 Task: Add an event with the title Second Interview with AnchalD, date '2023/10/14', time 9:15 AM to 11:15 AMand add a description: During the meeting, you will have the chance to present an overview of your business, highlighting key aspects such as your product or service, target market, competitive advantage, and growth potential. This presentation should provide a clear understanding of your business model and value proposition, captivating the interest of the potential investor.Select event color  Blueberry . Add location for the event as: 987 Topkapi Palace, Istanbul, Turkey, logged in from the account softage.10@softage.netand send the event invitation to softage.9@softage.net and softage.8@softage.net. Set a reminder for the event Doesn't repeat
Action: Mouse moved to (64, 109)
Screenshot: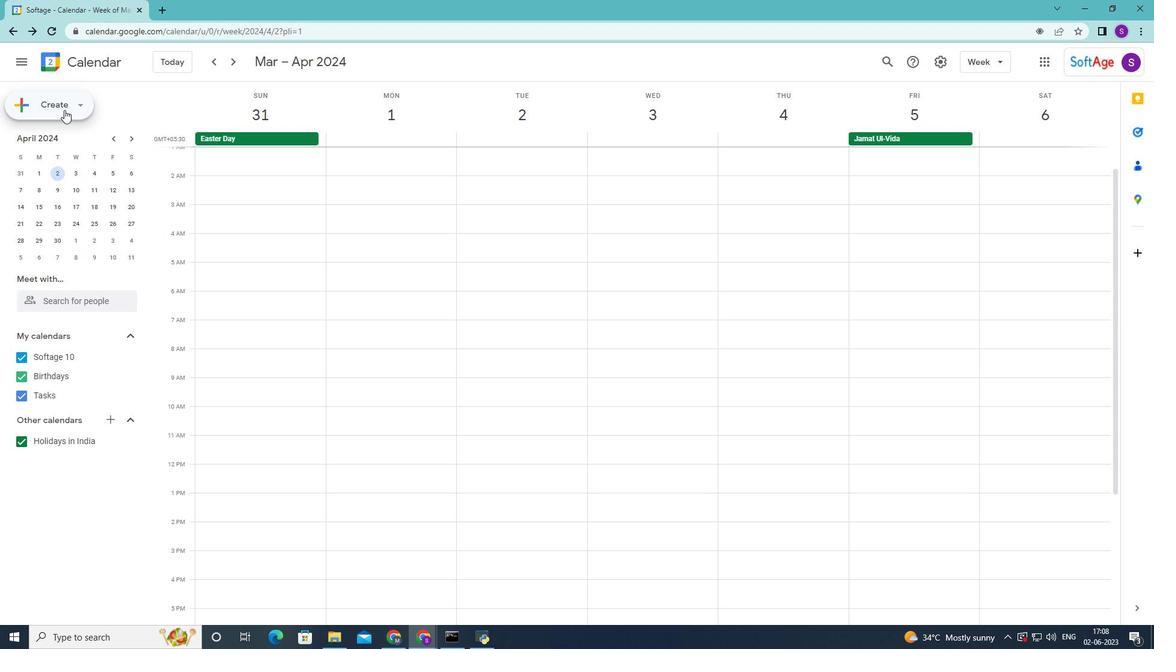 
Action: Mouse pressed left at (64, 109)
Screenshot: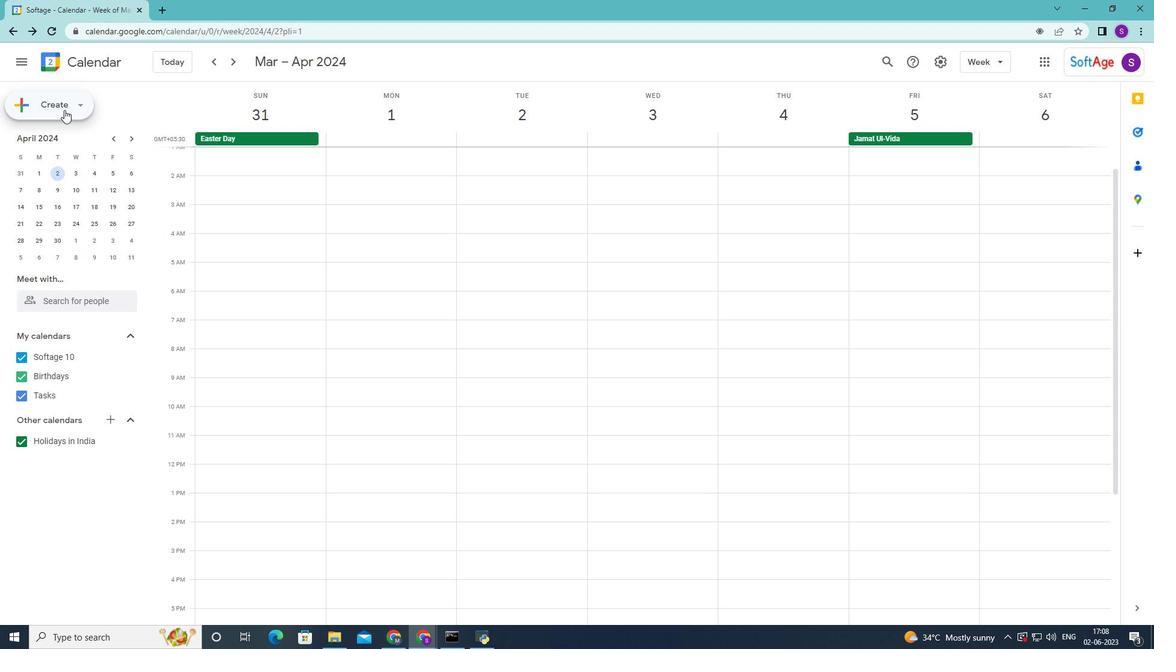 
Action: Mouse moved to (72, 132)
Screenshot: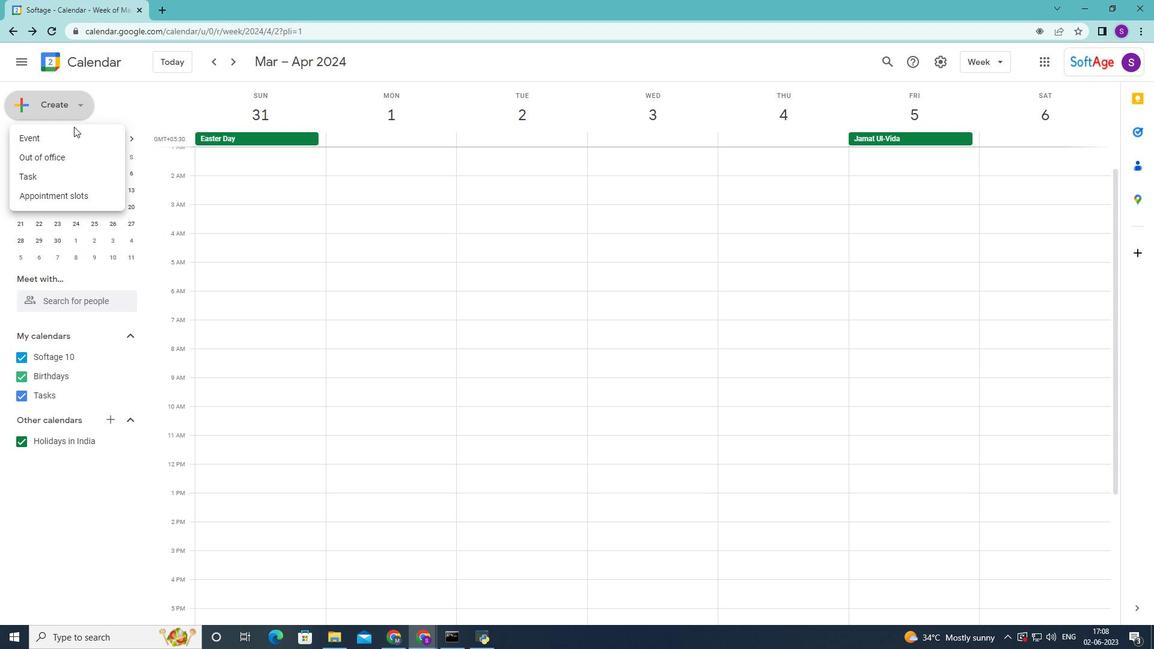 
Action: Mouse pressed left at (72, 132)
Screenshot: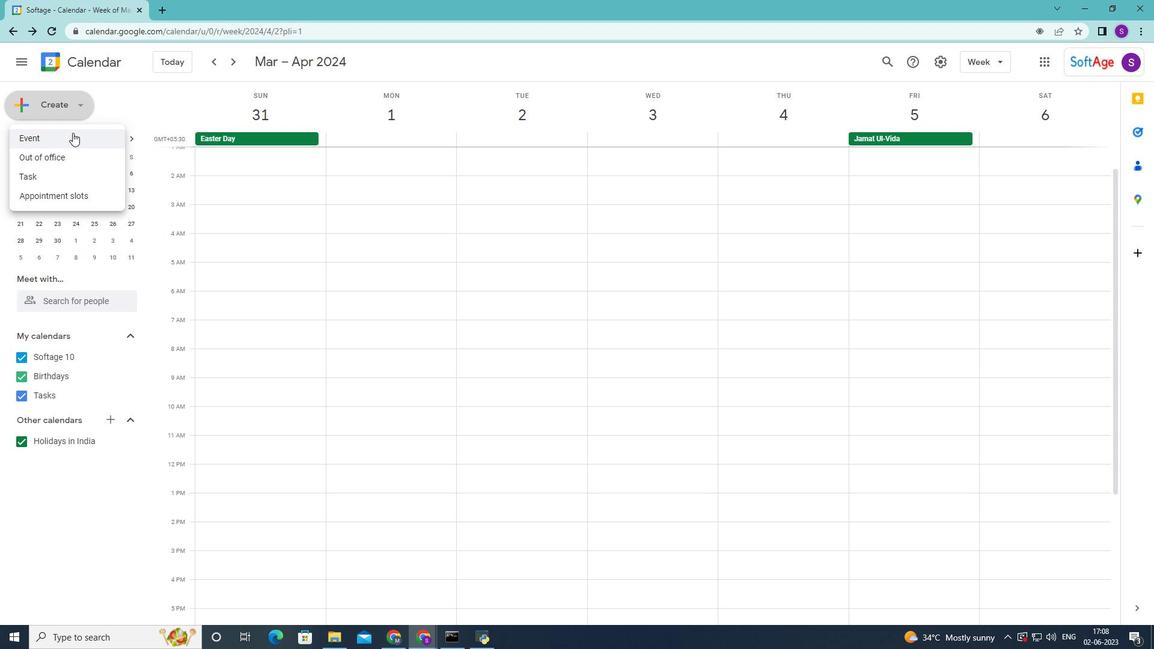 
Action: Mouse moved to (272, 323)
Screenshot: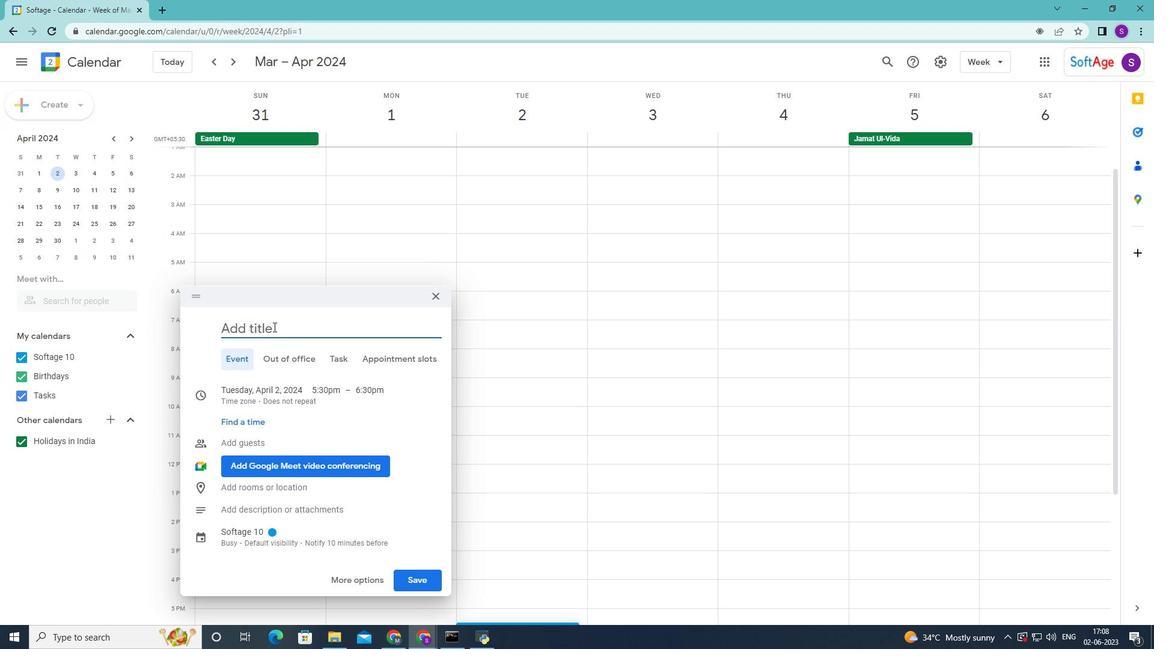
Action: Mouse pressed left at (272, 323)
Screenshot: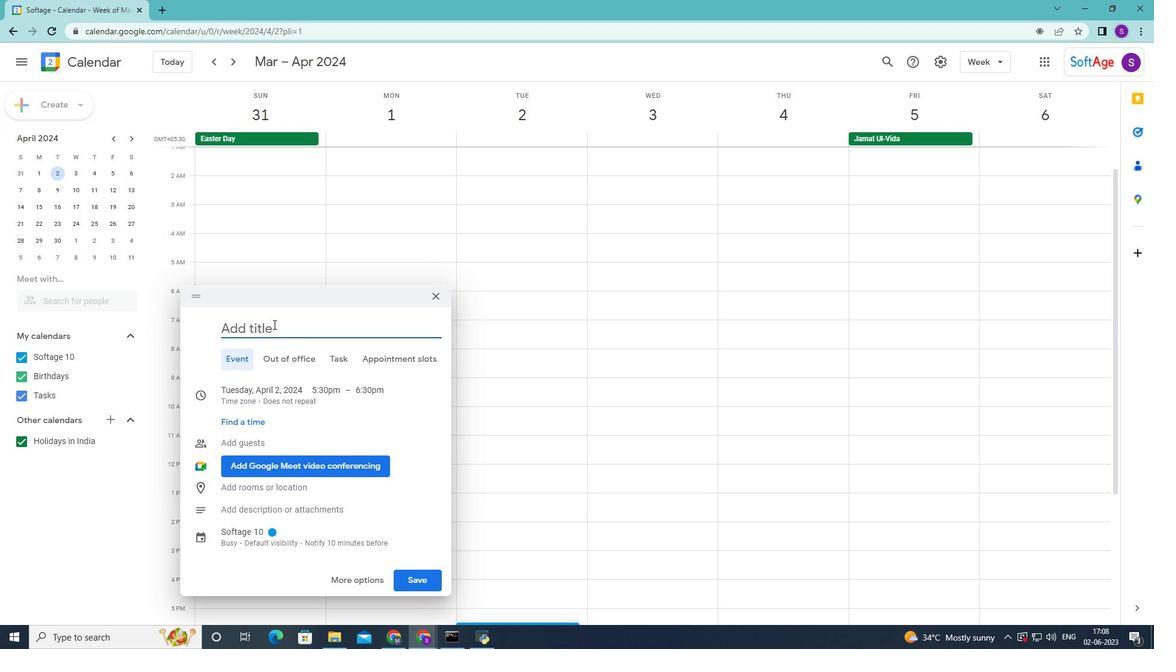
Action: Key pressed <Key.shift>Second<Key.space><Key.shift>Interview<Key.space>with<Key.space><Key.shift>an<Key.backspace><Key.backspace><Key.shift>an<Key.backspace><Key.backspace><Key.shift>Ancha<Key.space><Key.shift>I<Key.backspace><Key.backspace><Key.backspace>a<Key.space><Key.backspace><Key.backspace>ai<Key.space><Key.backspace><Key.shift><Key.shift><Key.shift><Key.shift><Key.shift><Key.shift><Key.shift>D<Key.space>
Screenshot: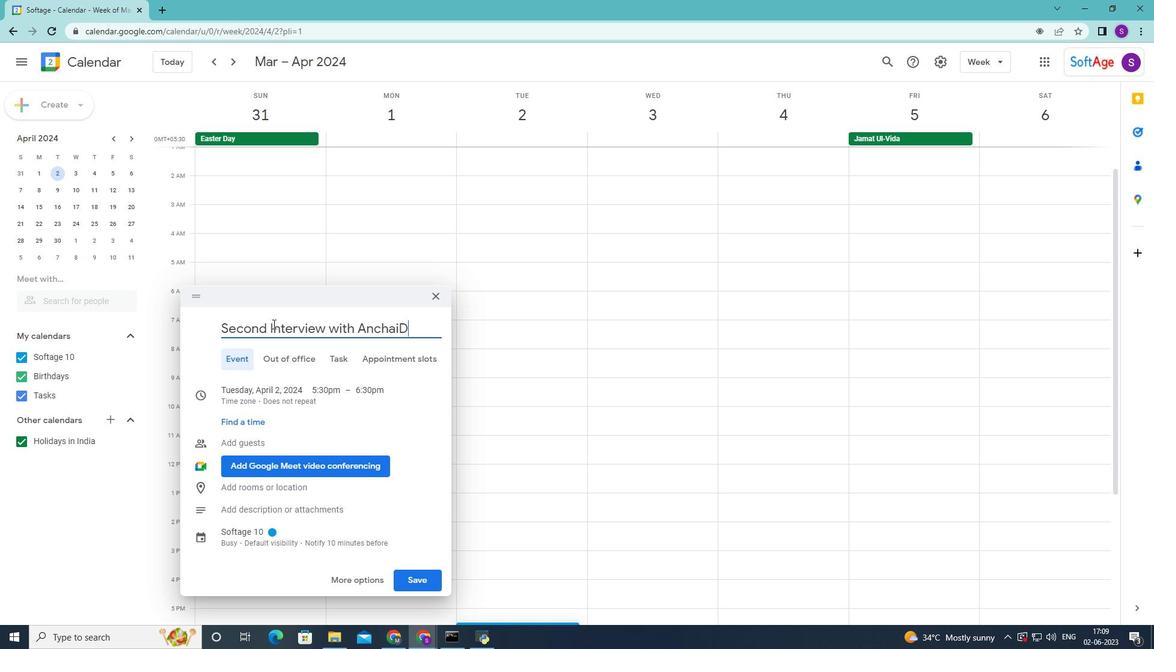 
Action: Mouse moved to (397, 334)
Screenshot: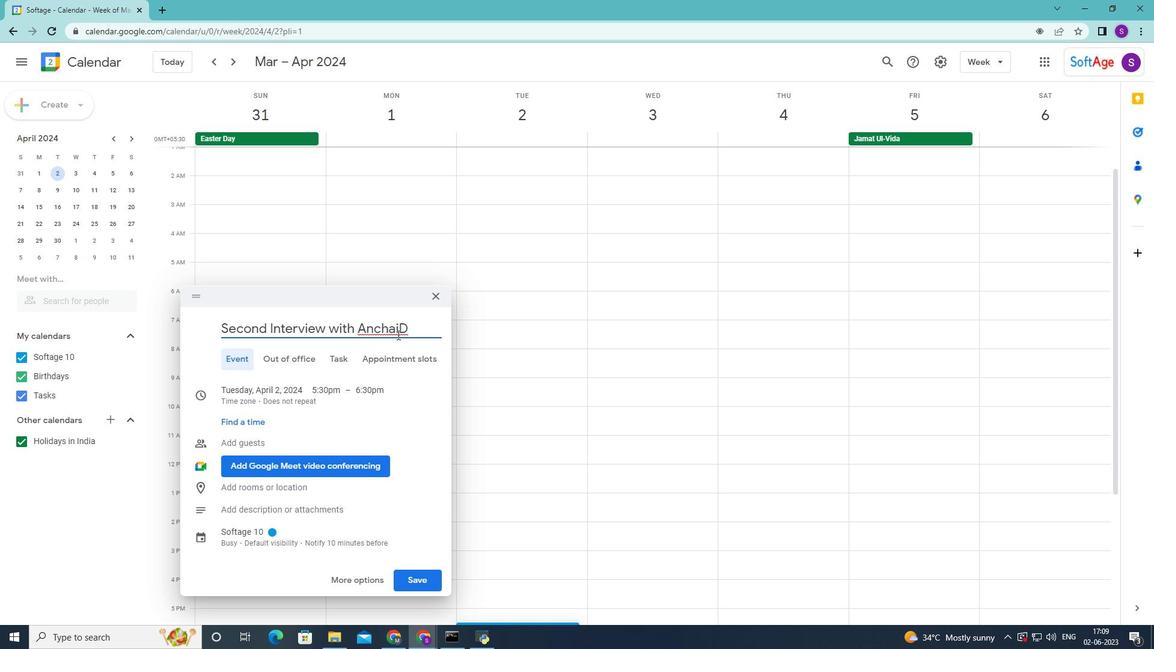 
Action: Mouse pressed left at (397, 334)
Screenshot: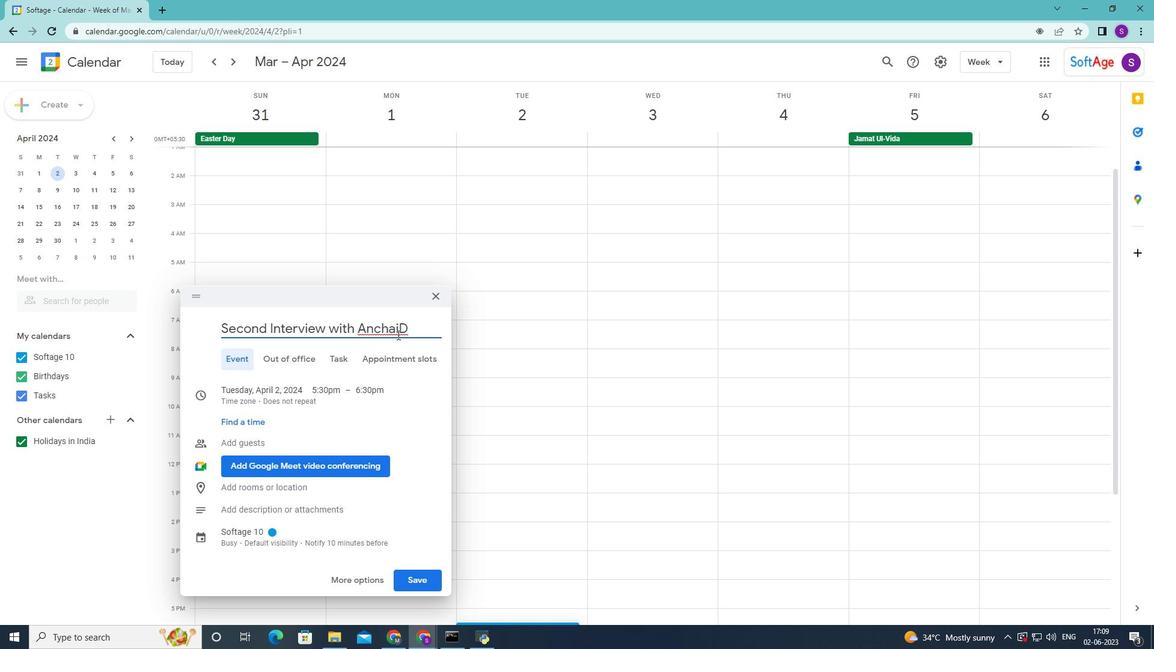 
Action: Mouse moved to (376, 342)
Screenshot: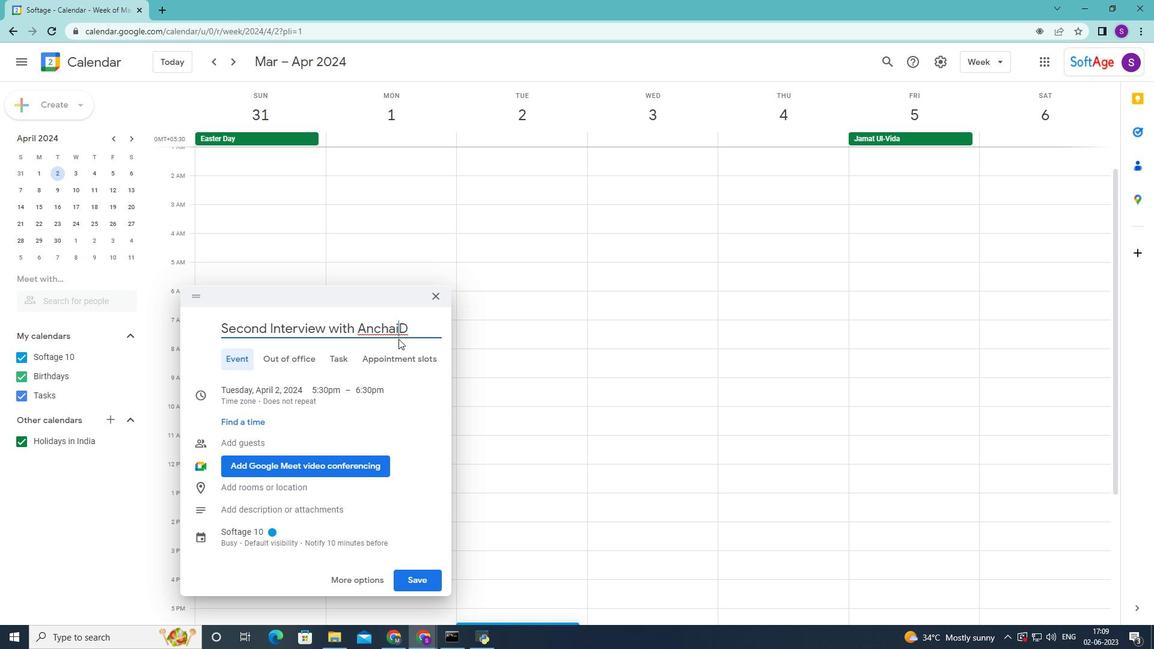 
Action: Key pressed <Key.backspace><Key.shift>I
Screenshot: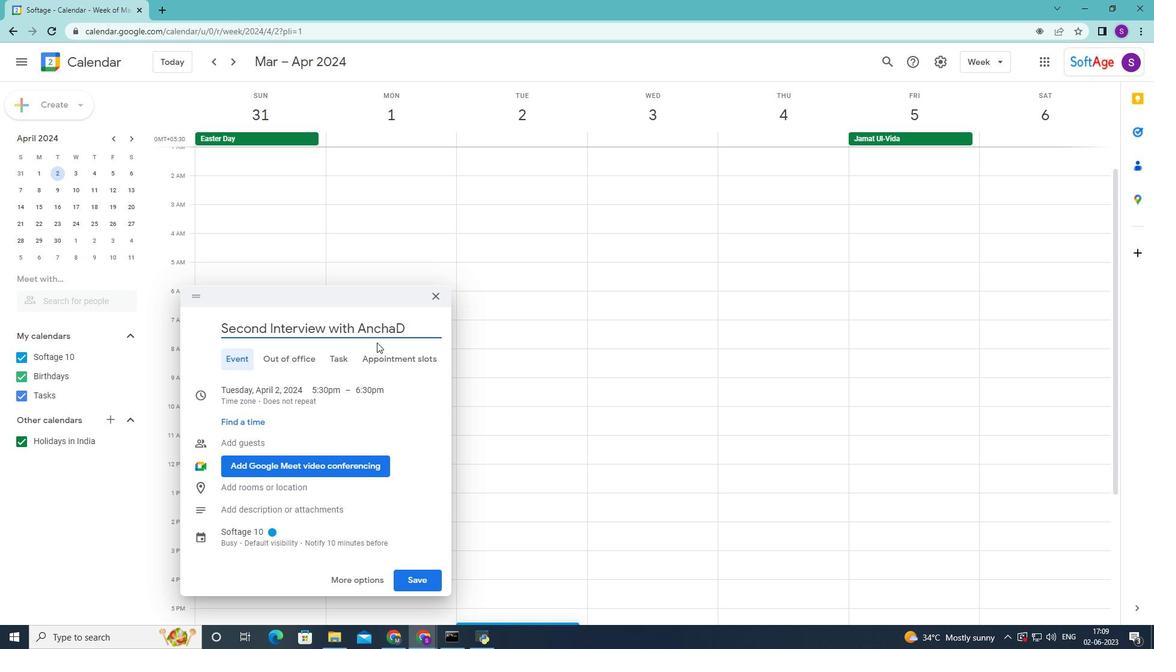
Action: Mouse moved to (429, 329)
Screenshot: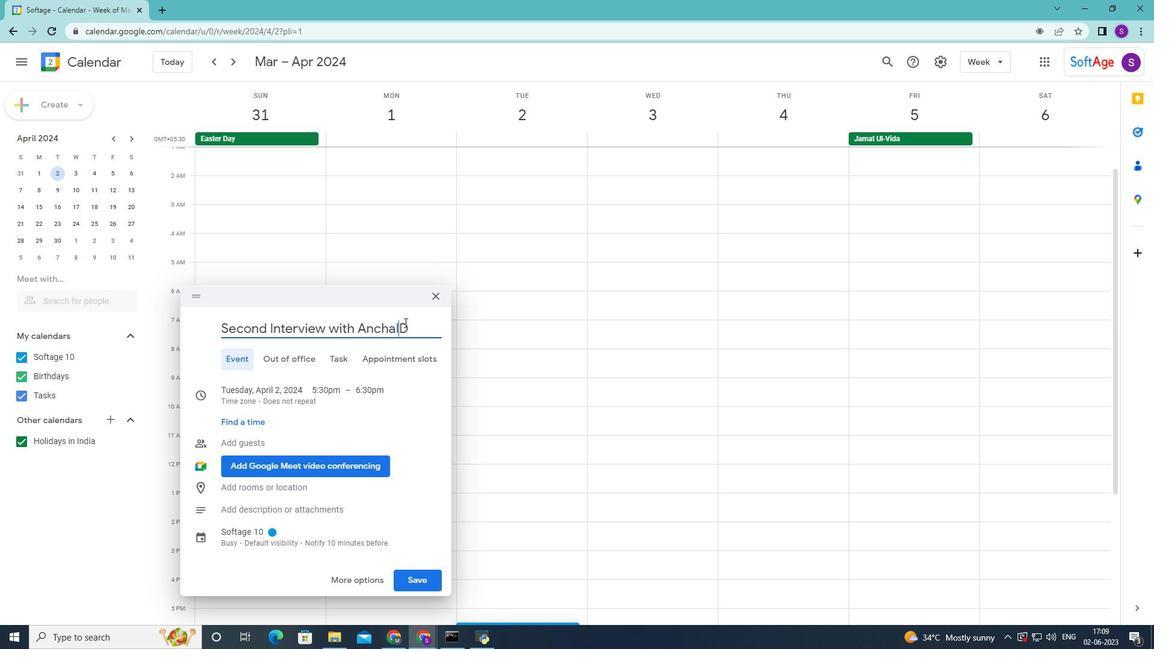 
Action: Mouse pressed left at (429, 329)
Screenshot: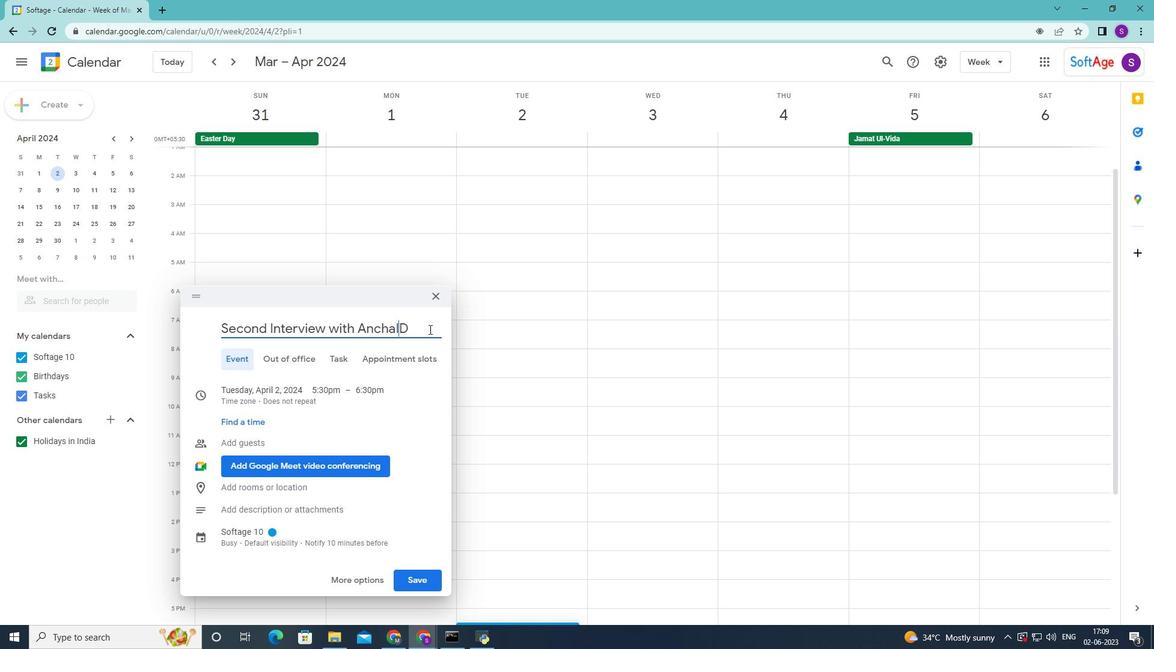 
Action: Mouse moved to (424, 329)
Screenshot: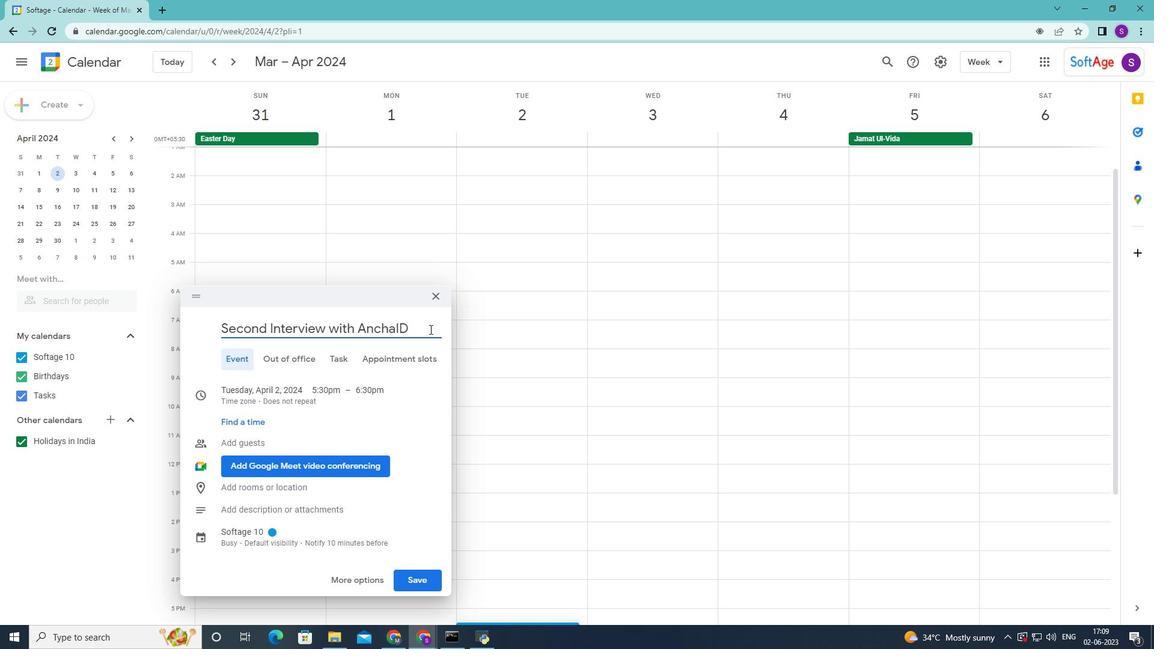 
Action: Mouse pressed left at (424, 329)
Screenshot: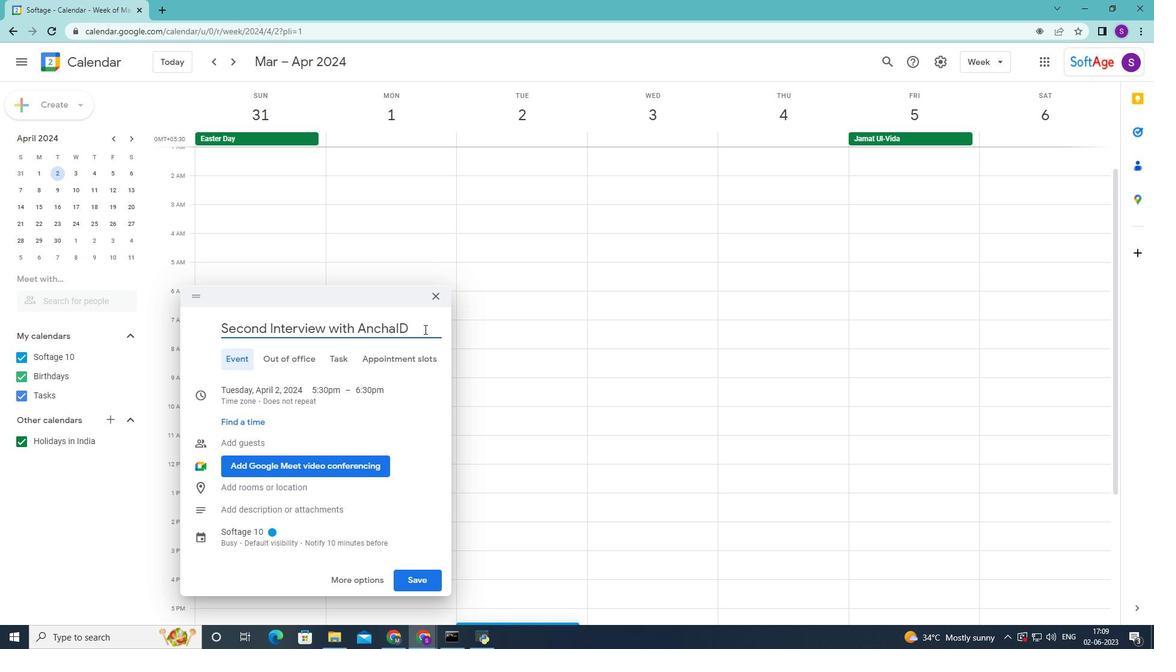 
Action: Mouse moved to (379, 326)
Screenshot: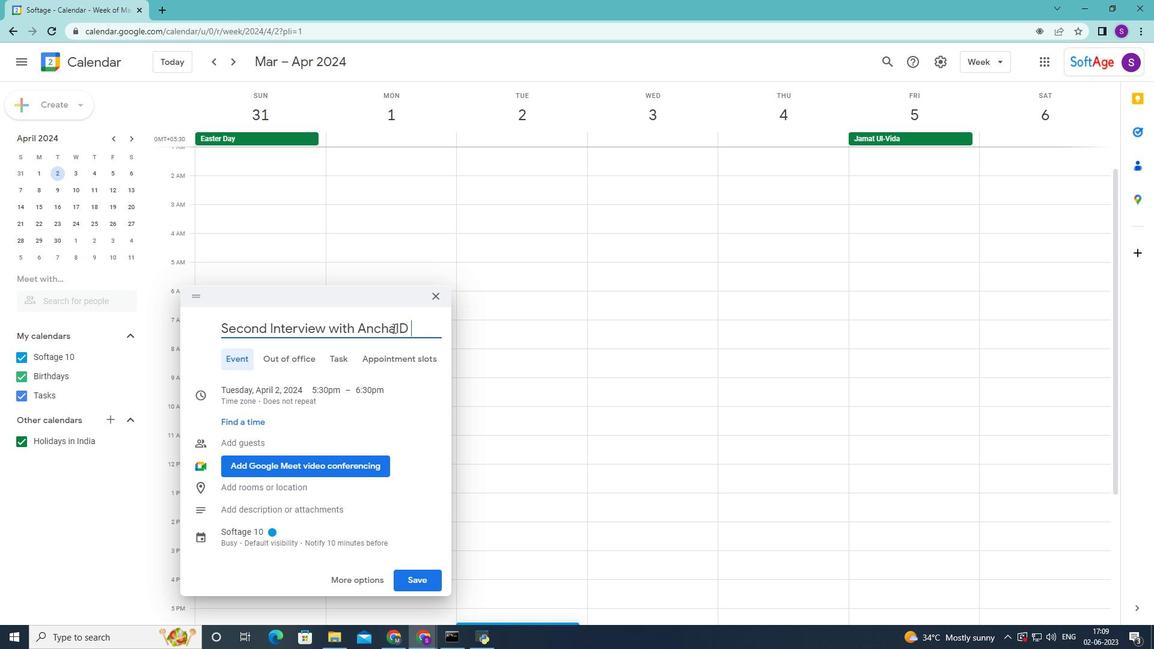 
Action: Mouse pressed left at (379, 326)
Screenshot: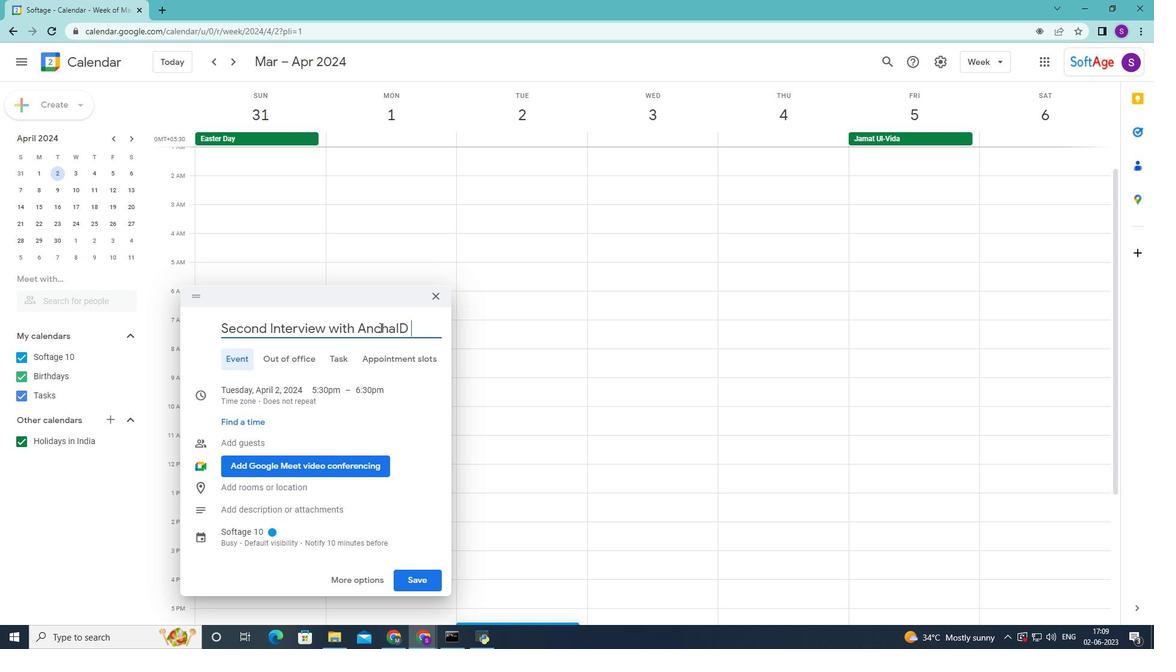 
Action: Mouse moved to (414, 330)
Screenshot: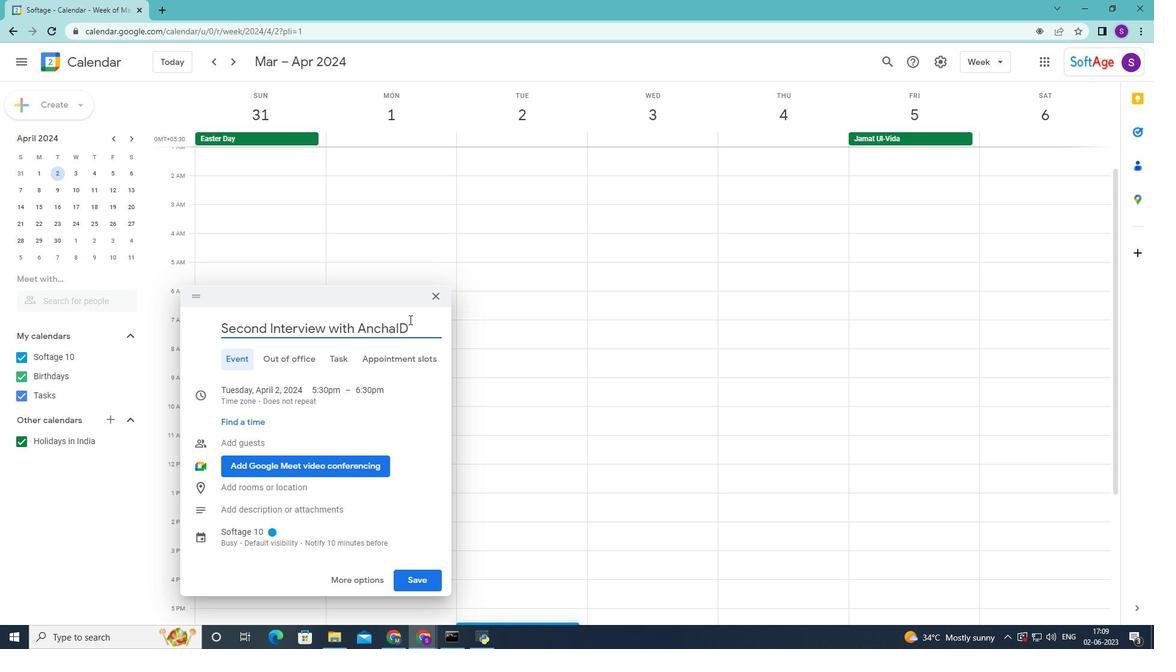 
Action: Mouse pressed left at (414, 330)
Screenshot: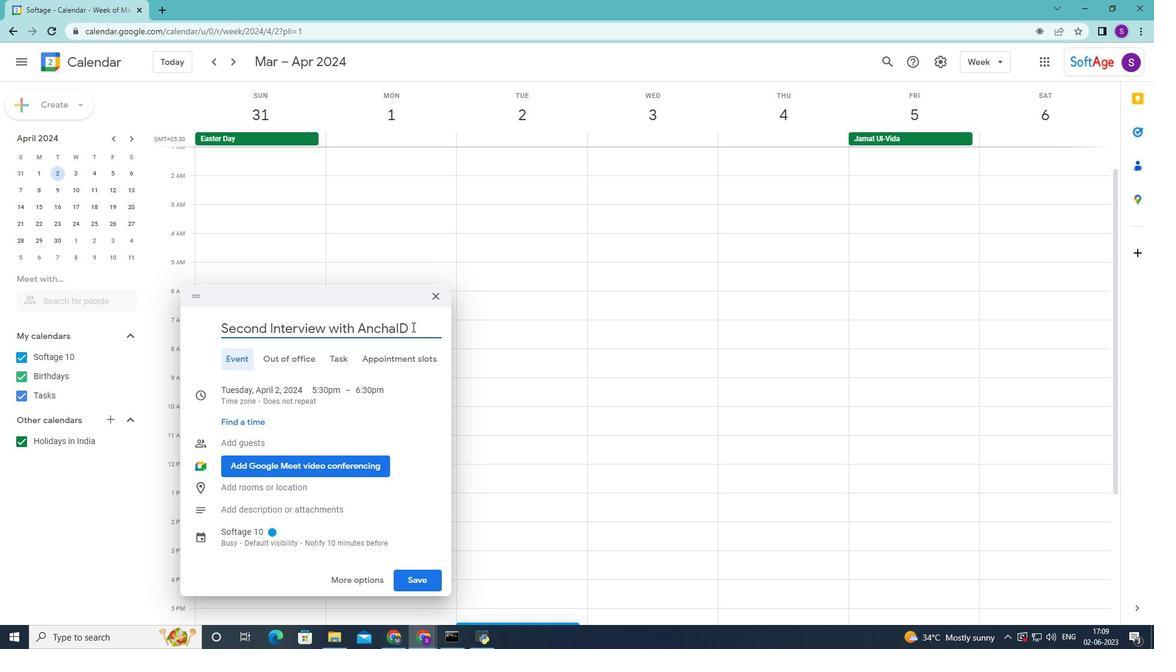 
Action: Mouse moved to (284, 393)
Screenshot: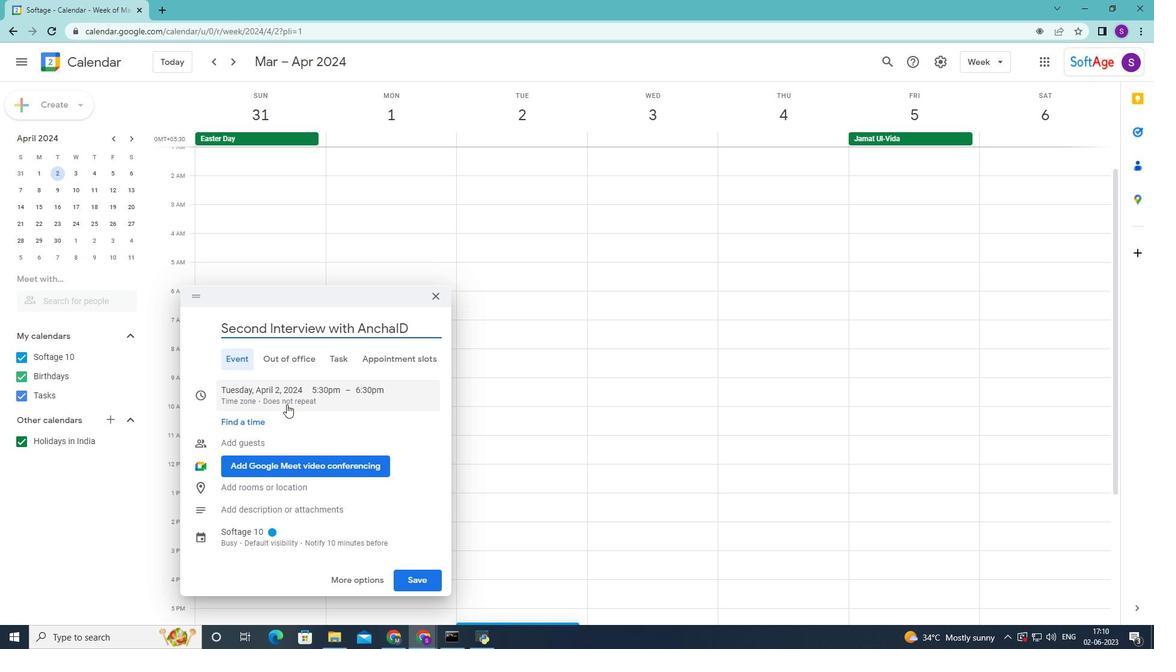 
Action: Mouse pressed left at (284, 393)
Screenshot: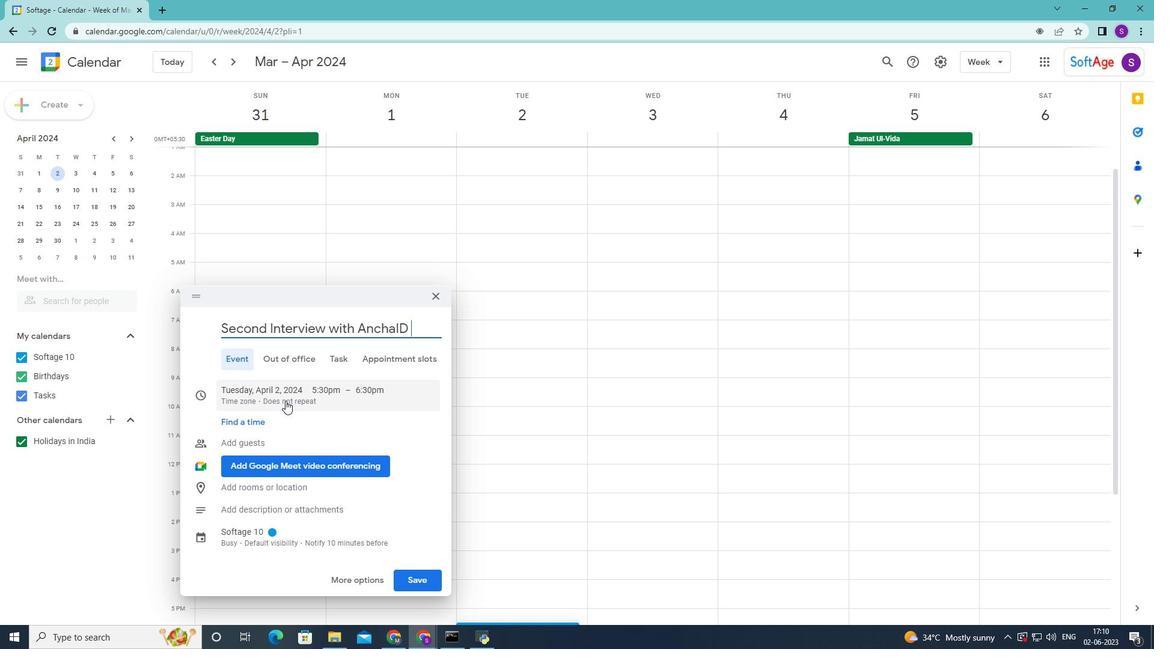 
Action: Mouse moved to (369, 381)
Screenshot: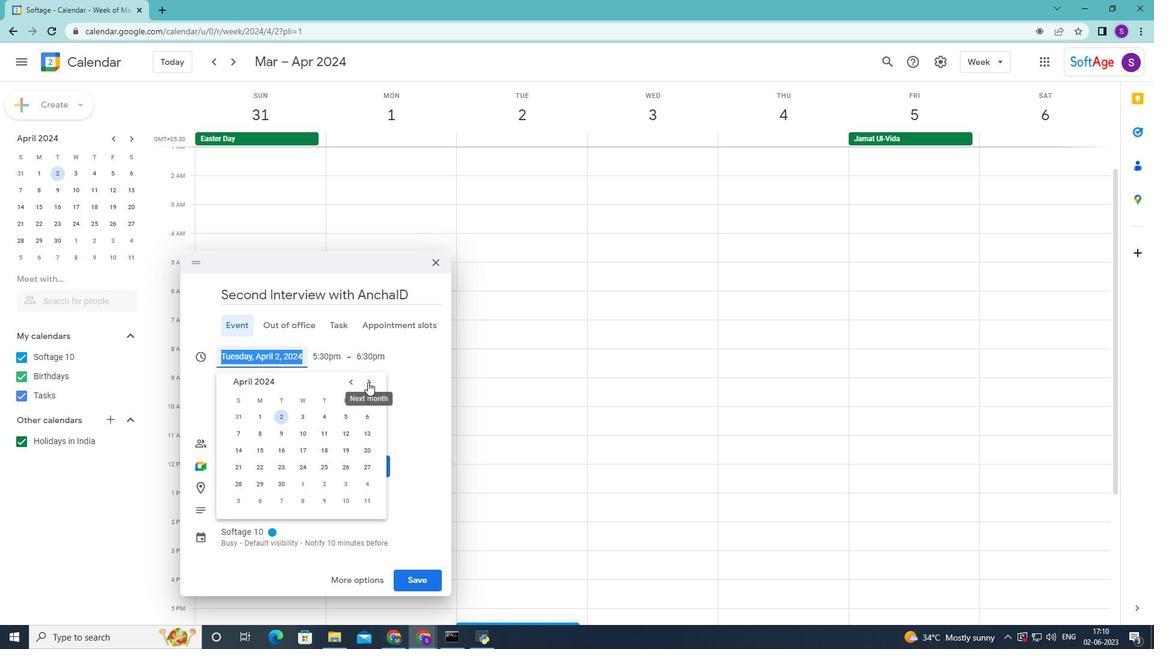 
Action: Mouse pressed left at (369, 381)
Screenshot: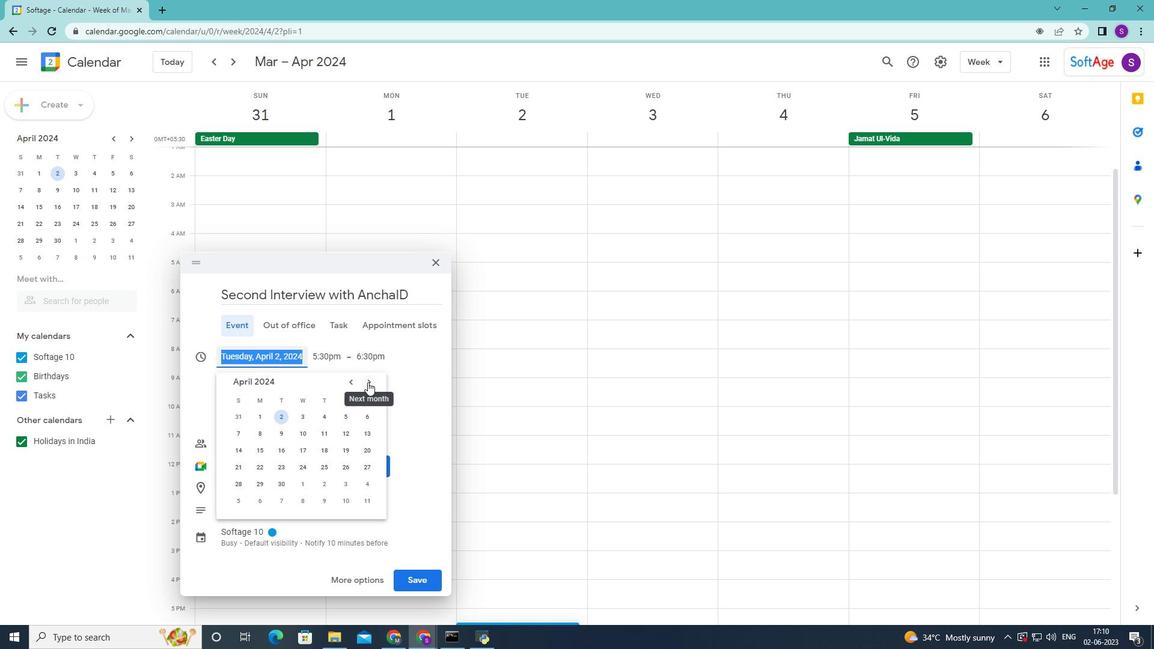 
Action: Mouse moved to (369, 381)
Screenshot: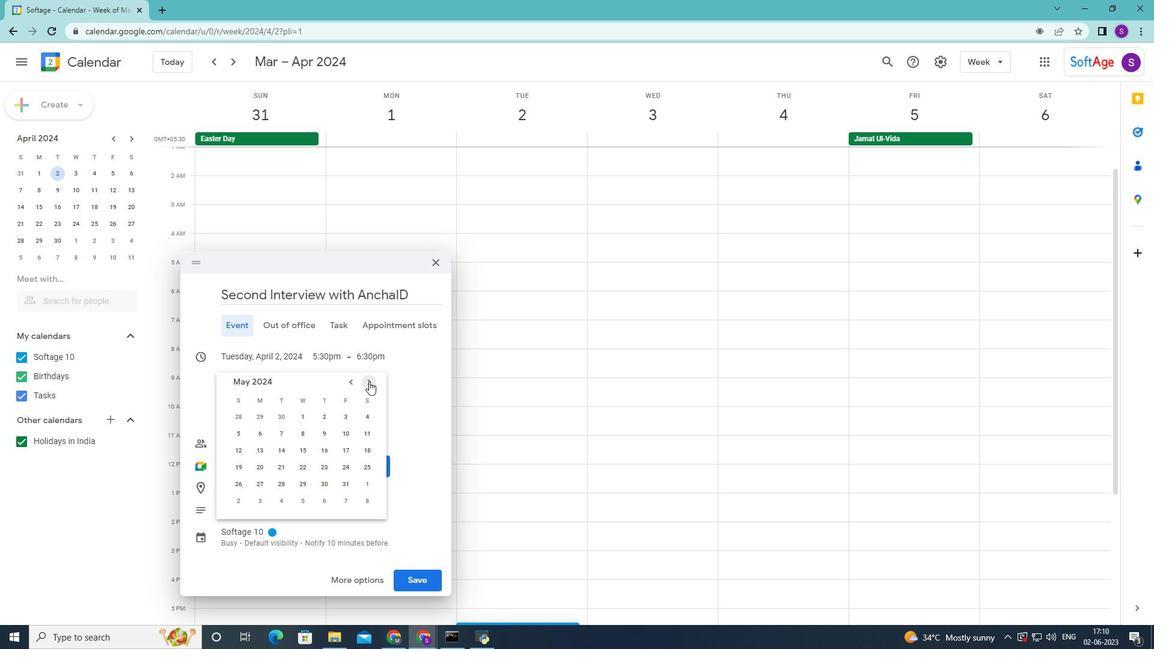 
Action: Mouse pressed left at (369, 381)
Screenshot: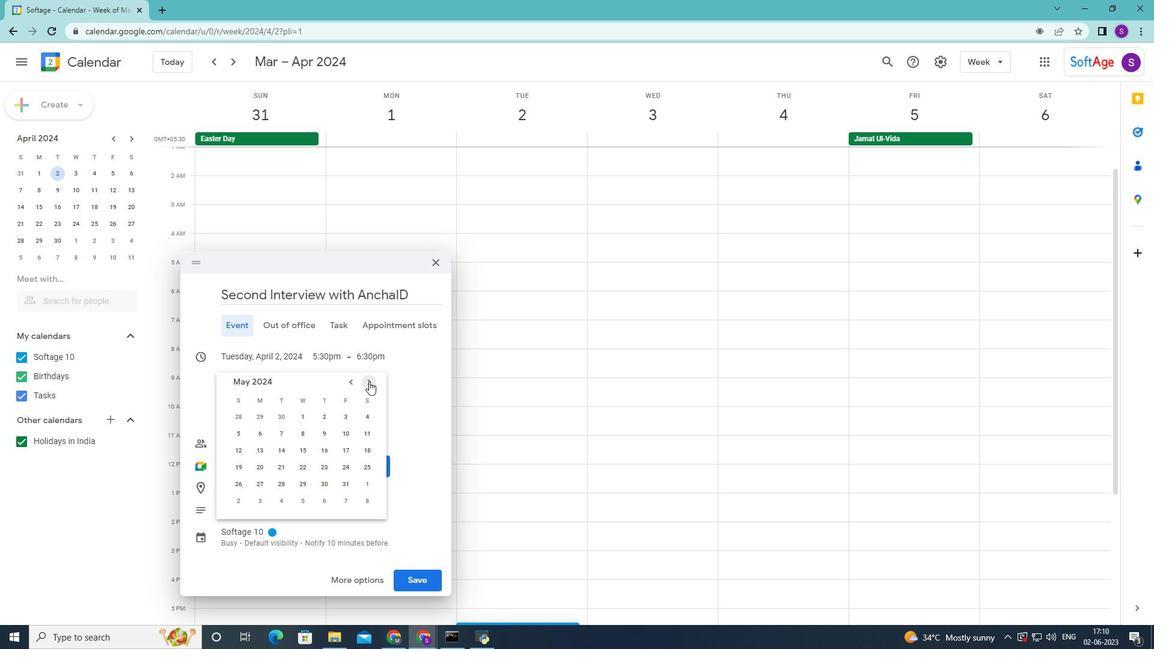 
Action: Mouse pressed left at (369, 381)
Screenshot: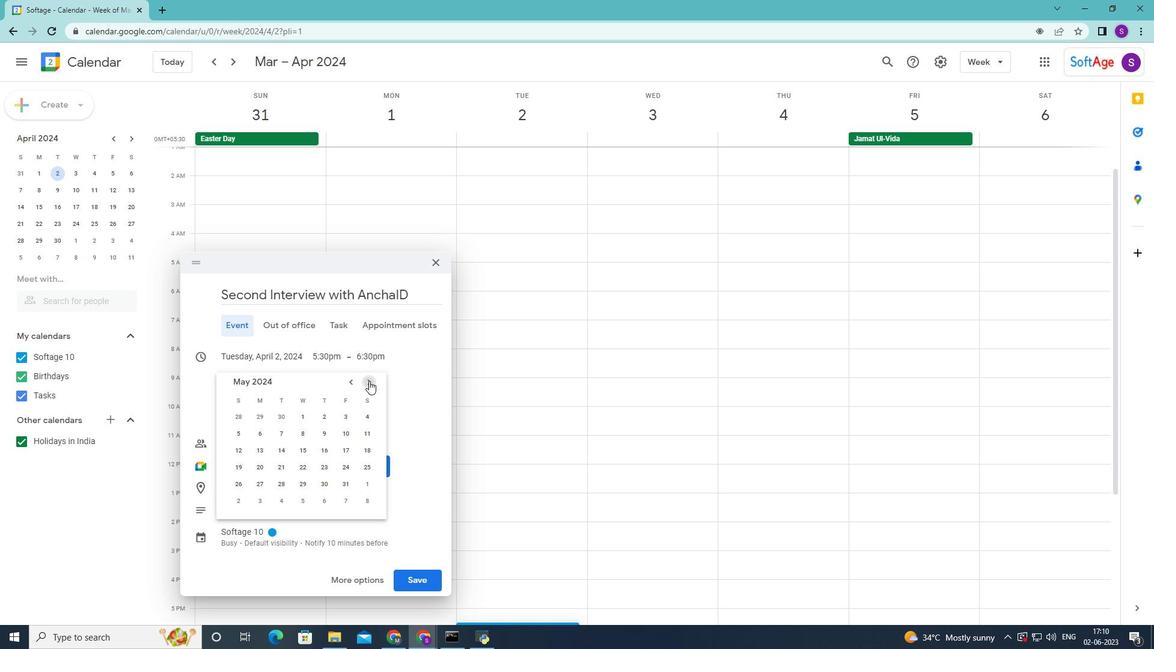 
Action: Mouse pressed left at (369, 381)
Screenshot: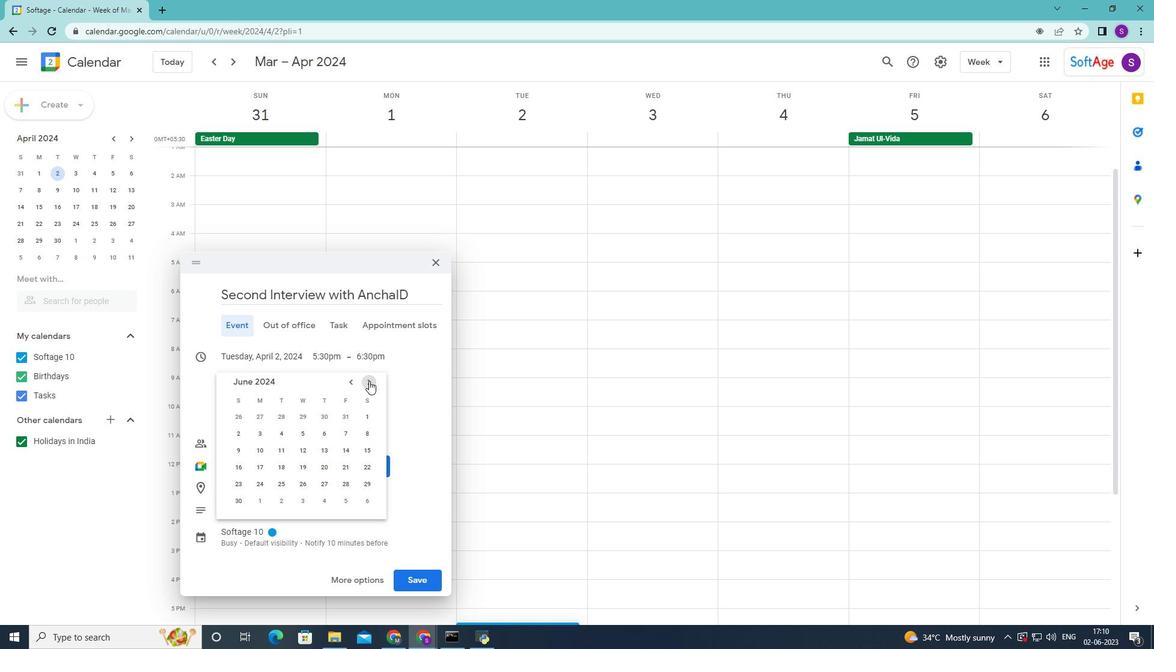 
Action: Mouse pressed left at (369, 381)
Screenshot: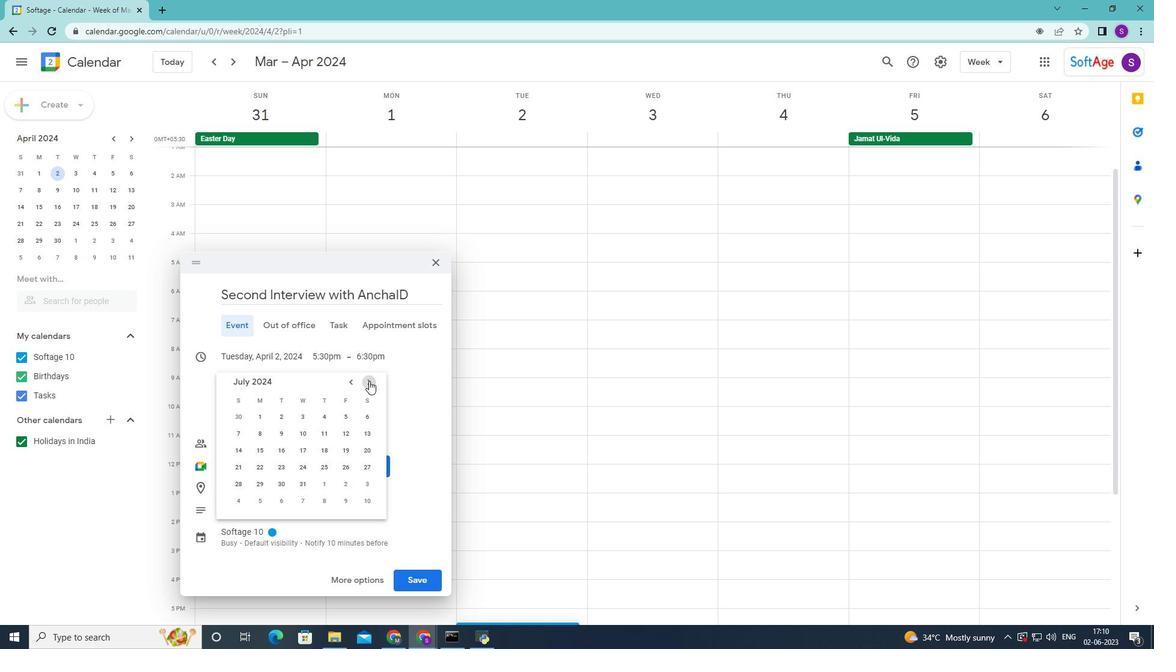 
Action: Mouse pressed left at (369, 381)
Screenshot: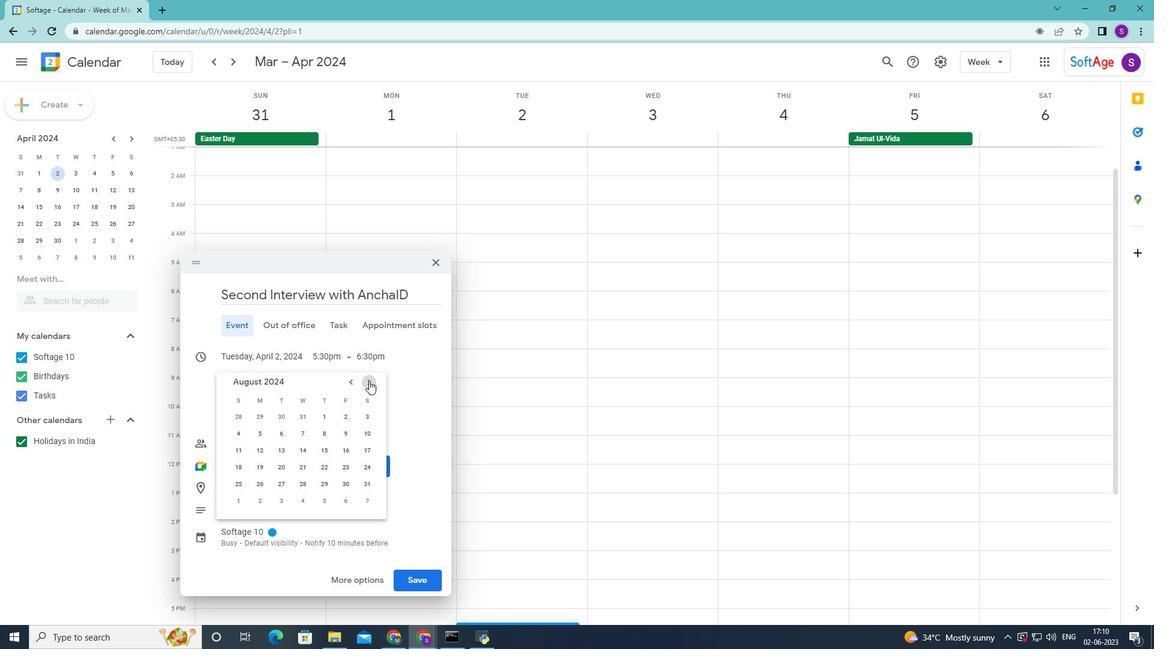 
Action: Mouse moved to (321, 435)
Screenshot: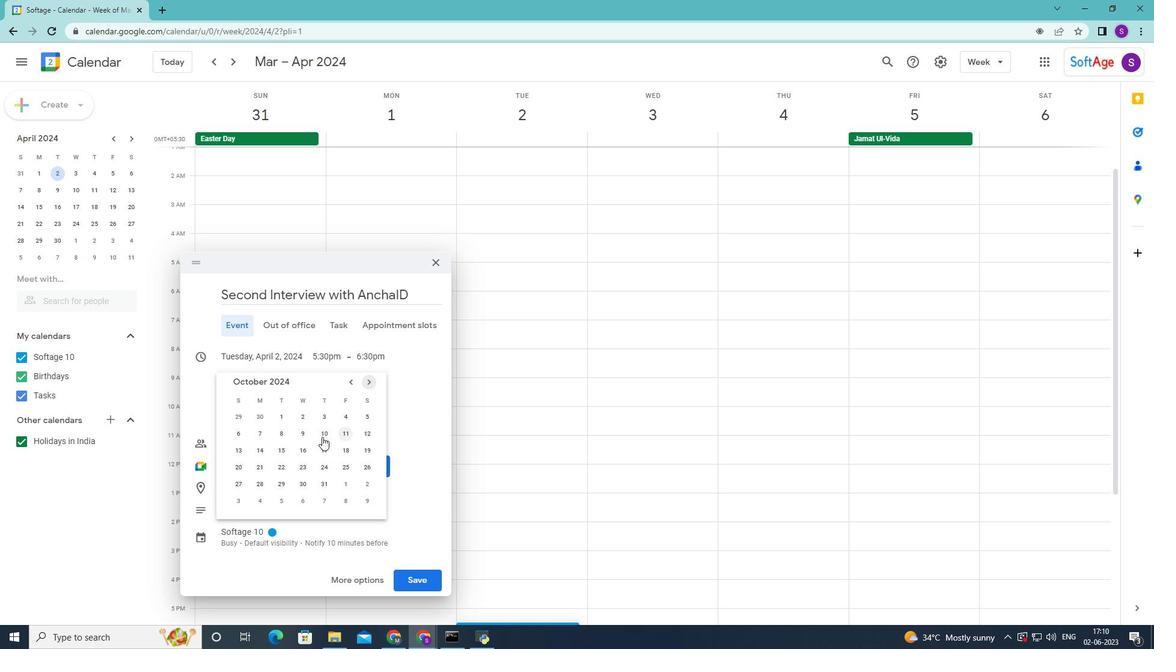 
Action: Mouse pressed left at (321, 435)
Screenshot: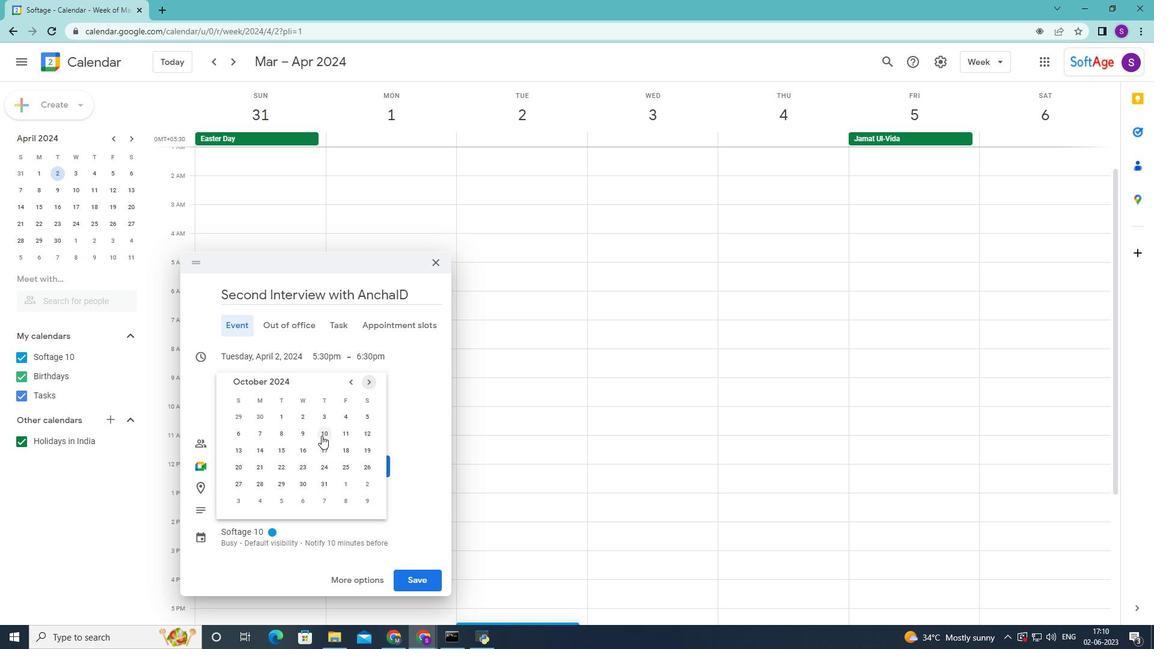 
Action: Mouse moved to (540, 361)
Screenshot: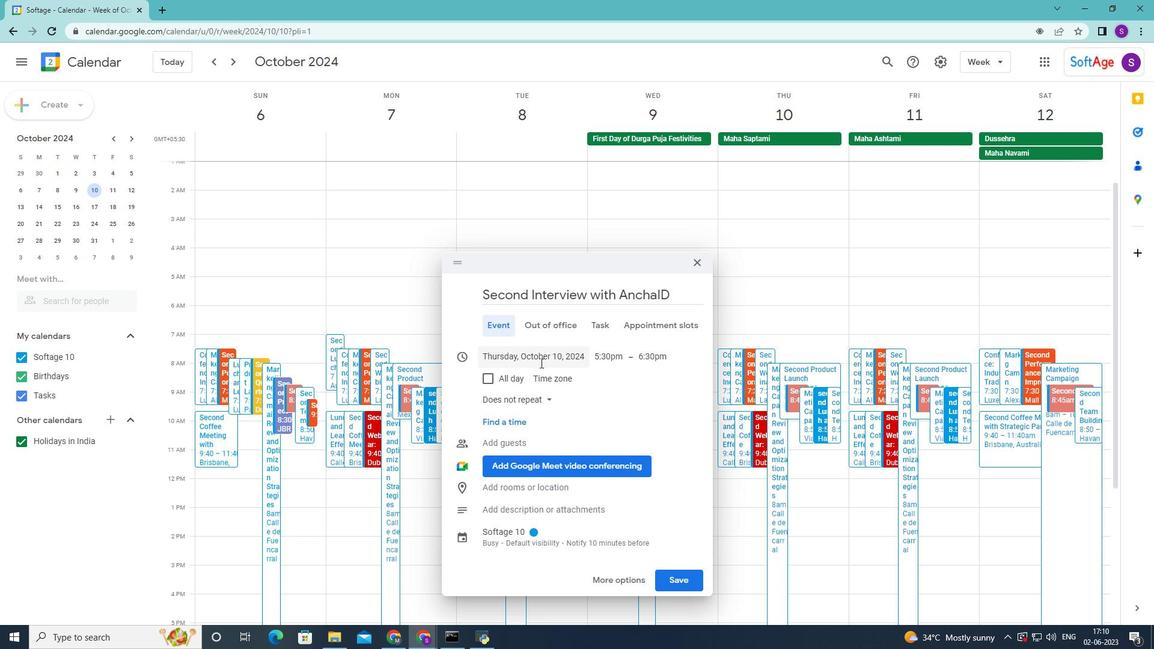 
Action: Mouse pressed left at (540, 361)
Screenshot: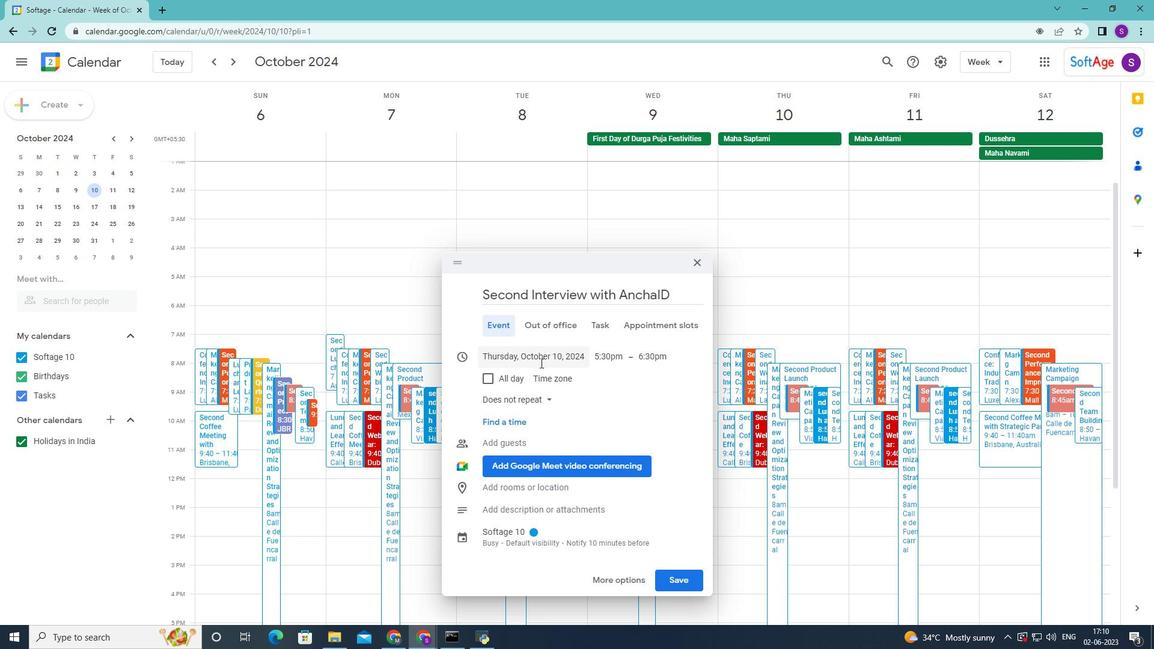 
Action: Mouse moved to (518, 450)
Screenshot: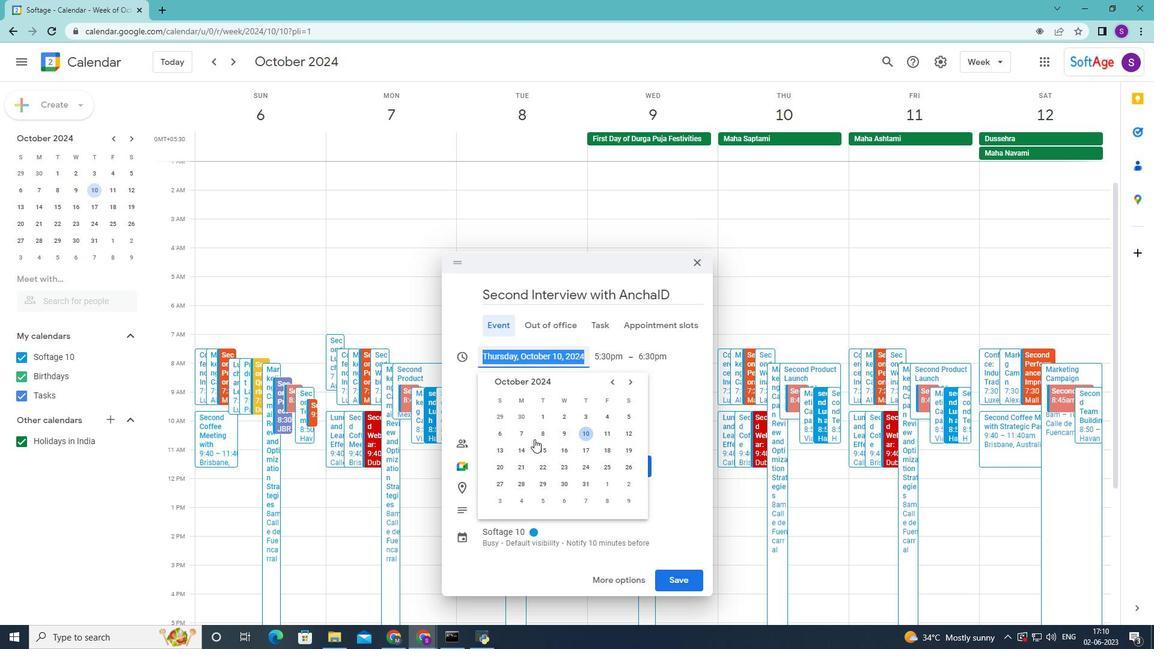 
Action: Mouse pressed left at (518, 450)
Screenshot: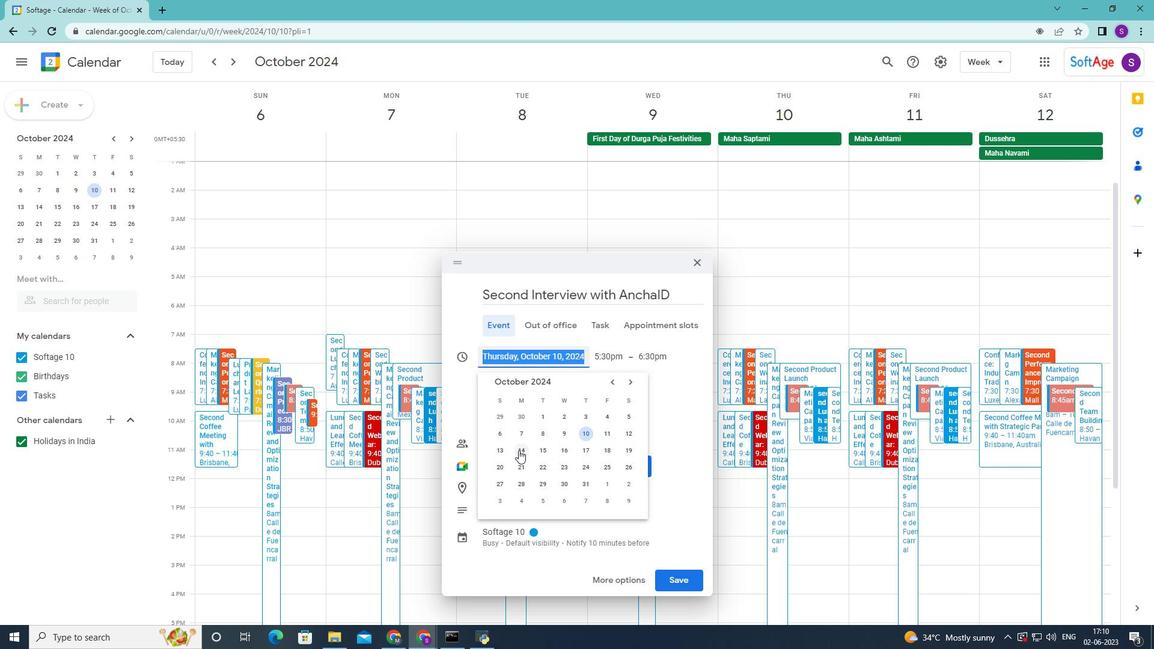 
Action: Mouse moved to (209, 284)
Screenshot: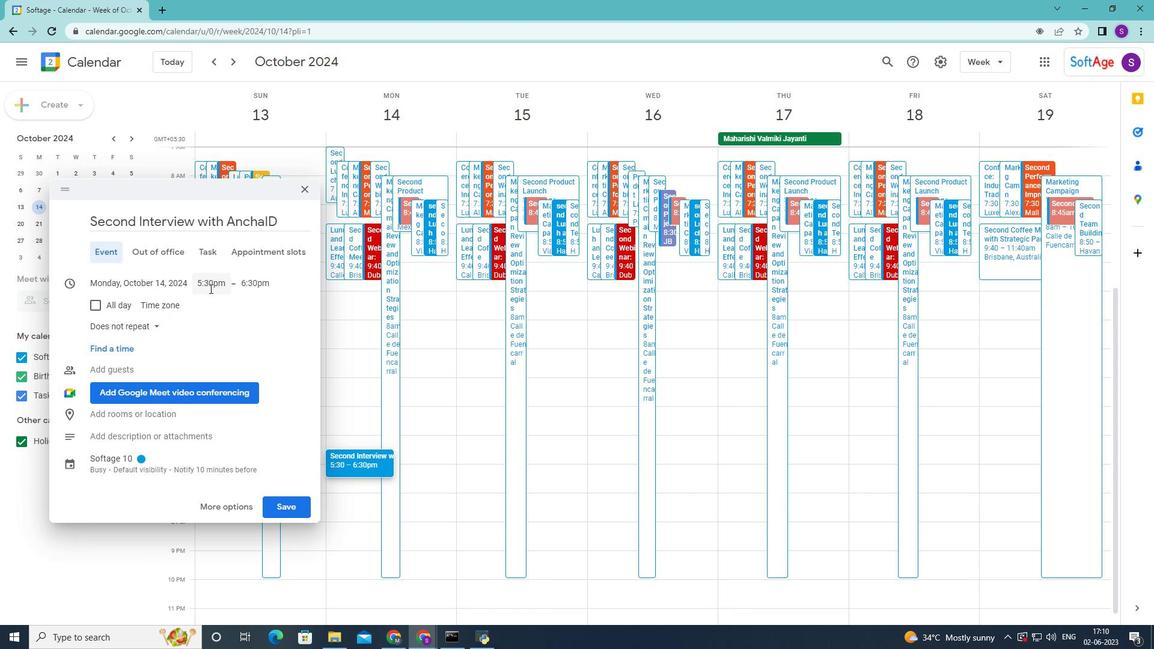 
Action: Mouse pressed left at (209, 284)
Screenshot: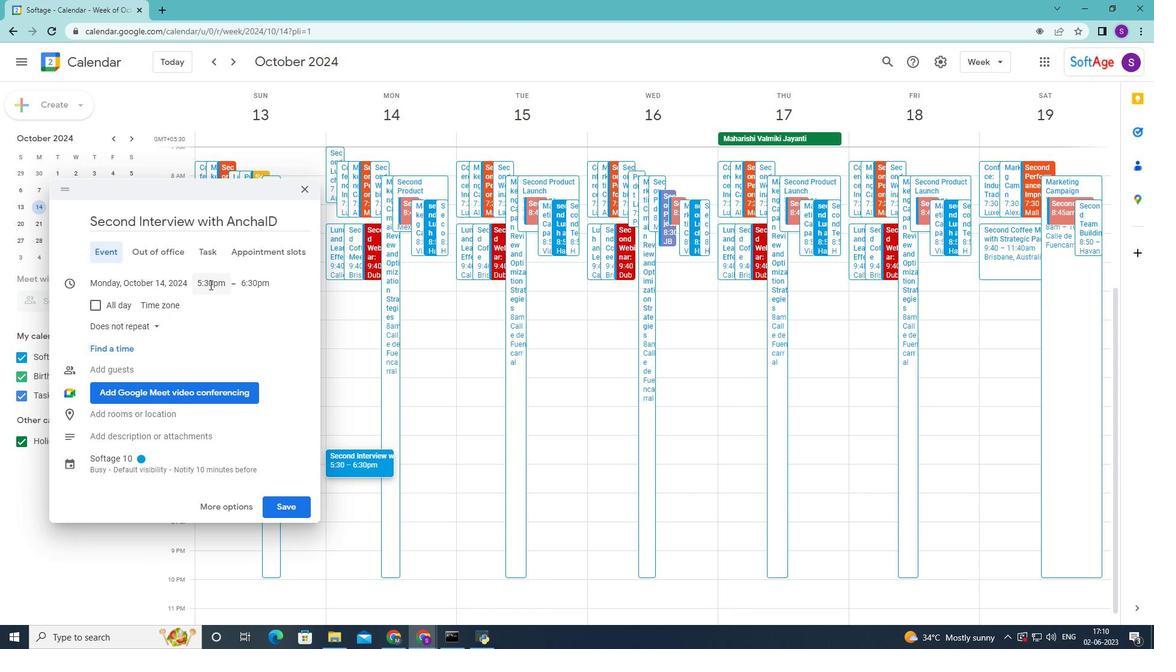 
Action: Mouse moved to (245, 356)
Screenshot: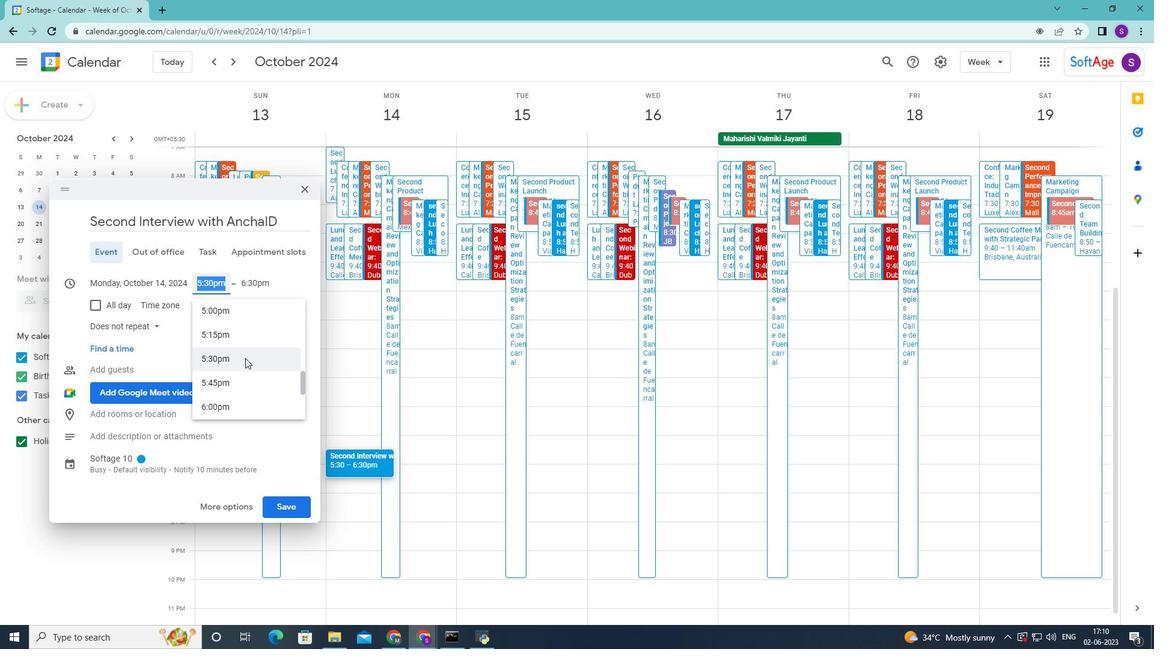 
Action: Mouse scrolled (245, 357) with delta (0, 0)
Screenshot: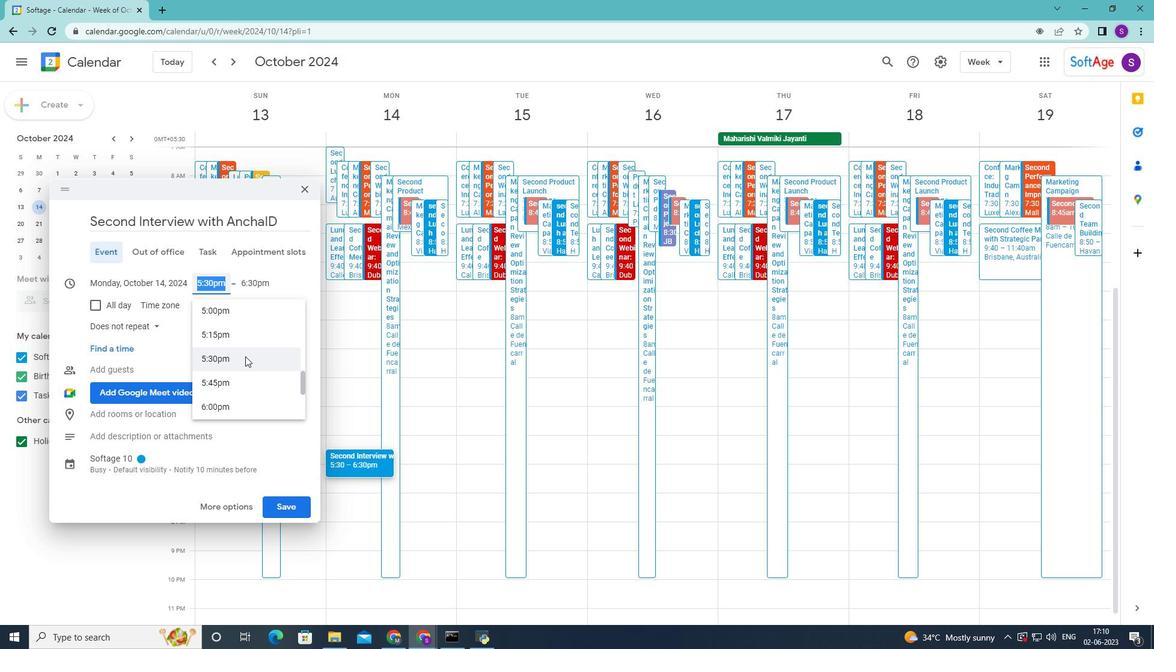 
Action: Mouse scrolled (245, 357) with delta (0, 0)
Screenshot: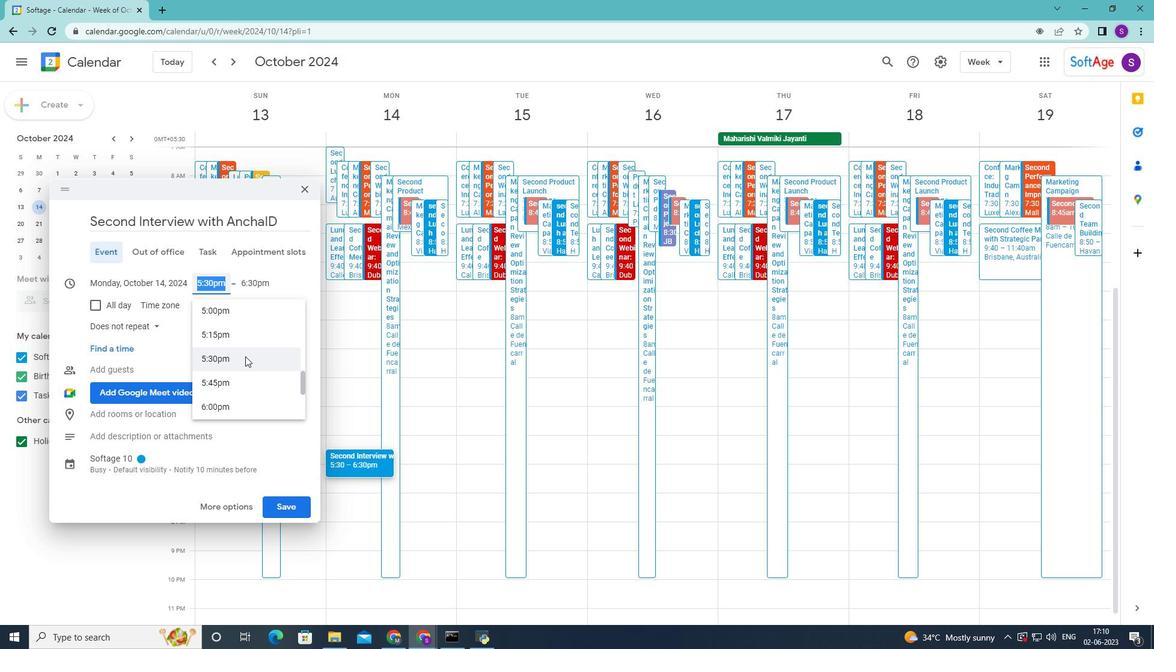 
Action: Mouse scrolled (245, 357) with delta (0, 0)
Screenshot: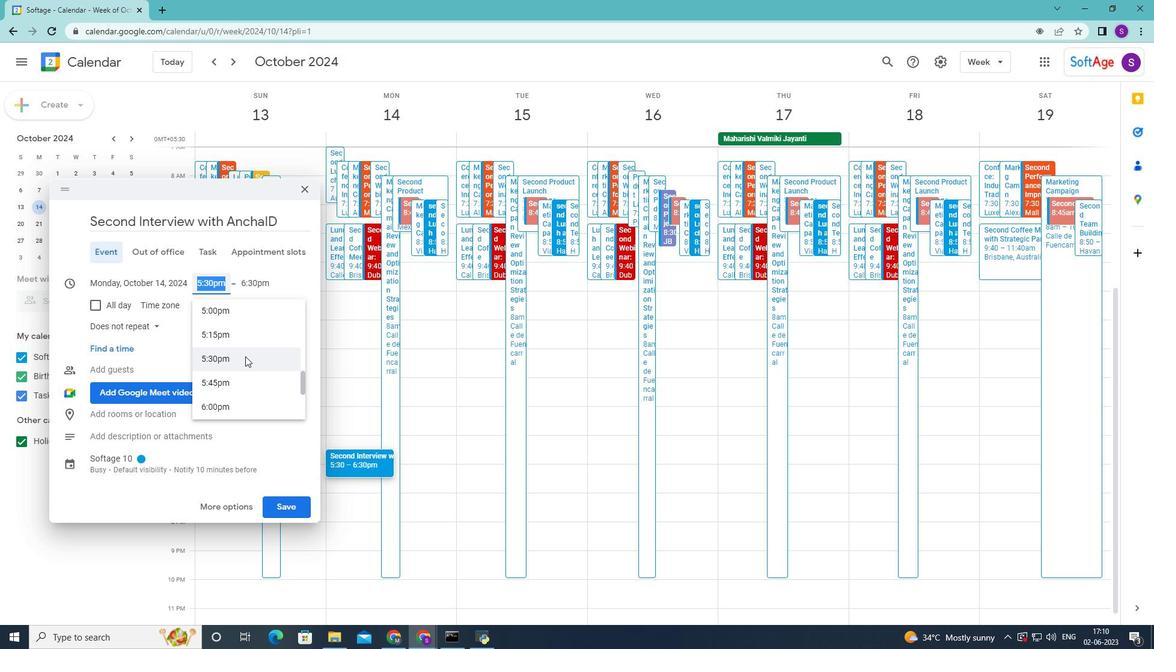 
Action: Mouse scrolled (245, 357) with delta (0, 0)
Screenshot: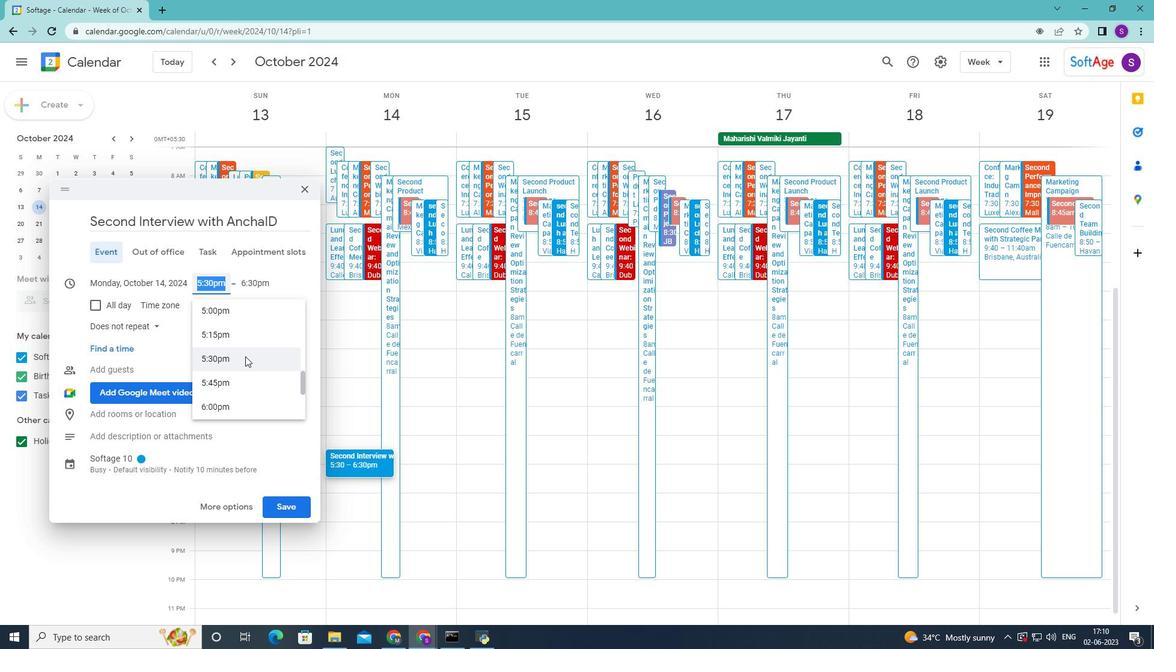 
Action: Mouse scrolled (245, 357) with delta (0, 0)
Screenshot: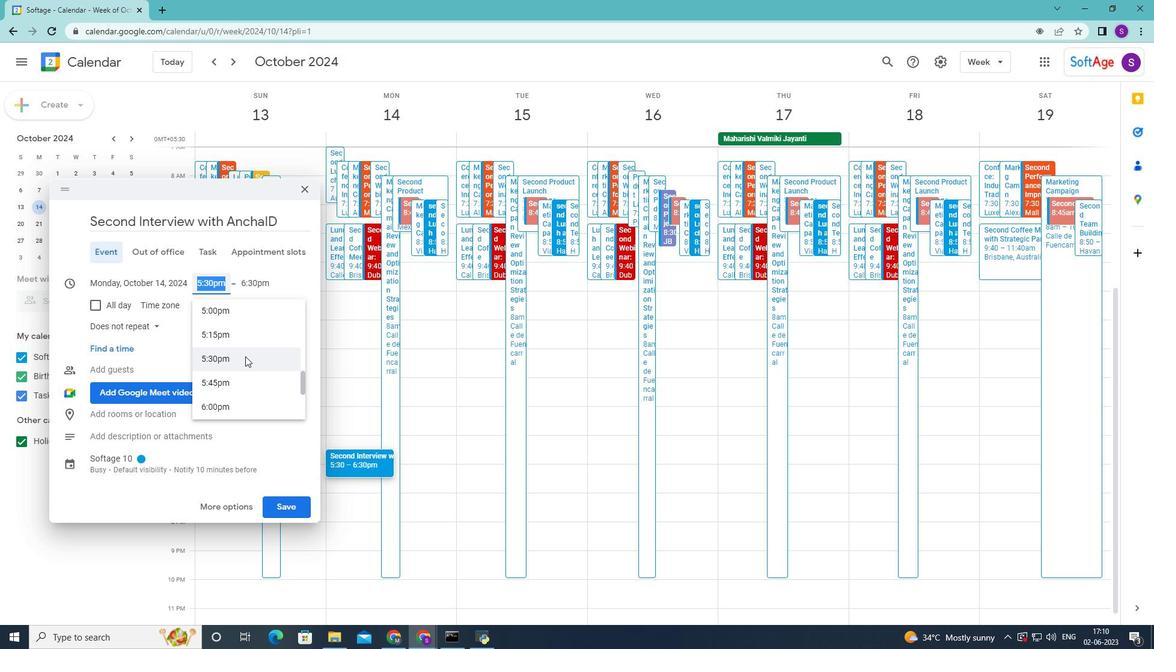 
Action: Mouse scrolled (245, 357) with delta (0, 0)
Screenshot: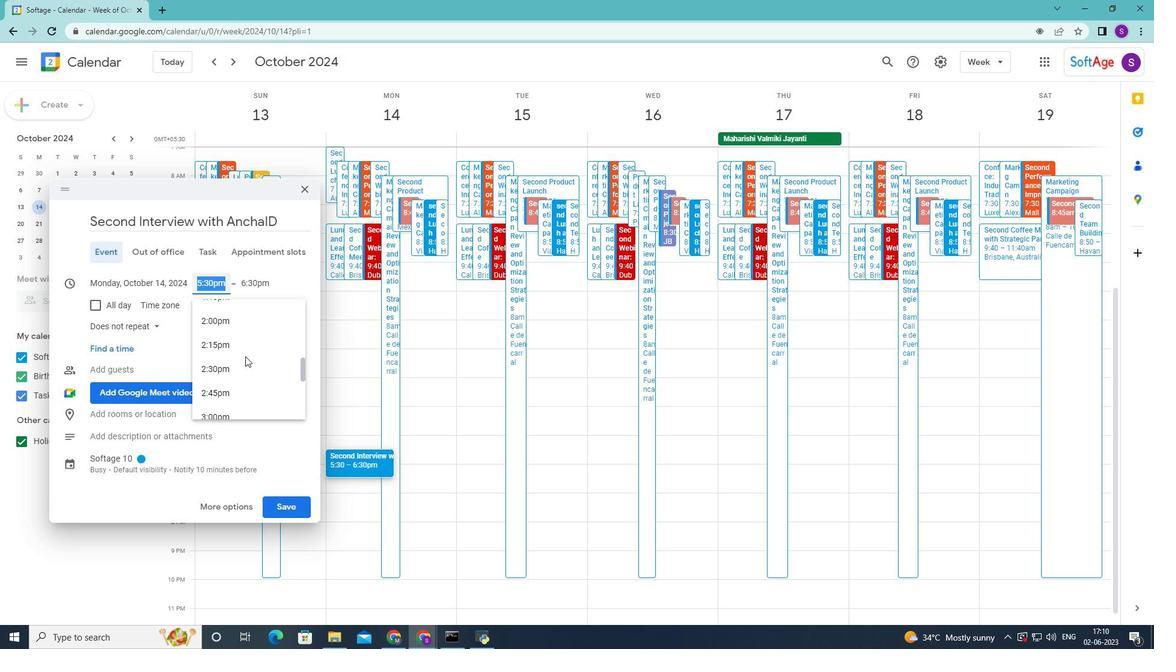 
Action: Mouse scrolled (245, 357) with delta (0, 0)
Screenshot: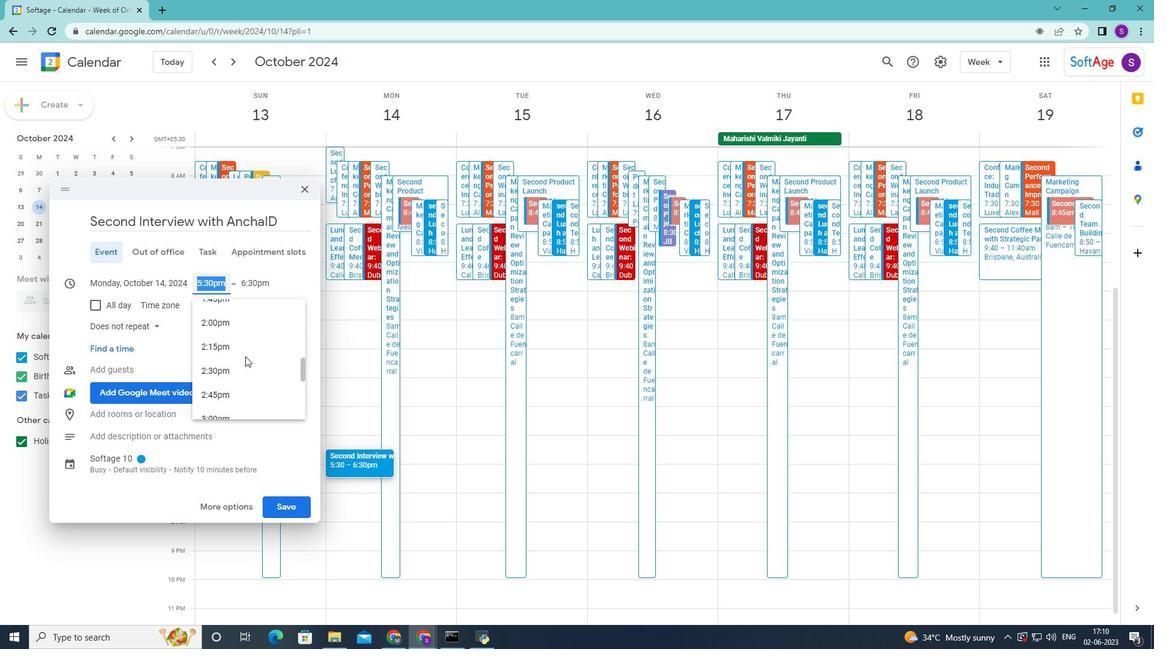 
Action: Mouse scrolled (245, 357) with delta (0, 0)
Screenshot: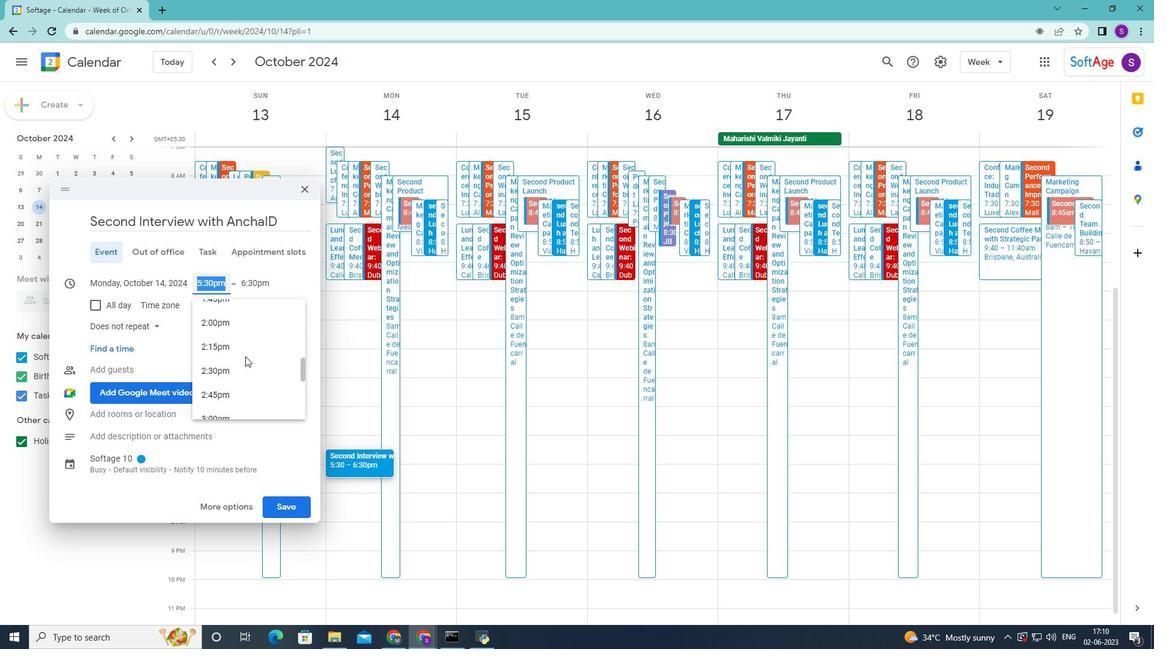 
Action: Mouse scrolled (245, 357) with delta (0, 0)
Screenshot: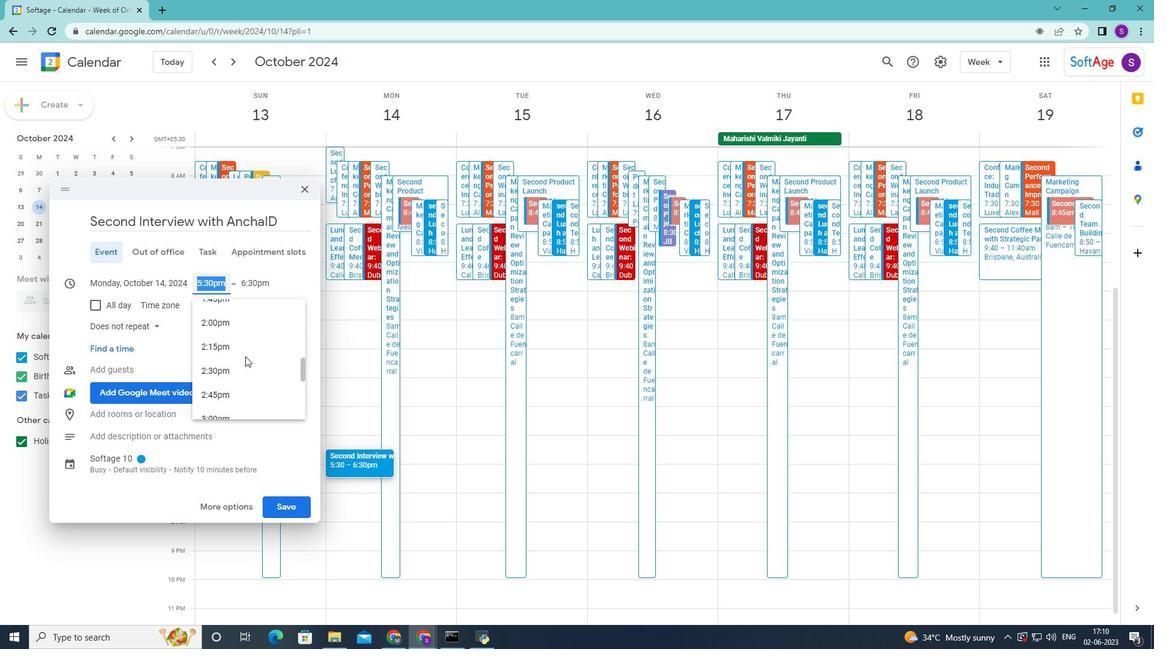 
Action: Mouse scrolled (245, 357) with delta (0, 0)
Screenshot: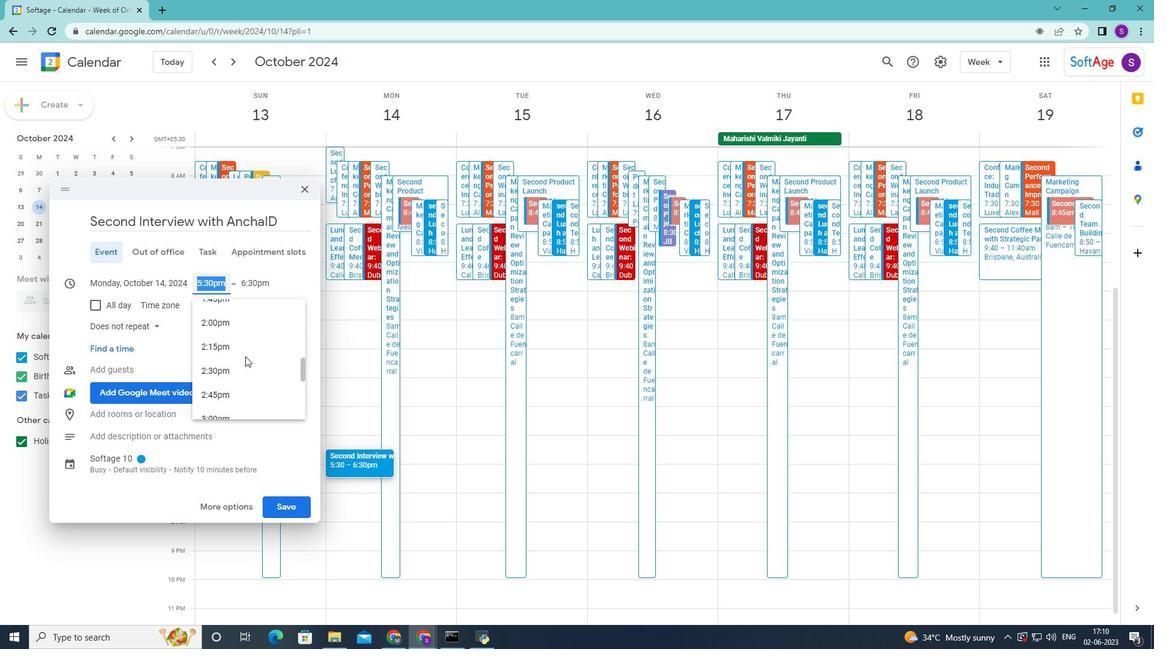 
Action: Mouse scrolled (245, 357) with delta (0, 0)
Screenshot: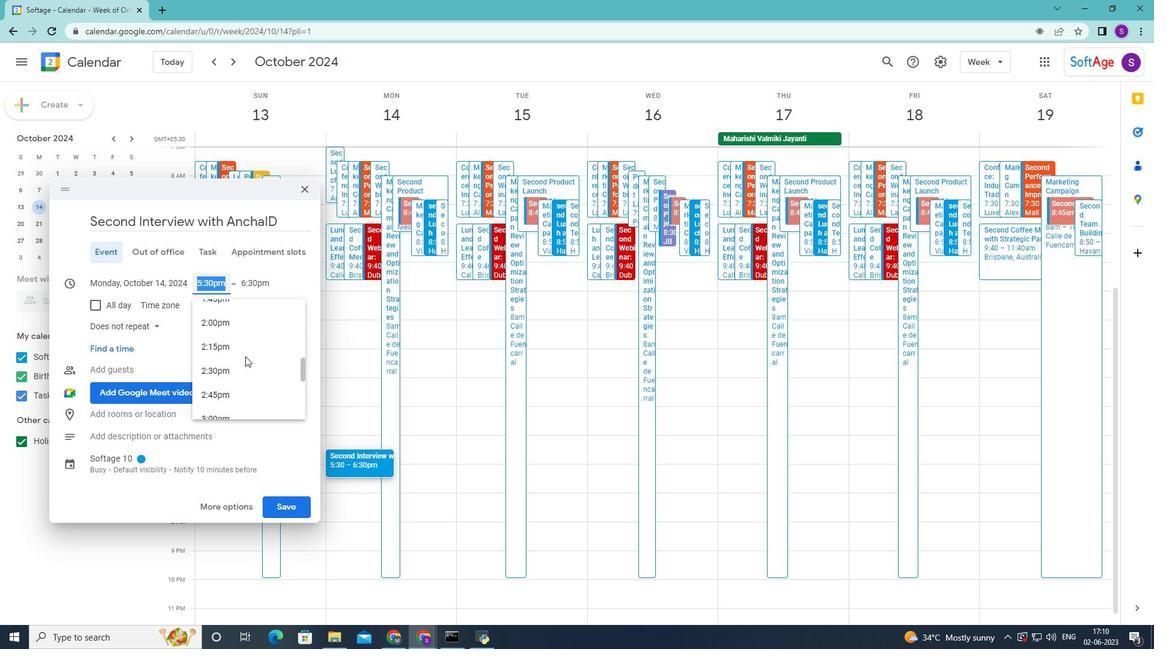 
Action: Mouse moved to (239, 362)
Screenshot: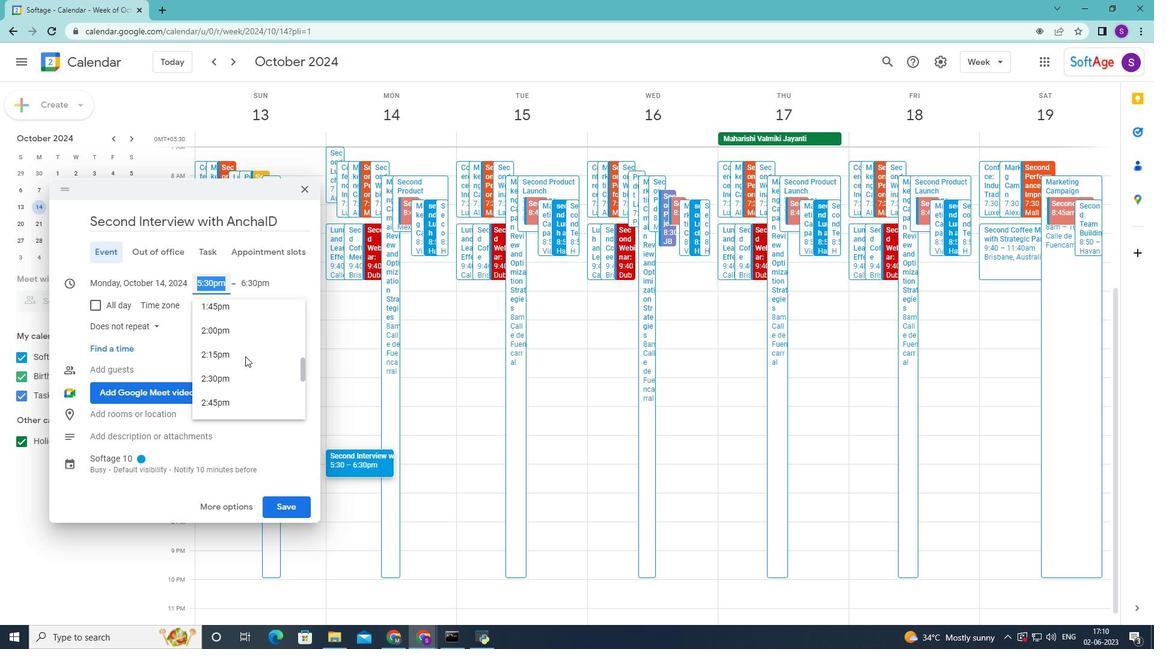 
Action: Mouse scrolled (239, 363) with delta (0, 0)
Screenshot: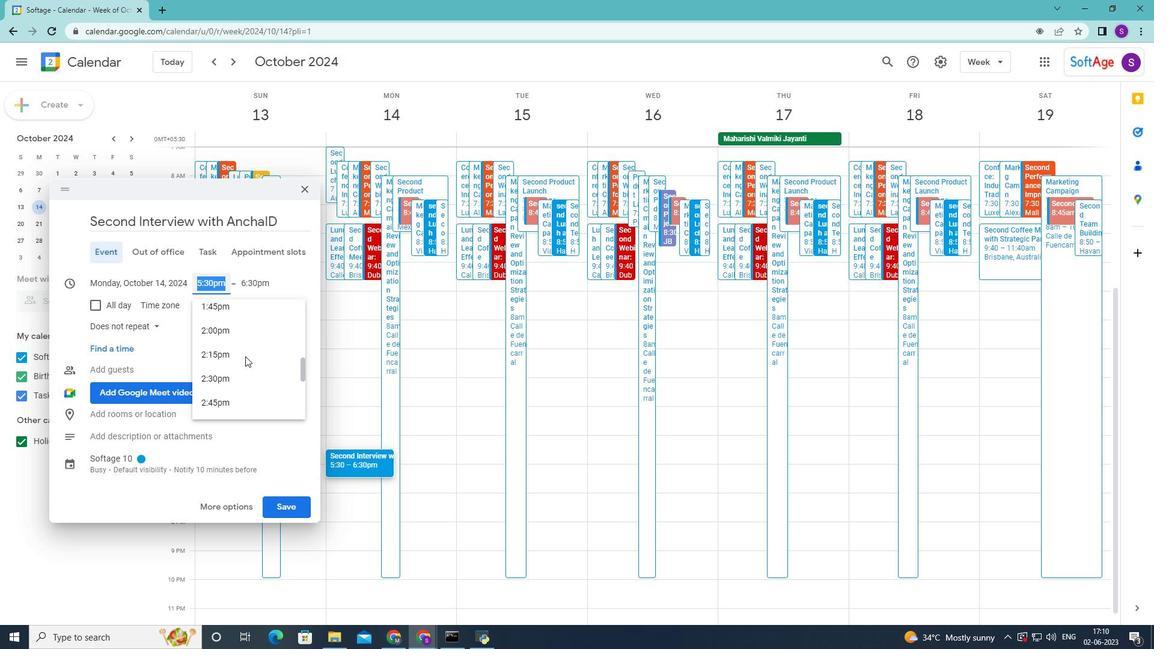 
Action: Mouse scrolled (239, 363) with delta (0, 0)
Screenshot: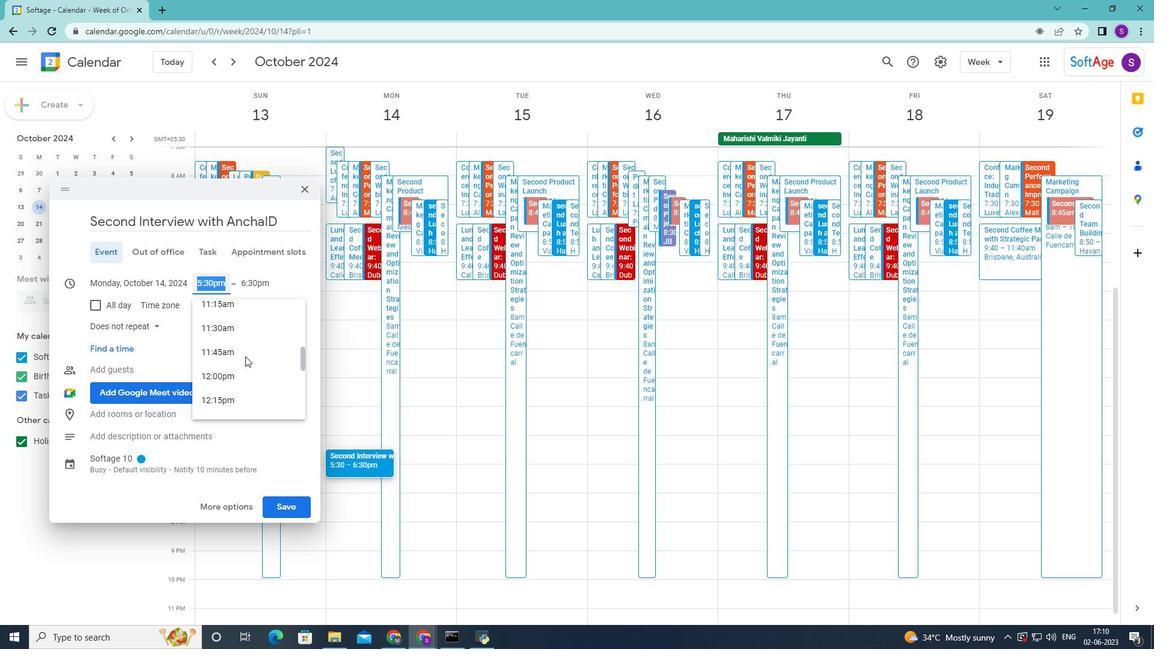
Action: Mouse scrolled (239, 363) with delta (0, 0)
Screenshot: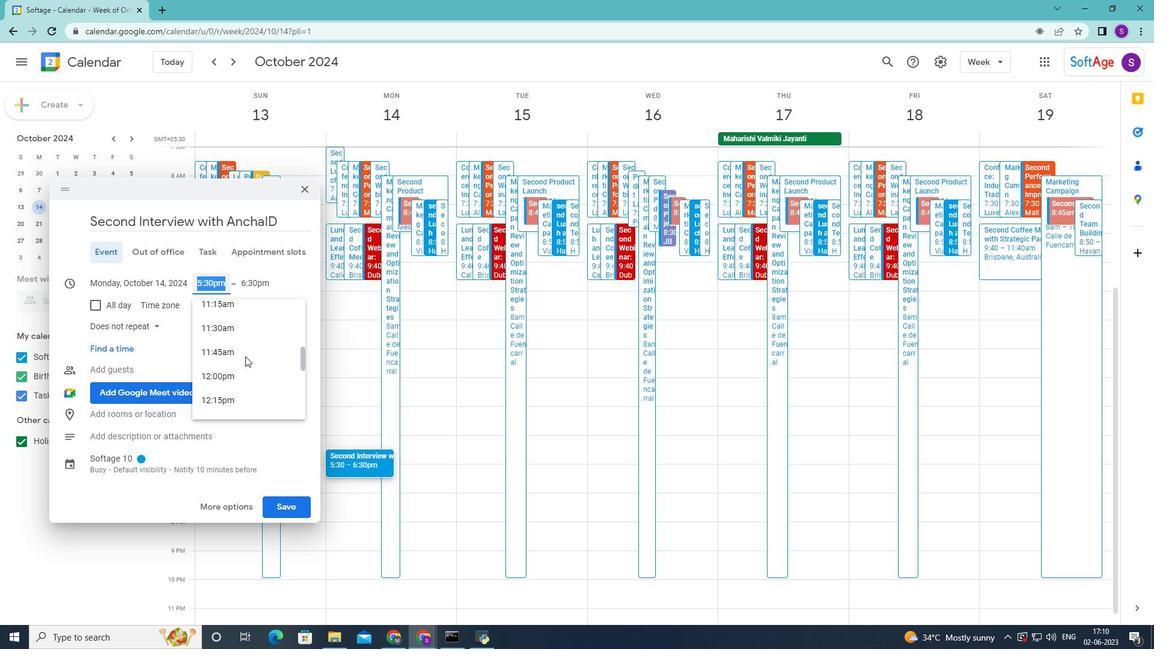 
Action: Mouse scrolled (239, 363) with delta (0, 0)
Screenshot: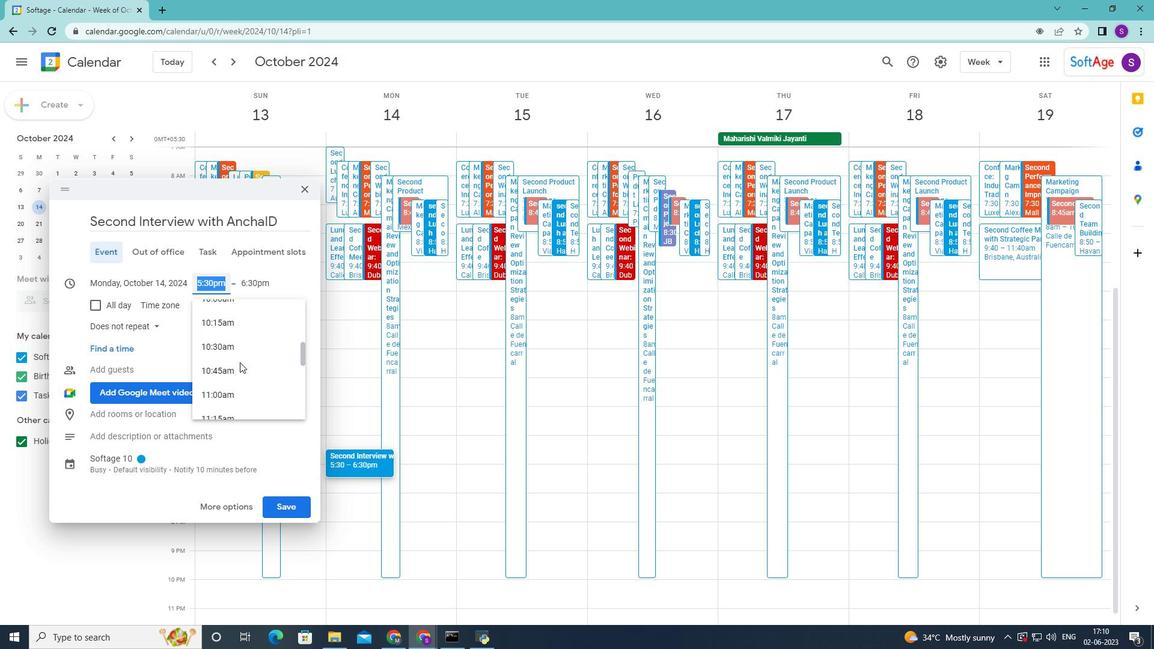 
Action: Mouse scrolled (239, 363) with delta (0, 0)
Screenshot: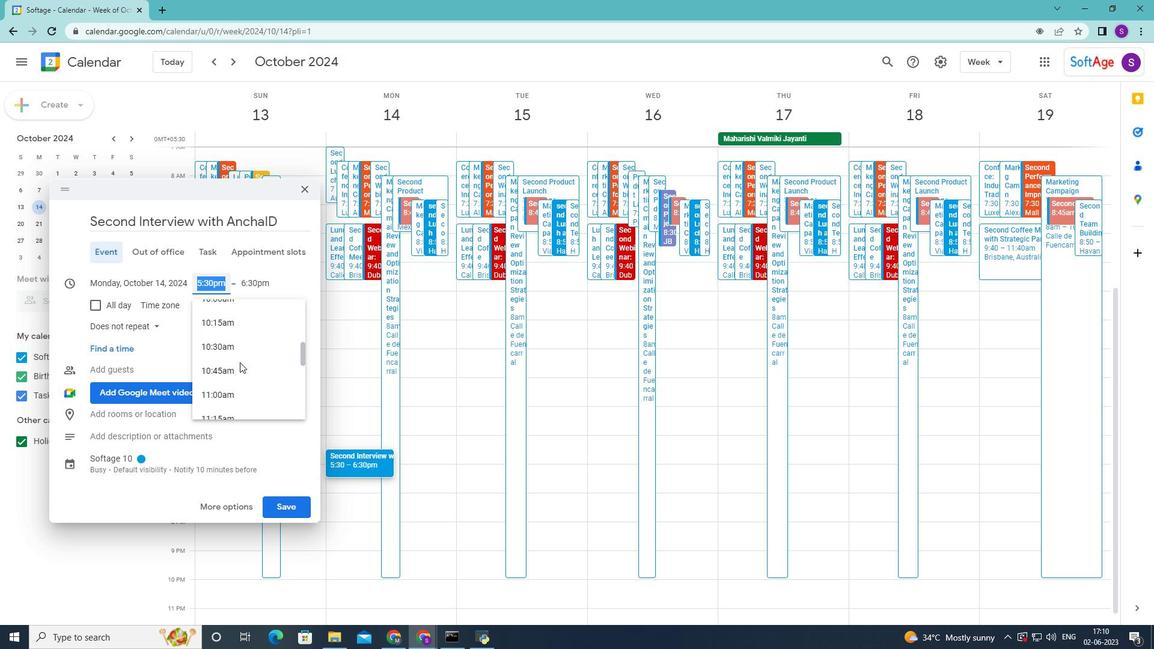 
Action: Mouse scrolled (239, 363) with delta (0, 0)
Screenshot: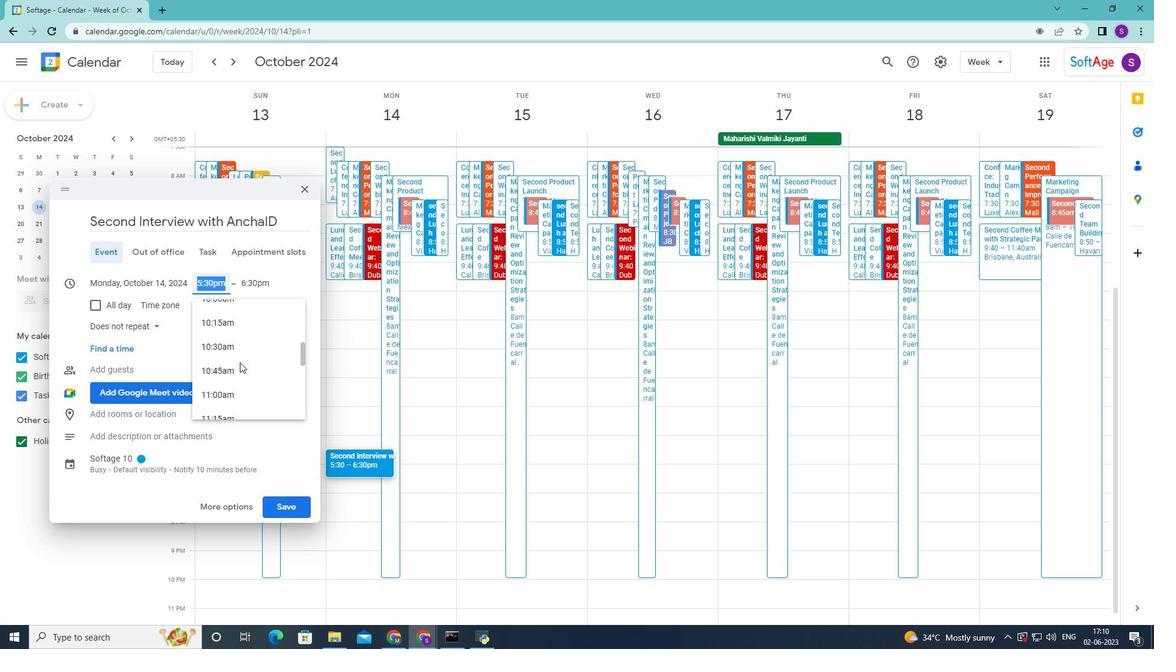 
Action: Mouse moved to (235, 369)
Screenshot: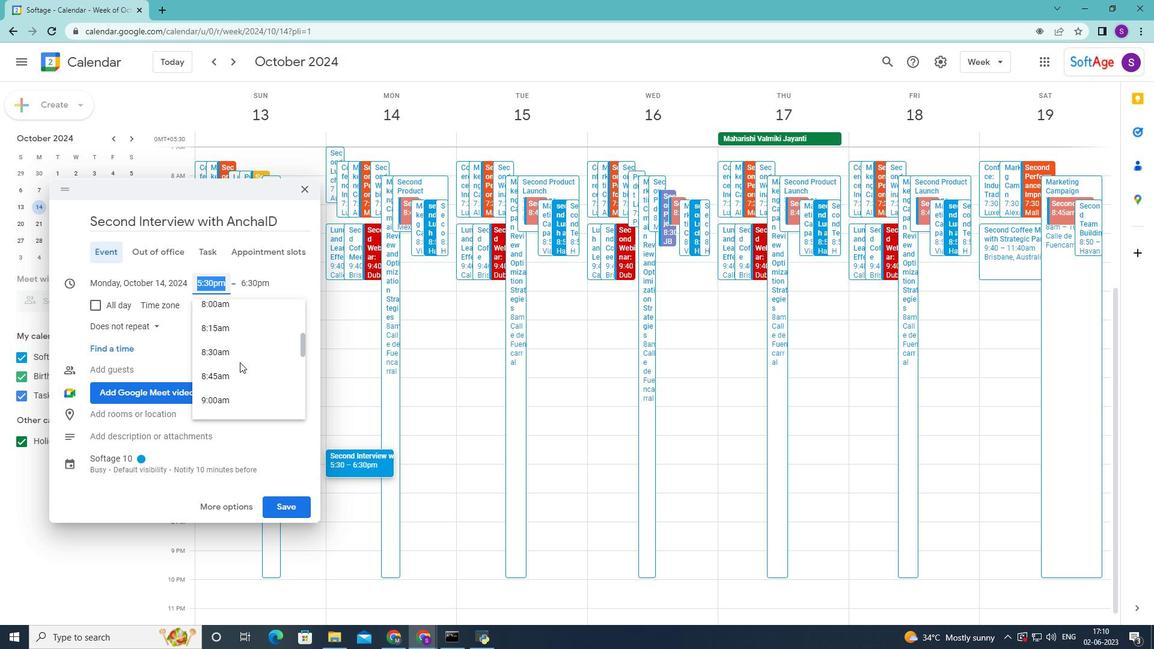 
Action: Mouse scrolled (235, 370) with delta (0, 0)
Screenshot: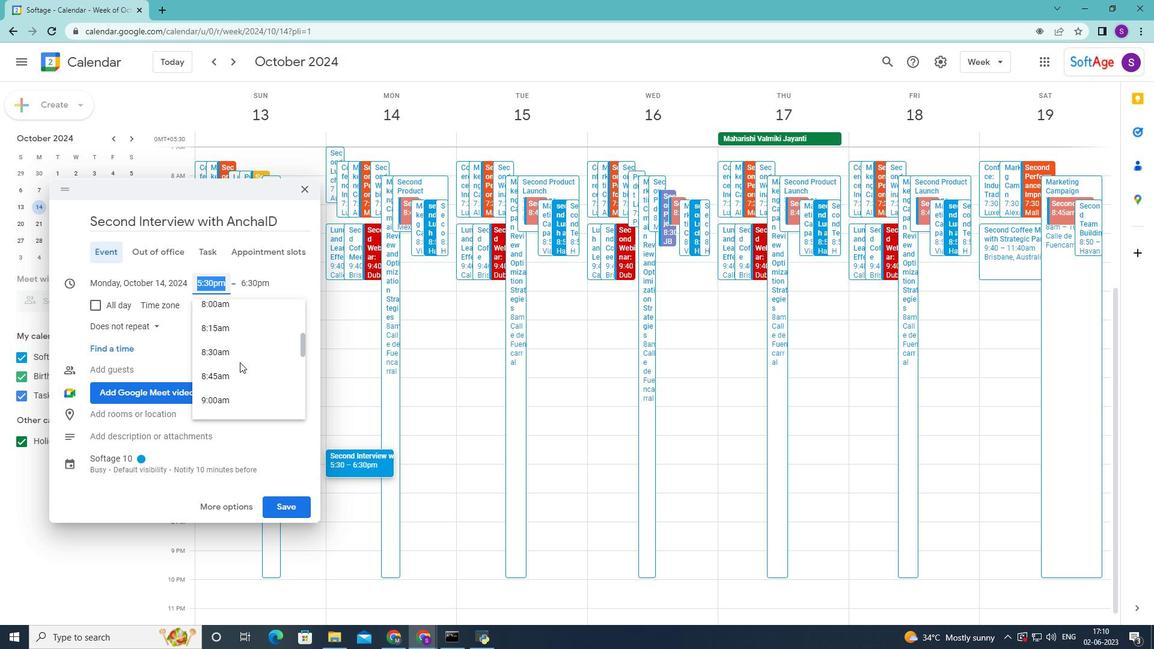 
Action: Mouse moved to (235, 367)
Screenshot: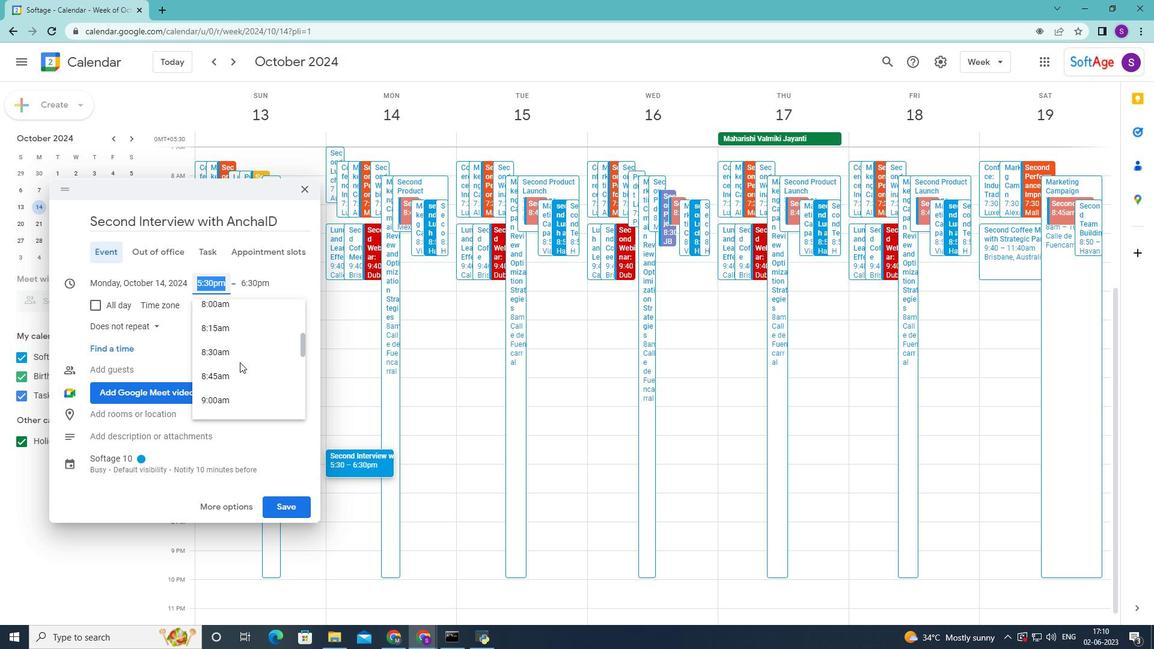 
Action: Mouse scrolled (235, 368) with delta (0, 0)
Screenshot: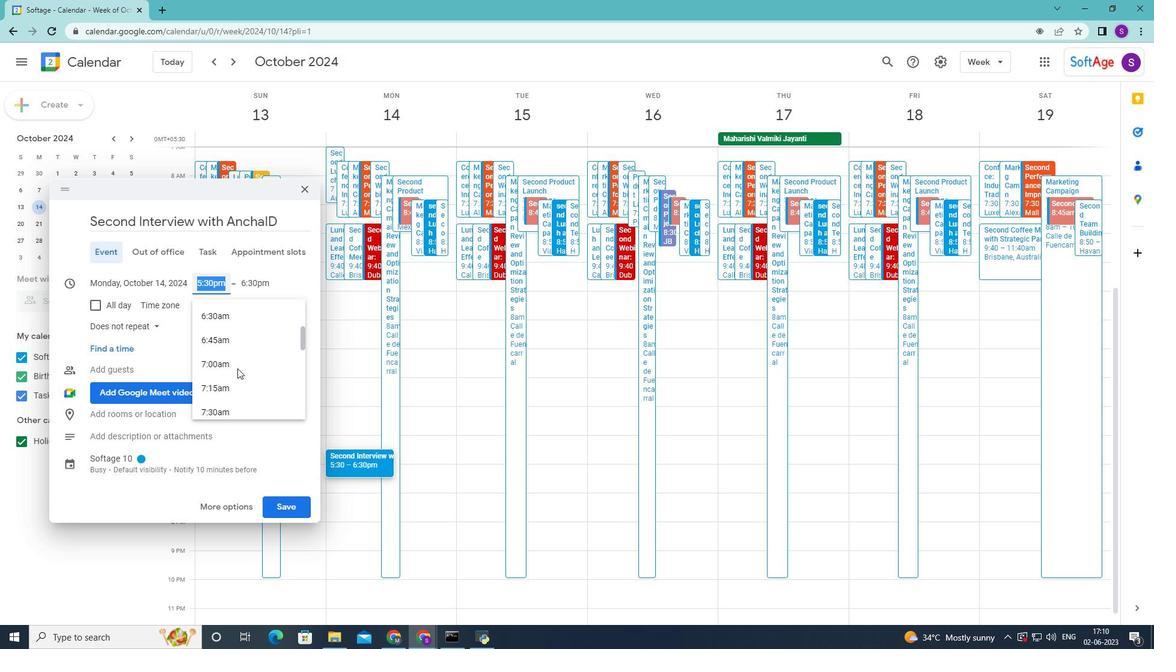 
Action: Mouse scrolled (235, 368) with delta (0, 0)
Screenshot: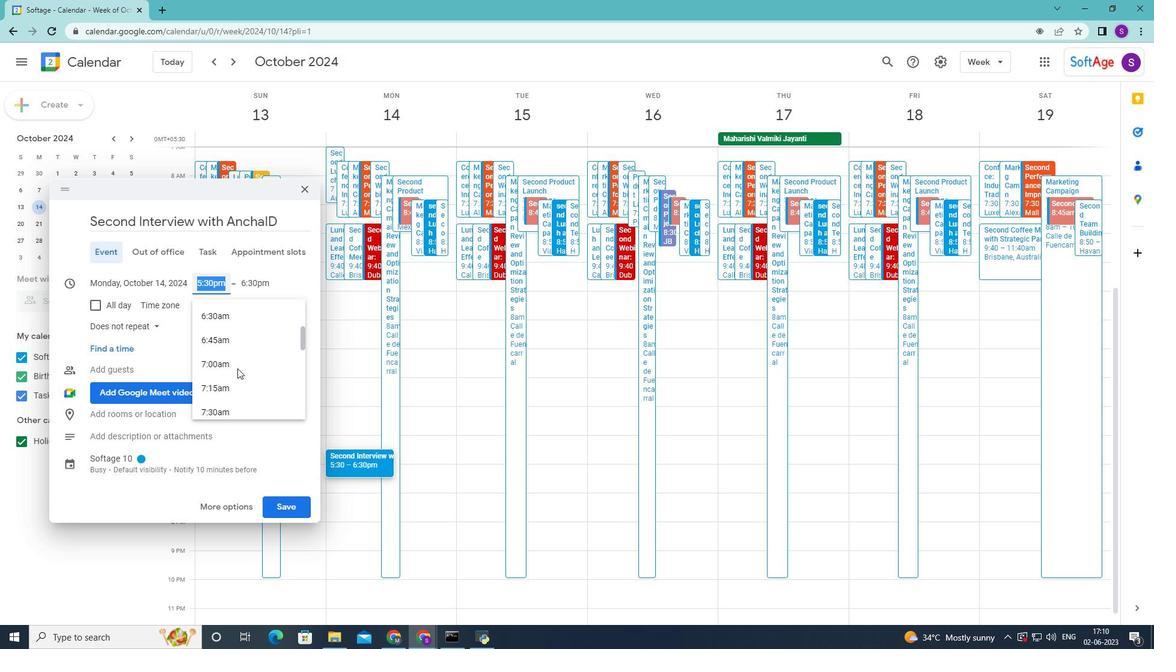 
Action: Mouse scrolled (235, 368) with delta (0, 0)
Screenshot: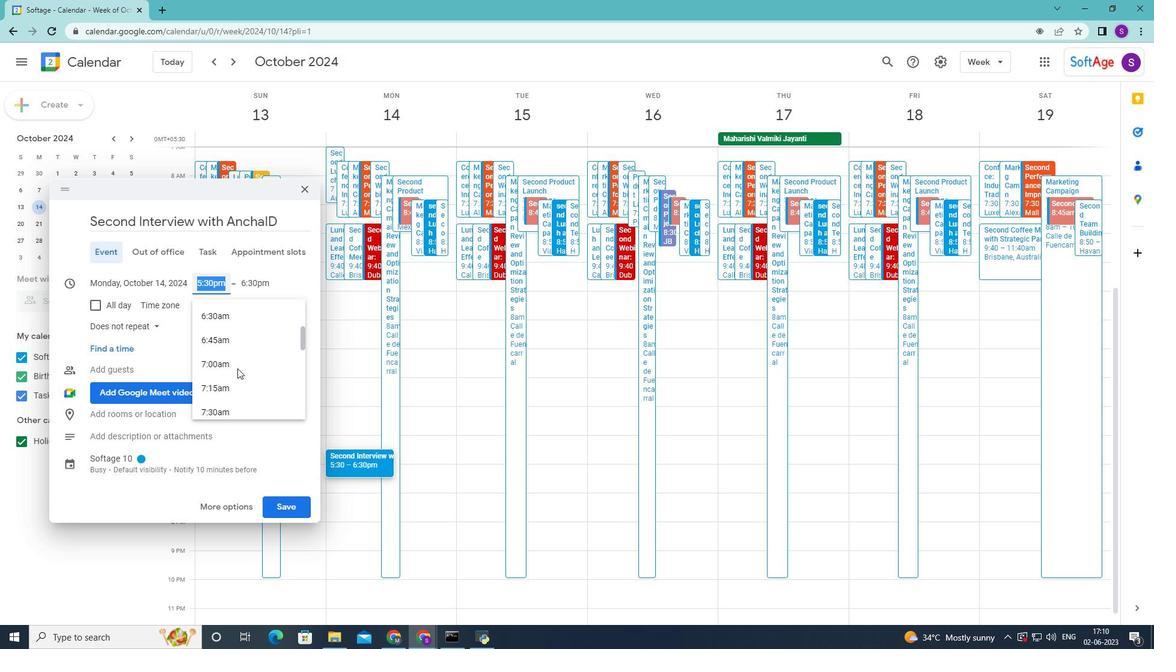 
Action: Mouse scrolled (235, 368) with delta (0, 0)
Screenshot: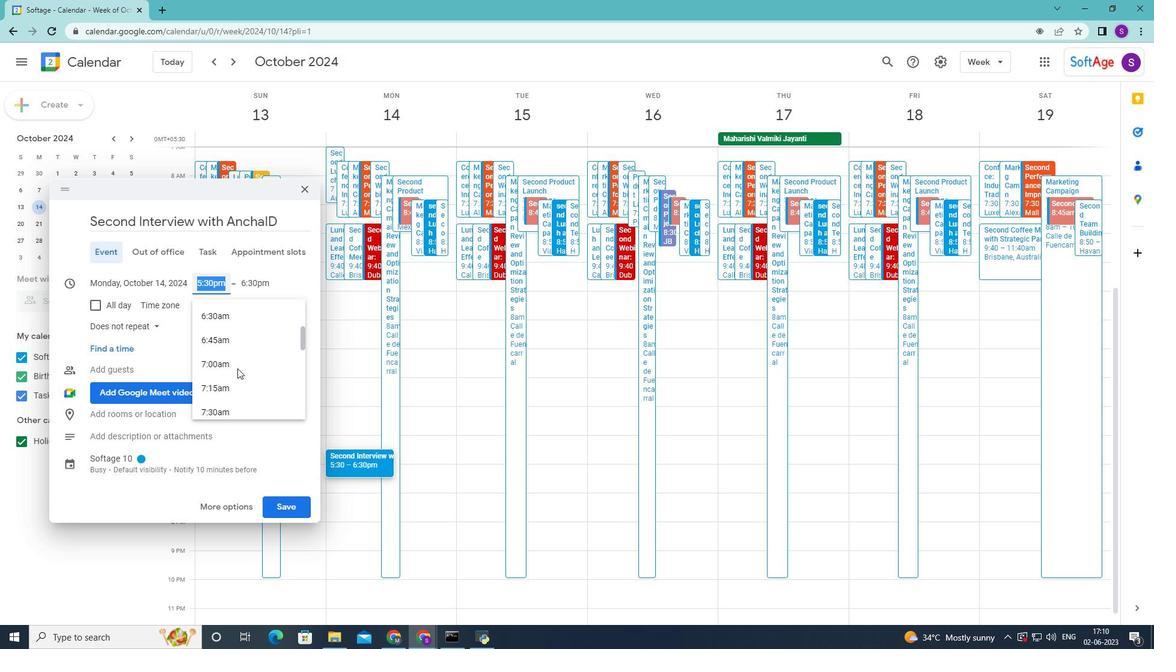 
Action: Mouse scrolled (235, 368) with delta (0, 0)
Screenshot: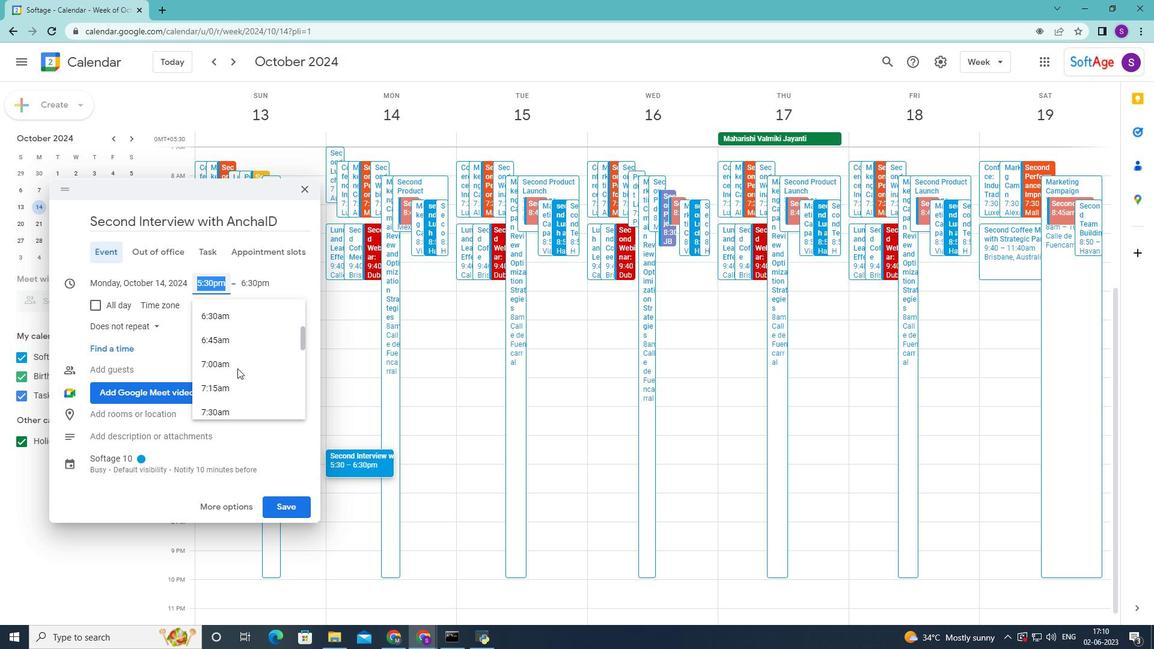 
Action: Mouse scrolled (235, 368) with delta (0, 0)
Screenshot: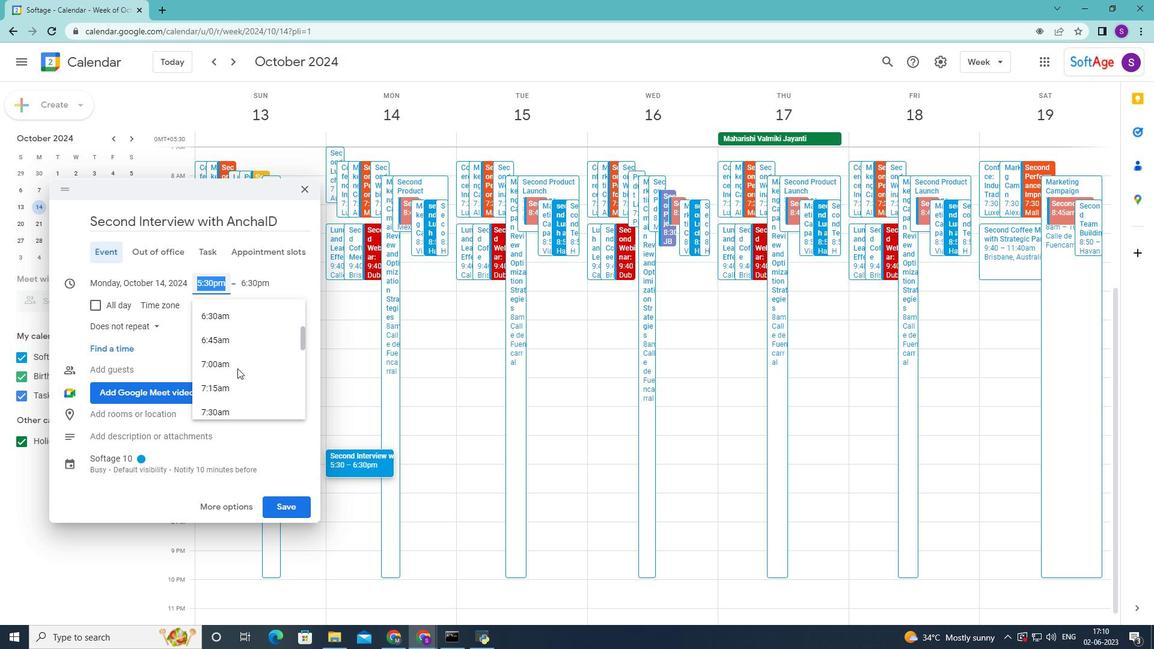 
Action: Mouse scrolled (235, 368) with delta (0, 0)
Screenshot: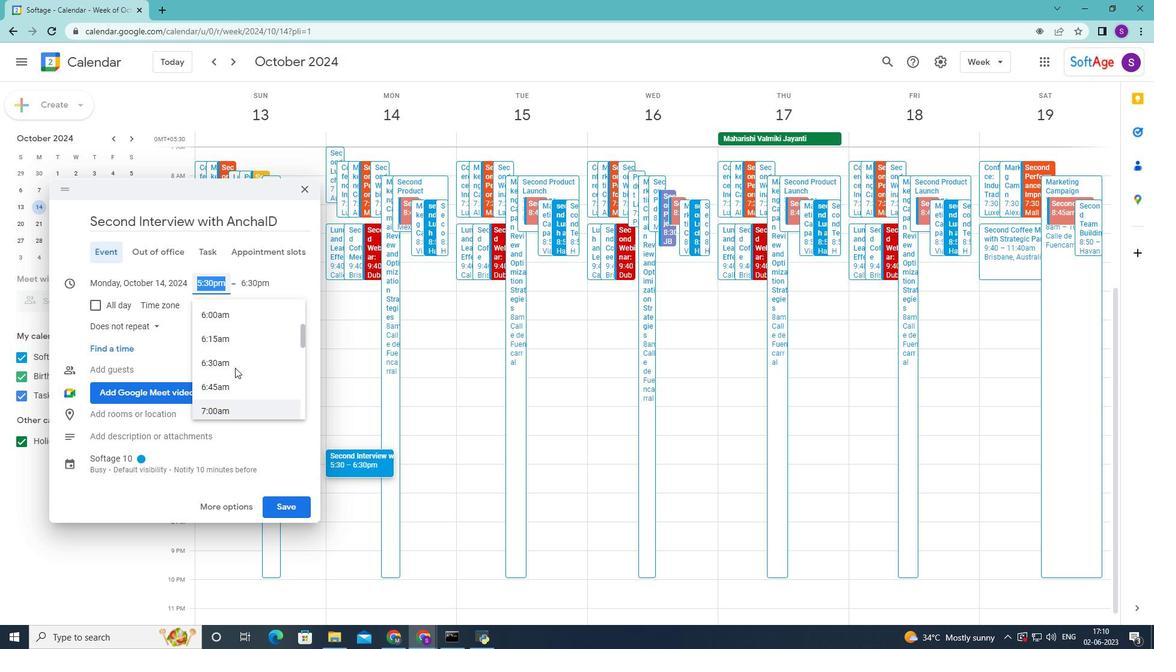 
Action: Mouse scrolled (235, 368) with delta (0, 0)
Screenshot: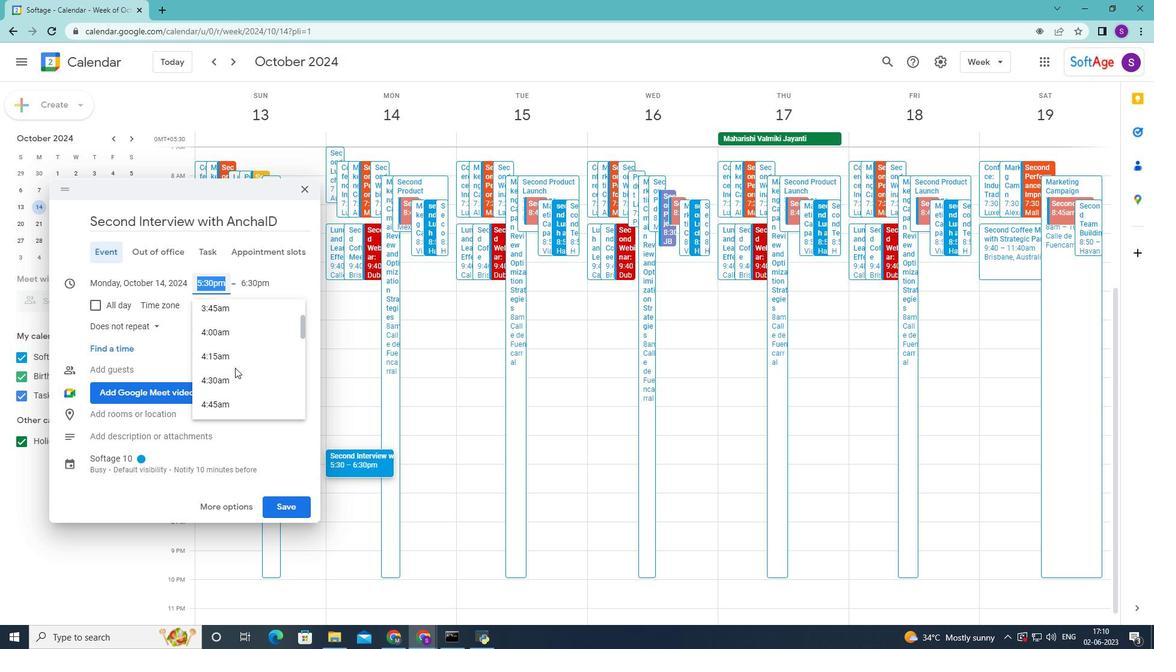 
Action: Mouse scrolled (235, 368) with delta (0, 0)
Screenshot: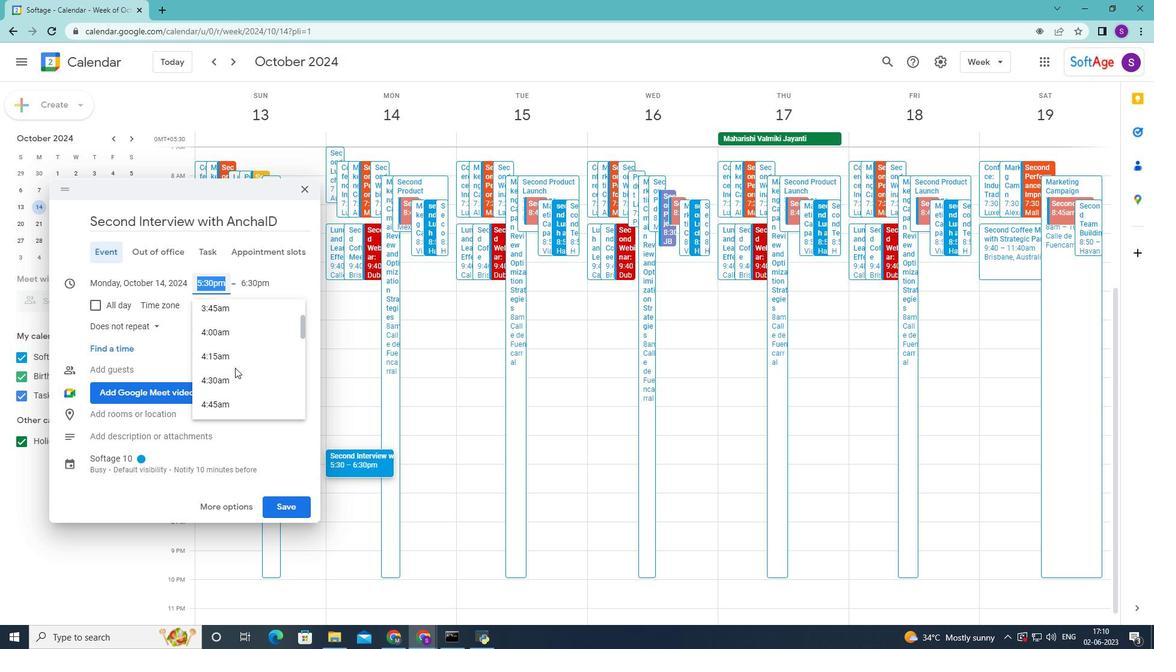 
Action: Mouse scrolled (235, 368) with delta (0, 0)
Screenshot: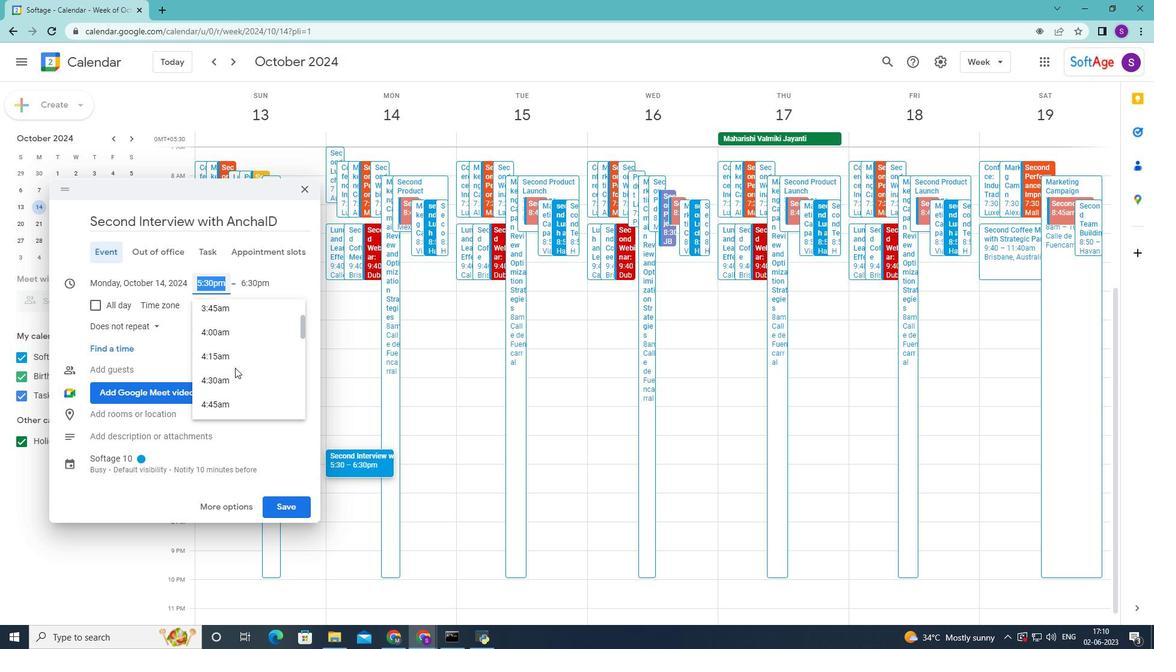 
Action: Mouse scrolled (235, 368) with delta (0, 0)
Screenshot: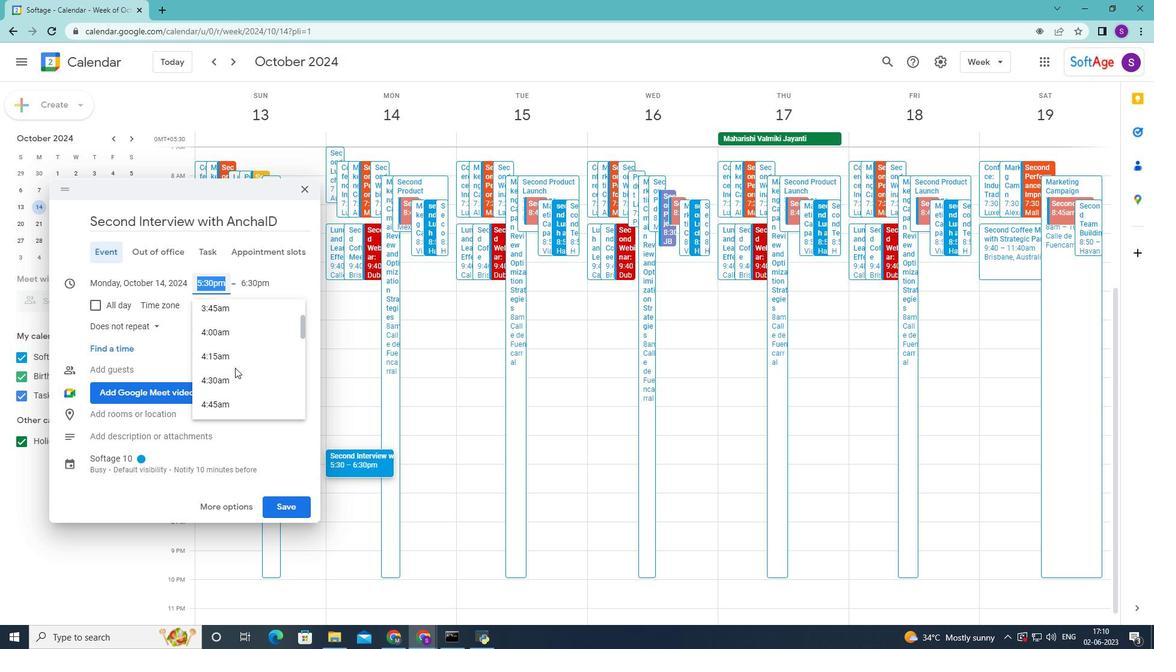 
Action: Mouse scrolled (235, 368) with delta (0, 0)
Screenshot: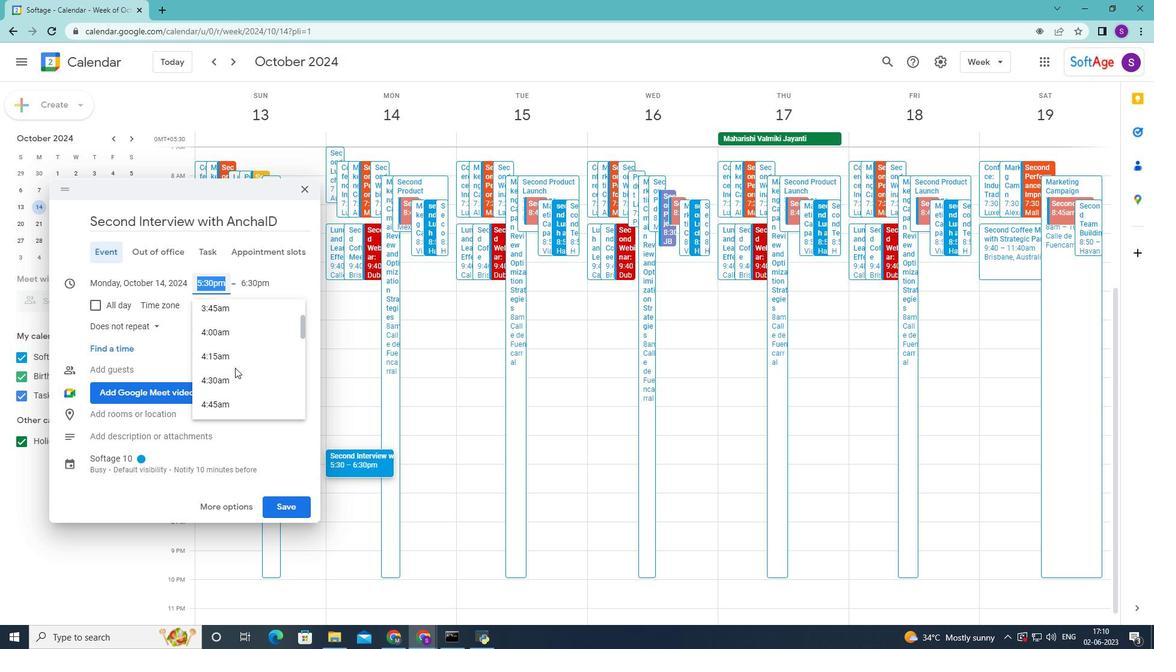 
Action: Mouse scrolled (235, 368) with delta (0, 0)
Screenshot: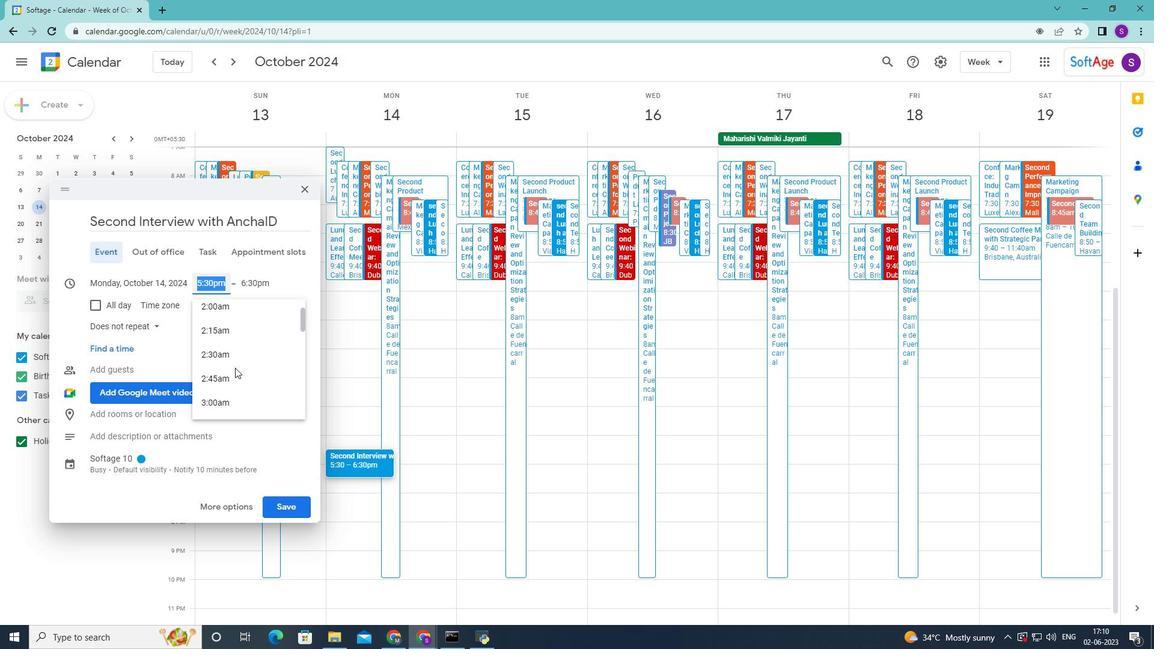 
Action: Mouse scrolled (235, 368) with delta (0, 0)
Screenshot: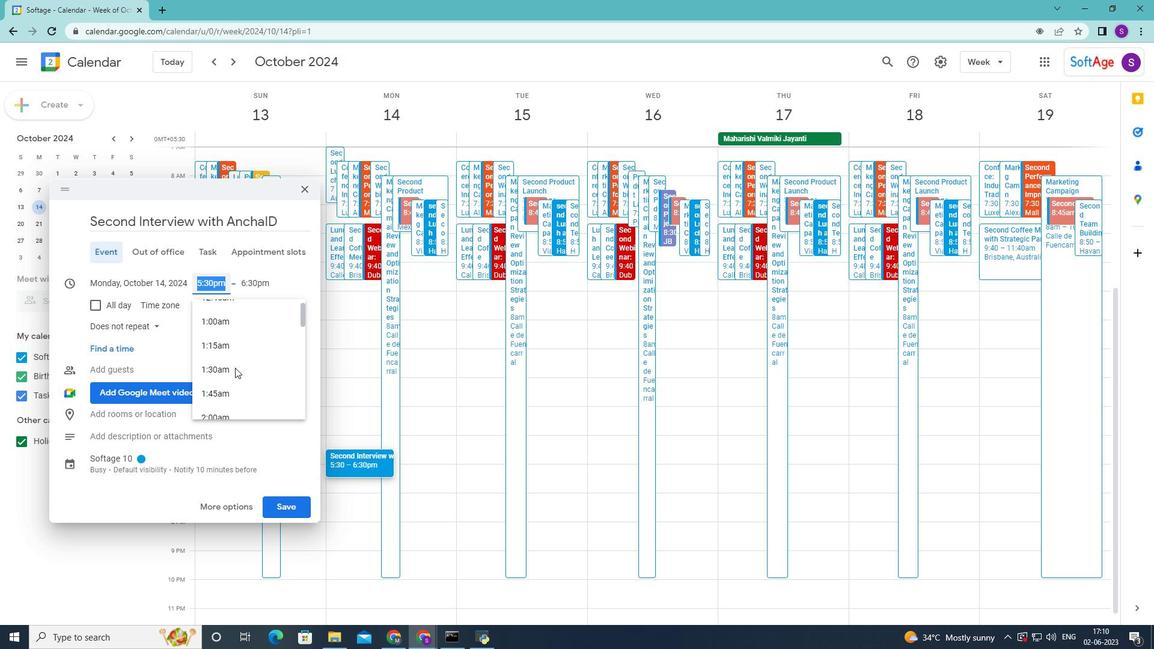 
Action: Mouse scrolled (235, 368) with delta (0, 0)
Screenshot: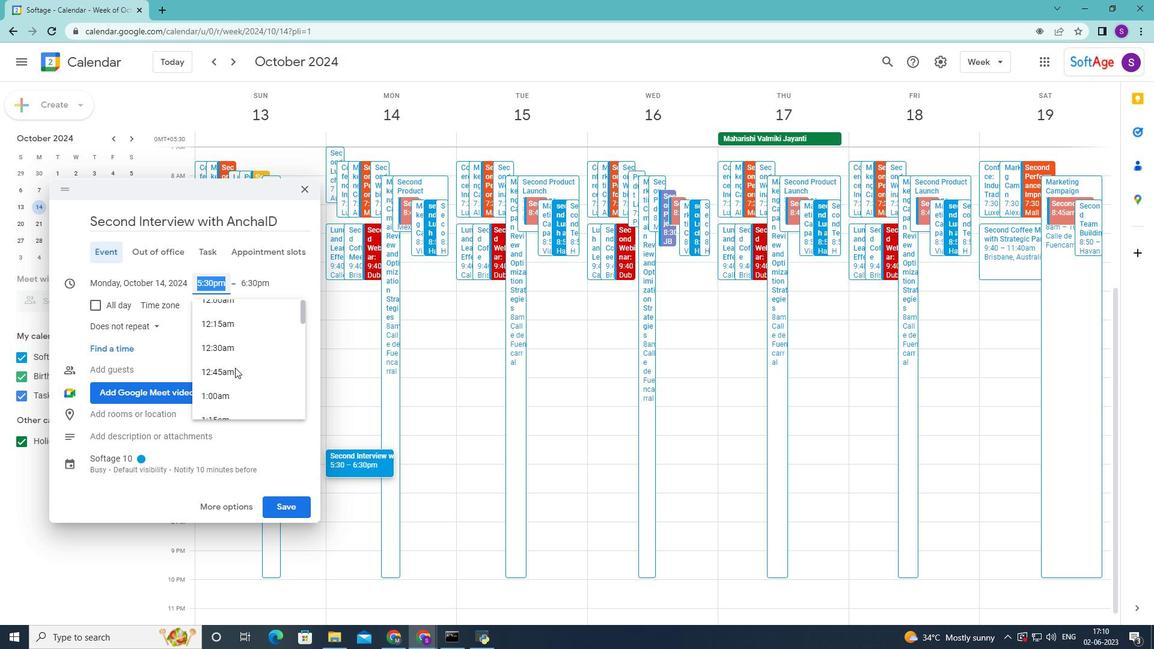 
Action: Mouse scrolled (235, 368) with delta (0, 0)
Screenshot: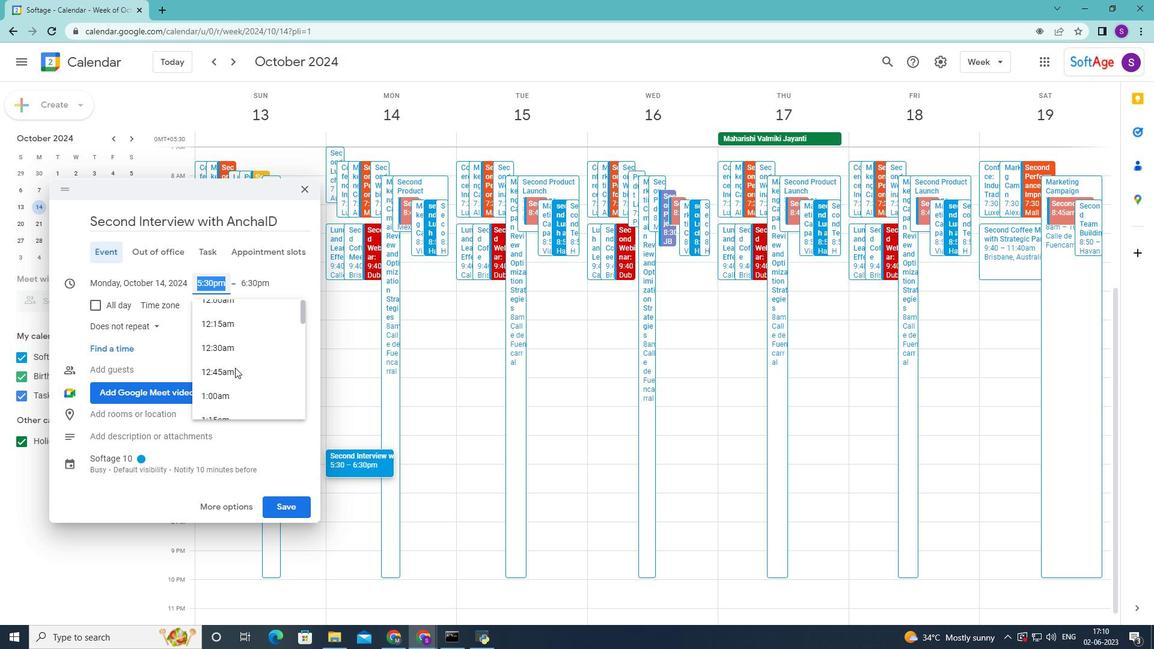 
Action: Mouse scrolled (235, 368) with delta (0, 0)
Screenshot: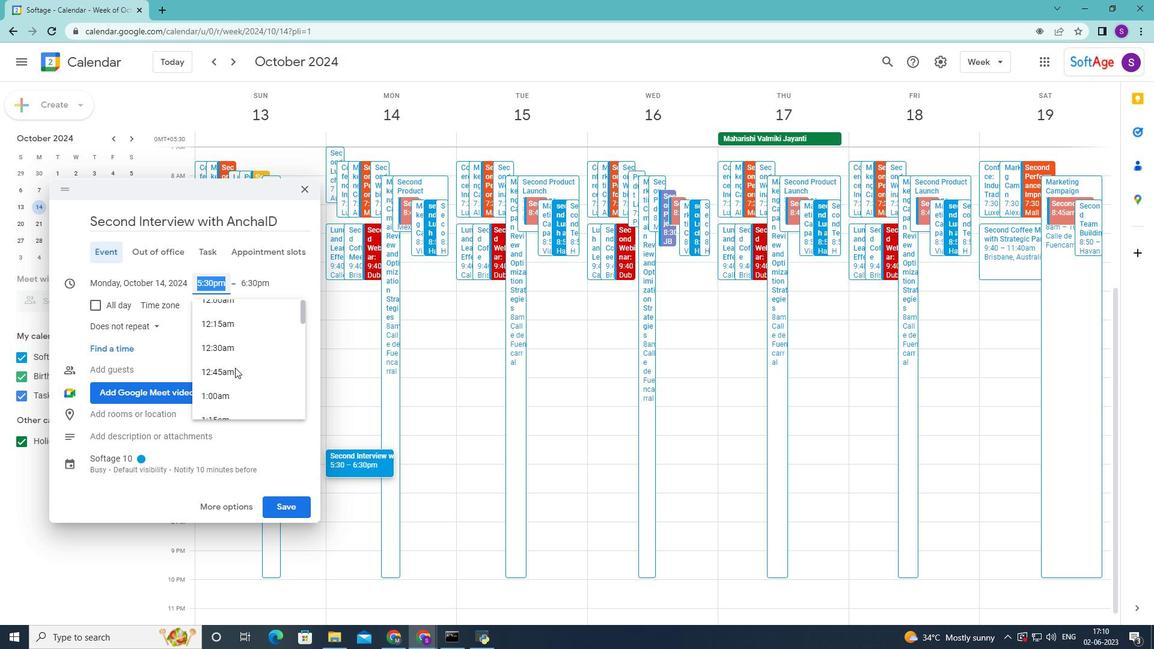 
Action: Mouse scrolled (235, 368) with delta (0, 0)
Screenshot: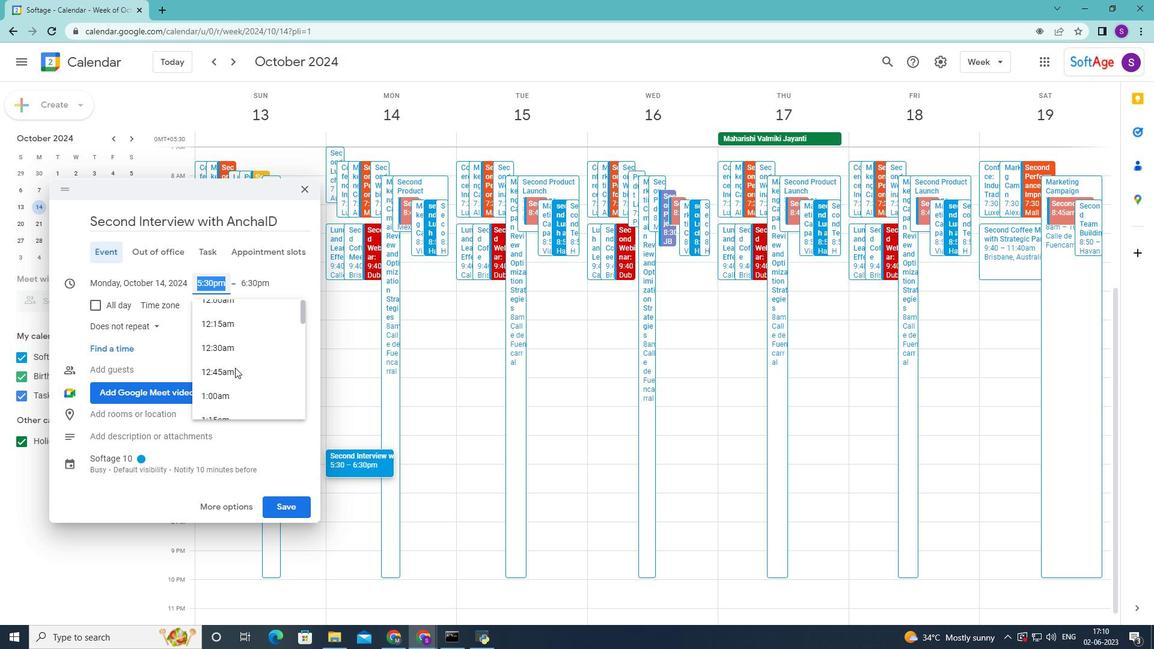 
Action: Mouse scrolled (235, 368) with delta (0, 0)
Screenshot: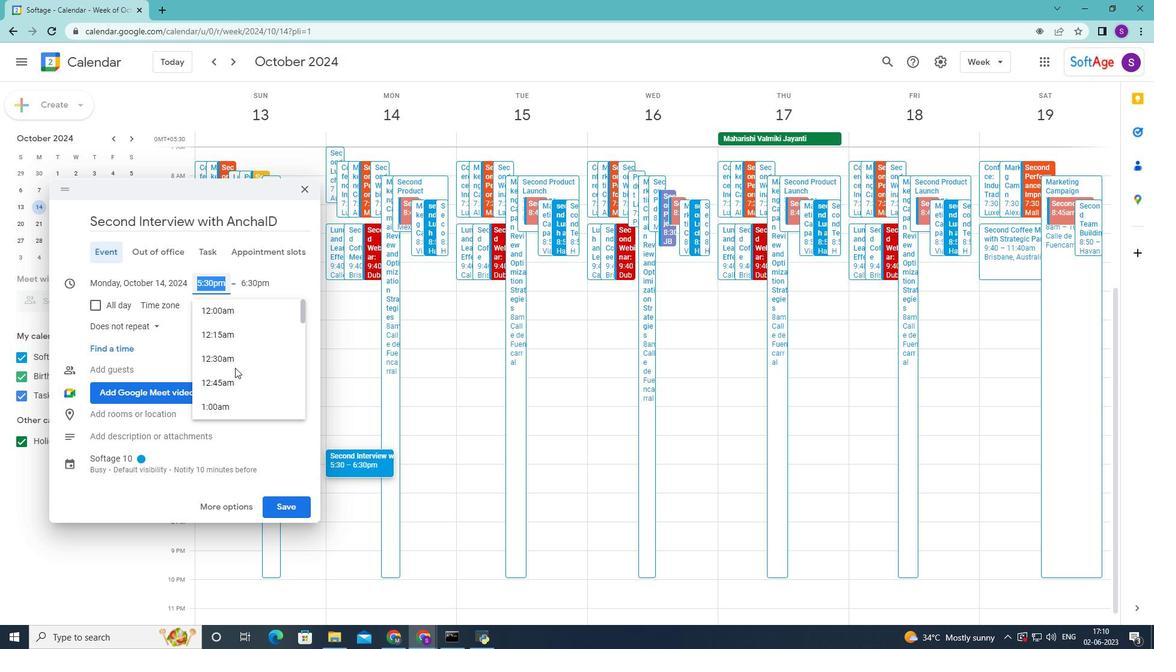 
Action: Mouse scrolled (235, 368) with delta (0, 0)
Screenshot: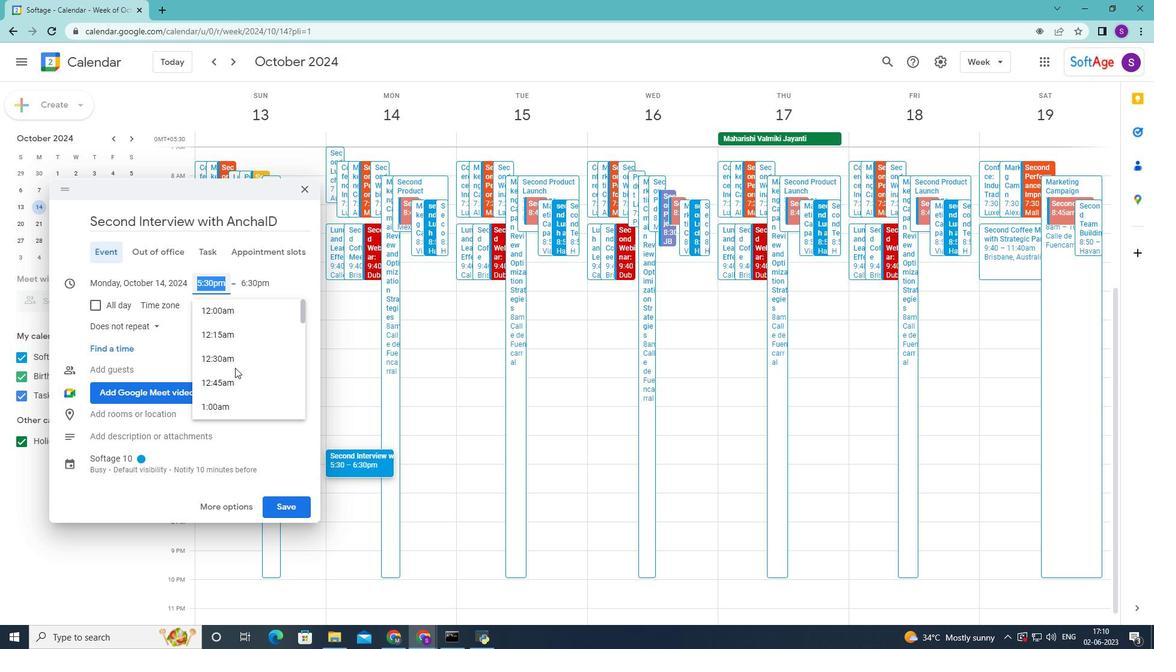 
Action: Mouse moved to (233, 368)
Screenshot: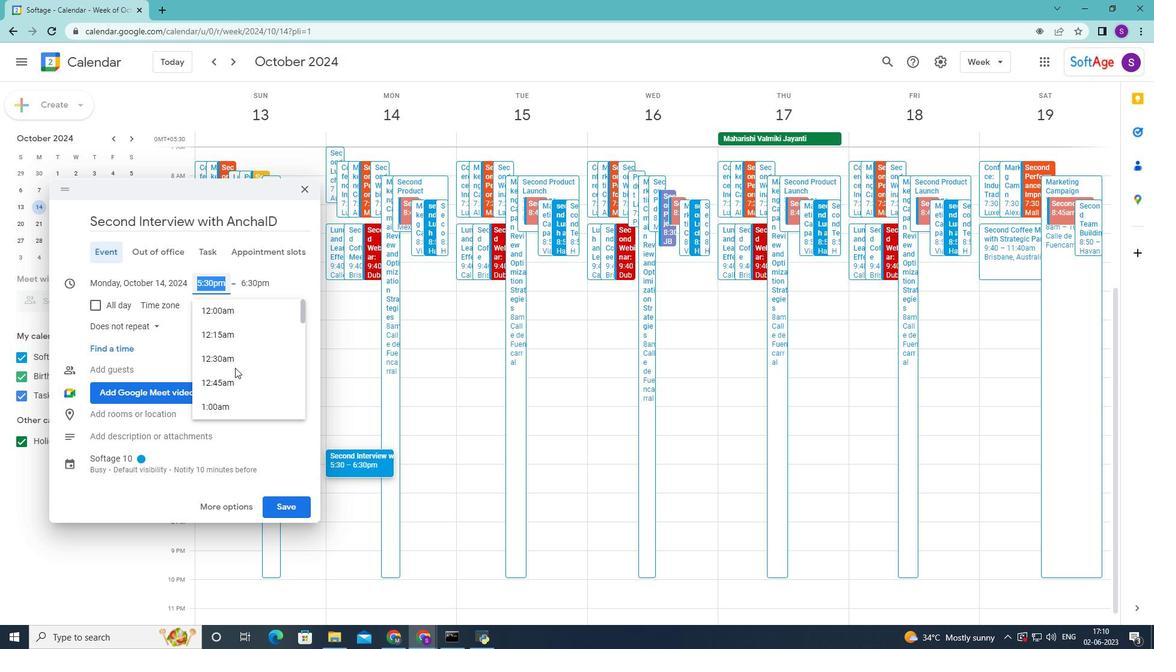 
Action: Mouse scrolled (233, 369) with delta (0, 0)
Screenshot: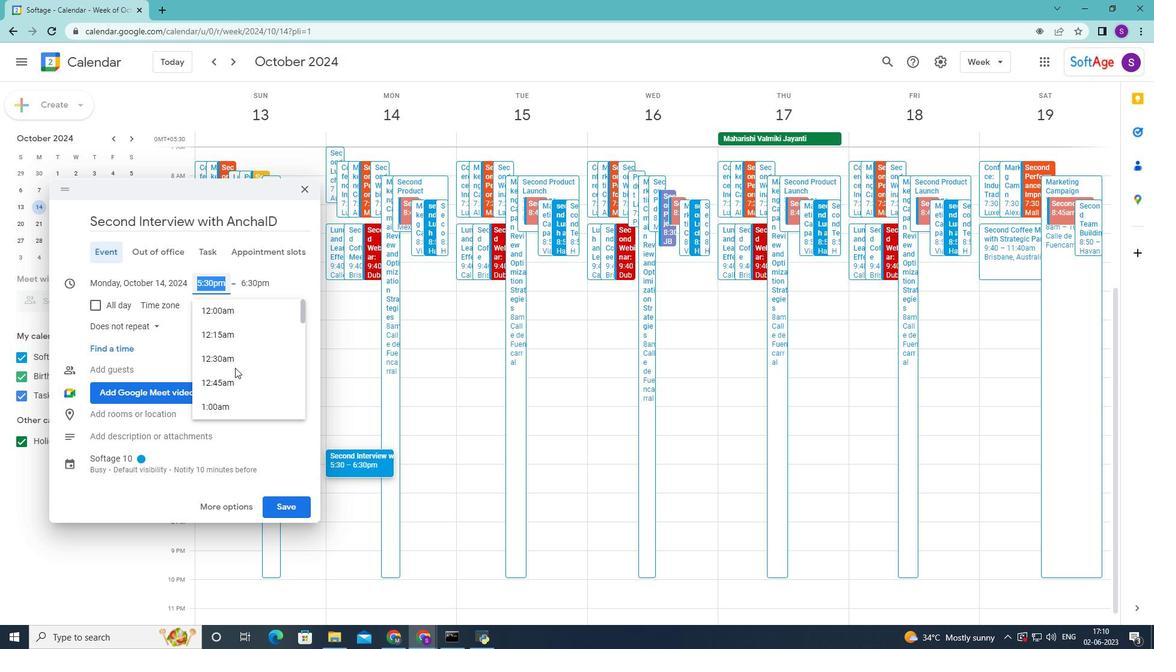 
Action: Mouse scrolled (233, 369) with delta (0, 0)
Screenshot: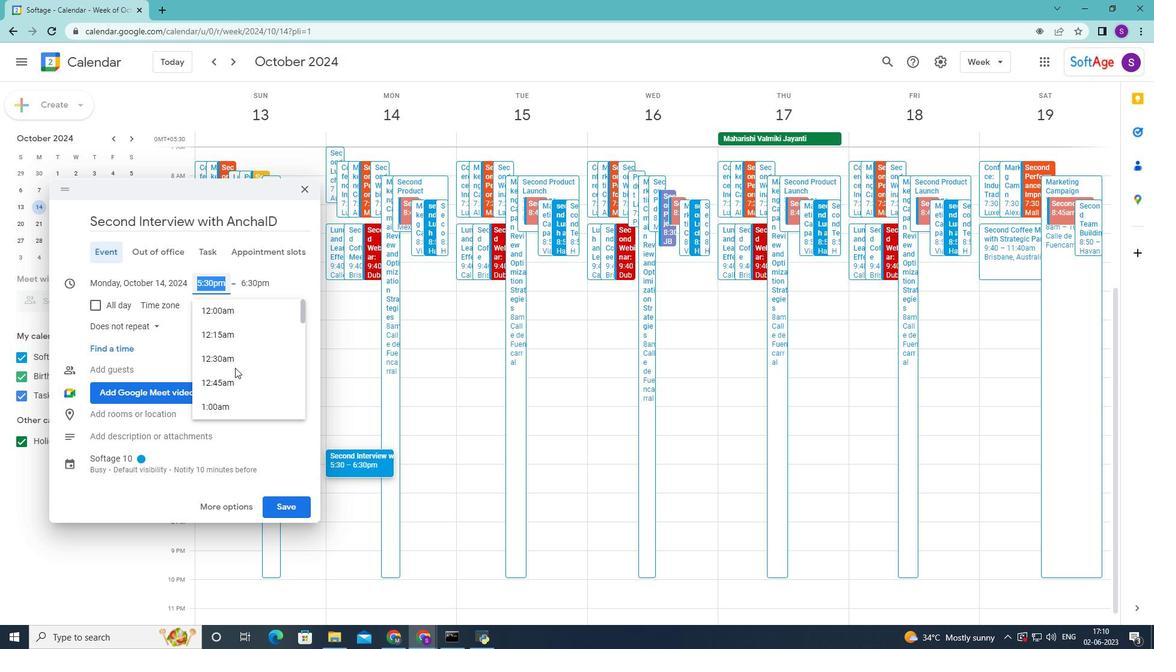 
Action: Mouse scrolled (233, 369) with delta (0, 0)
Screenshot: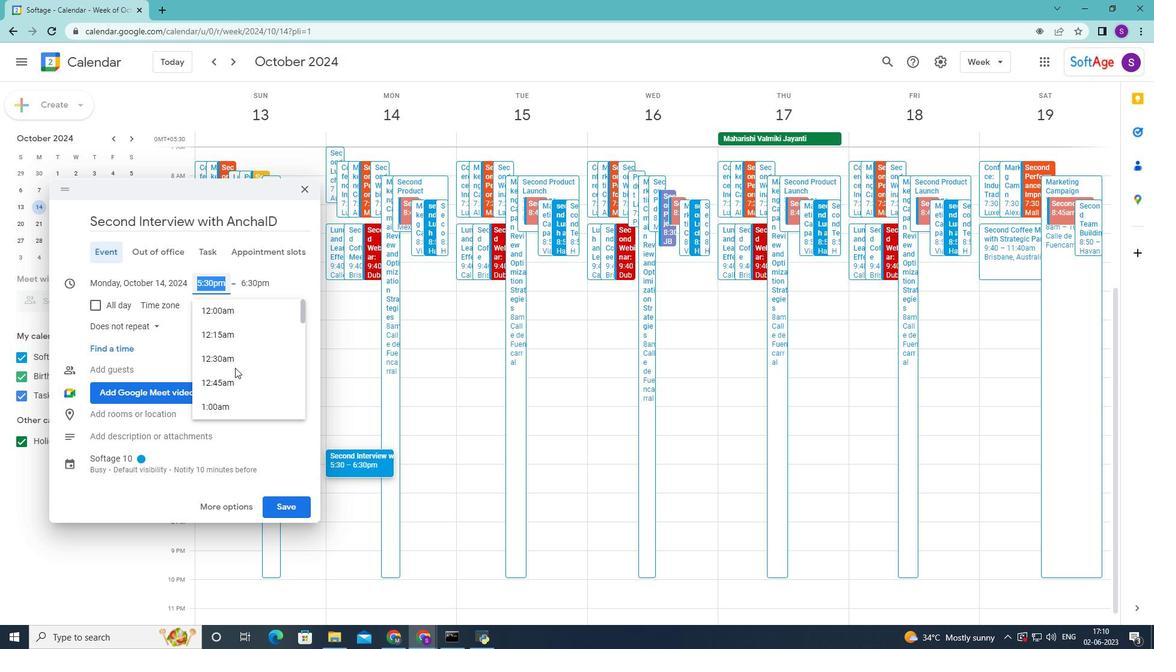 
Action: Mouse scrolled (233, 369) with delta (0, 0)
Screenshot: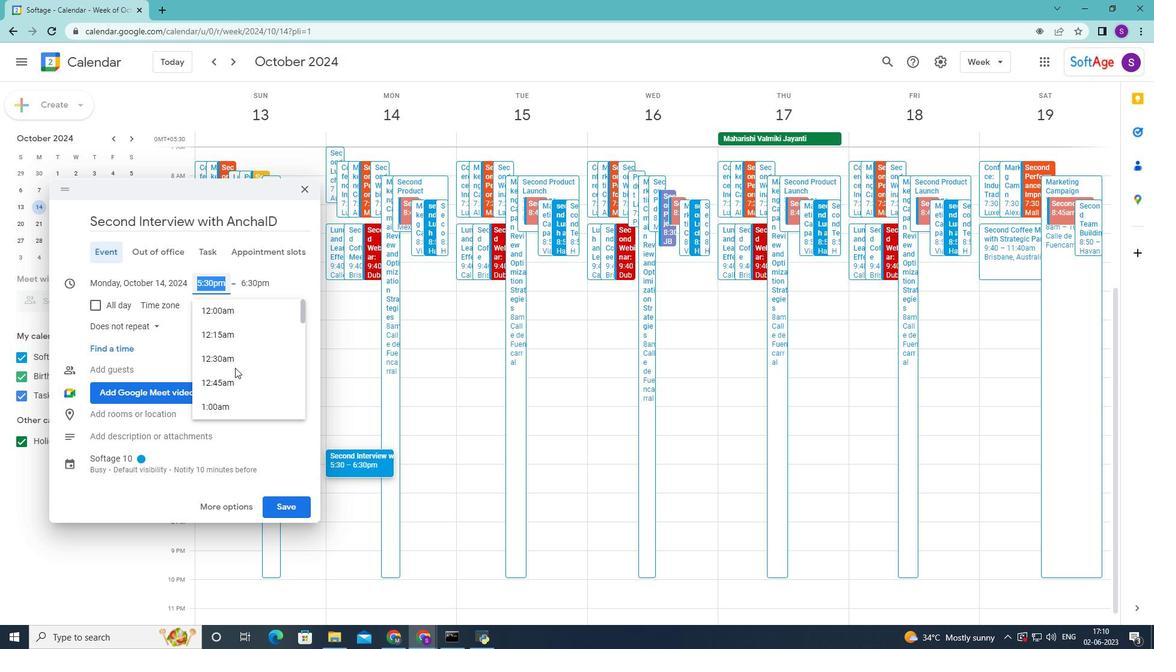 
Action: Mouse scrolled (233, 369) with delta (0, 0)
Screenshot: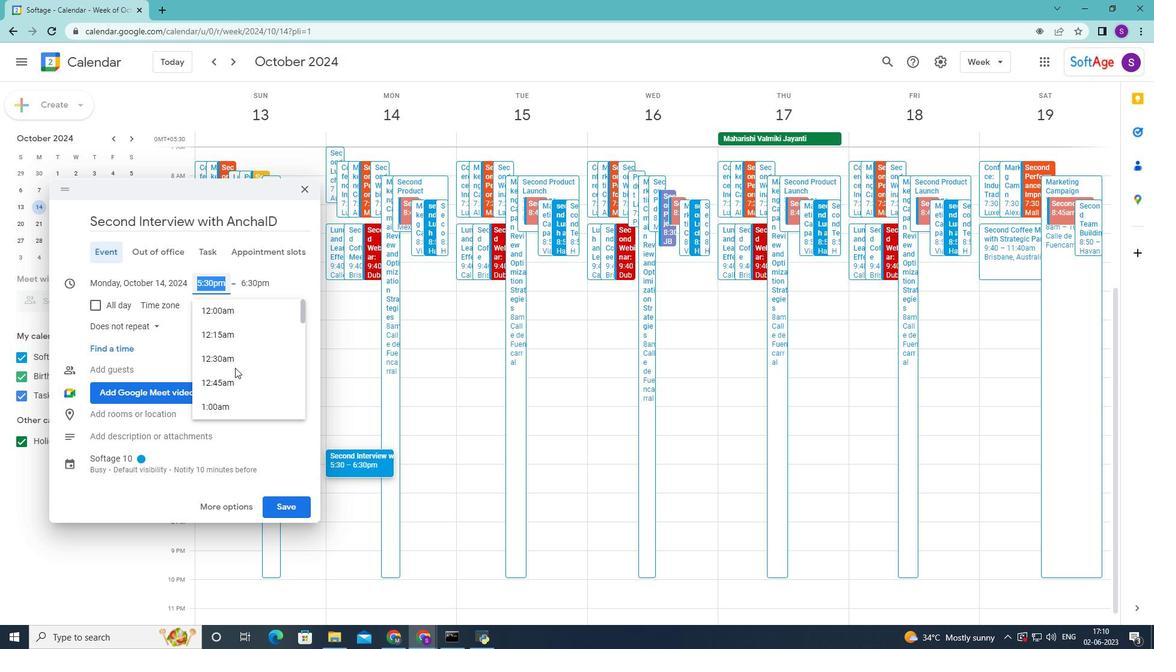 
Action: Mouse scrolled (233, 369) with delta (0, 0)
Screenshot: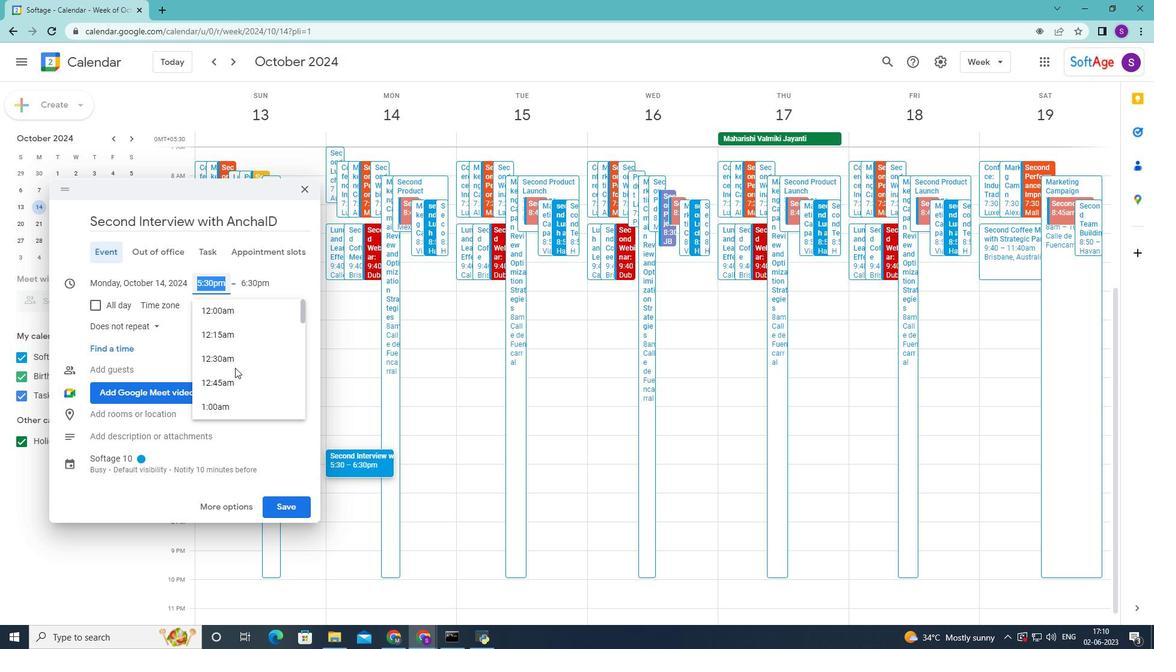 
Action: Mouse scrolled (233, 369) with delta (0, 0)
Screenshot: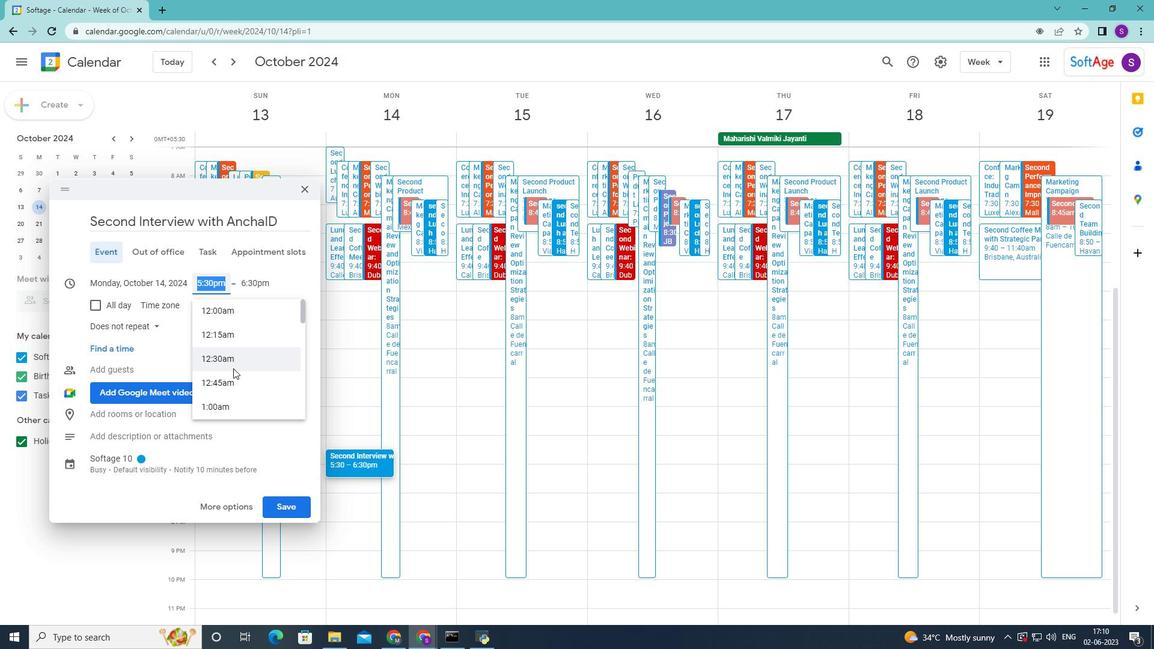 
Action: Mouse scrolled (233, 369) with delta (0, 0)
Screenshot: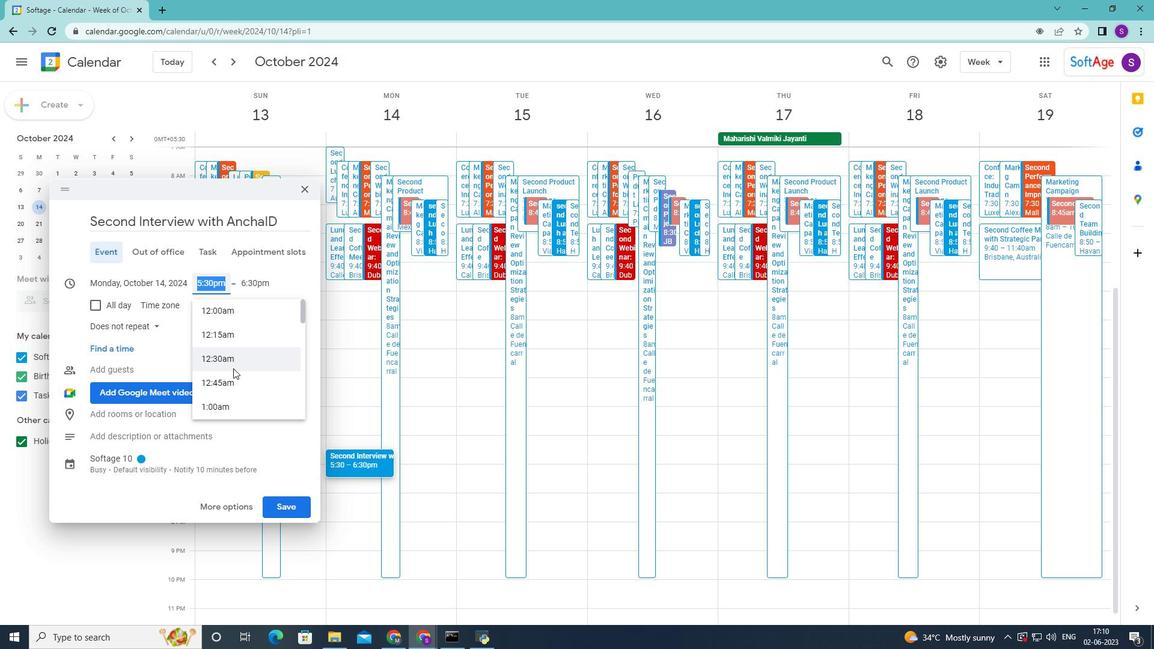 
Action: Mouse scrolled (233, 369) with delta (0, 0)
Screenshot: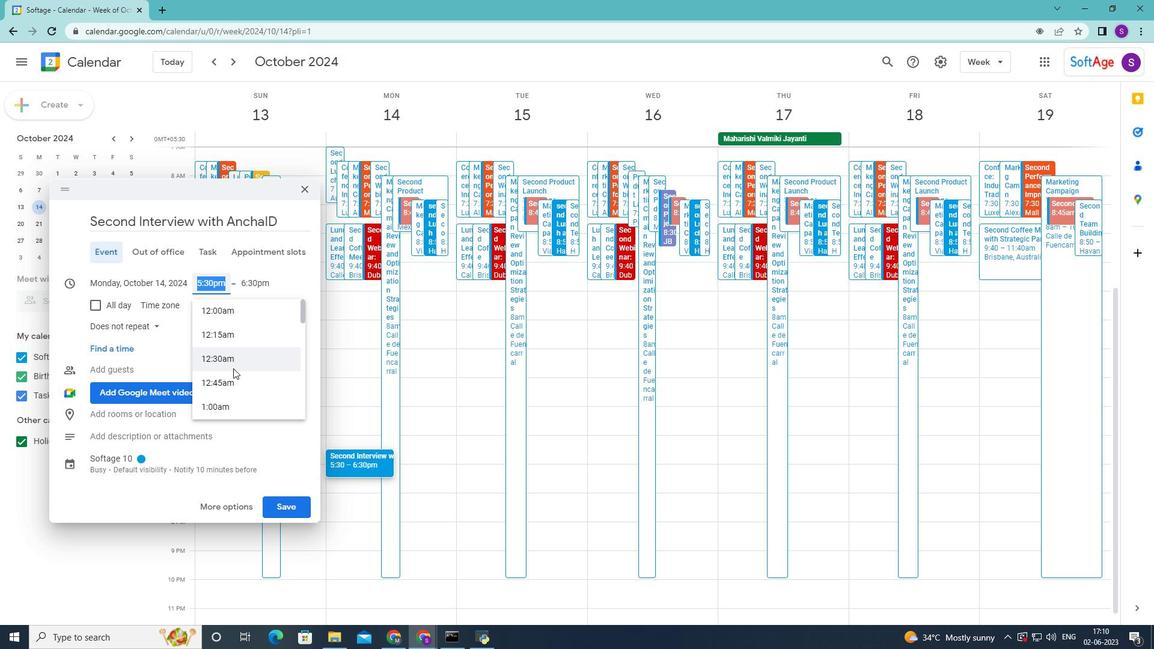 
Action: Mouse scrolled (233, 369) with delta (0, 0)
Screenshot: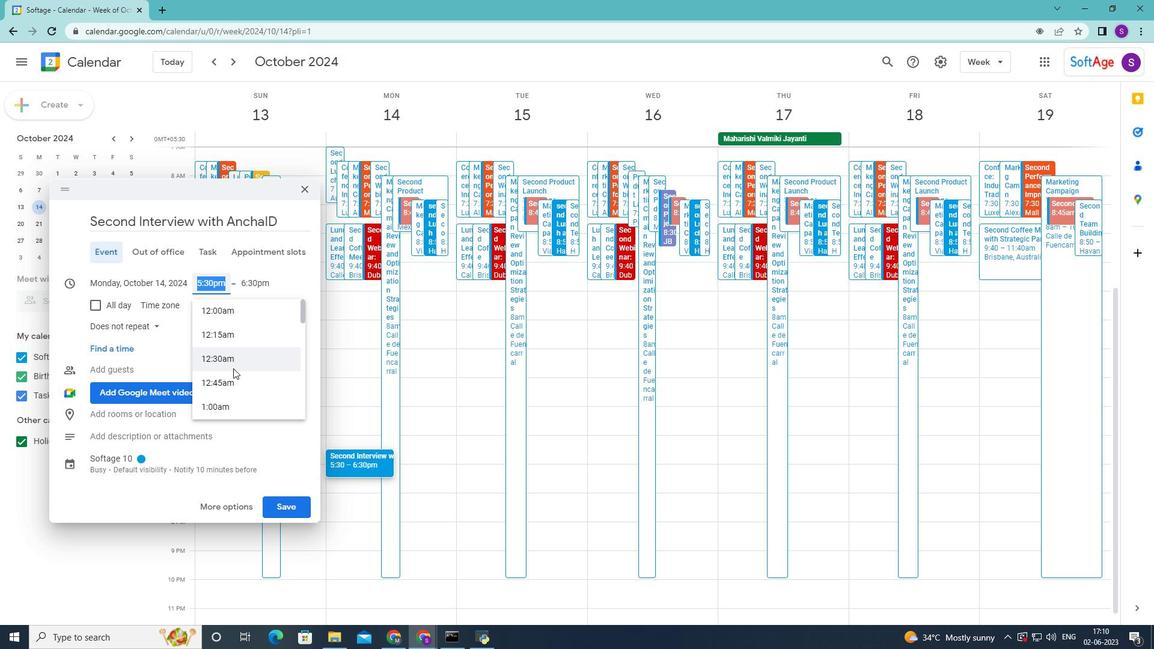 
Action: Mouse scrolled (233, 369) with delta (0, 0)
Screenshot: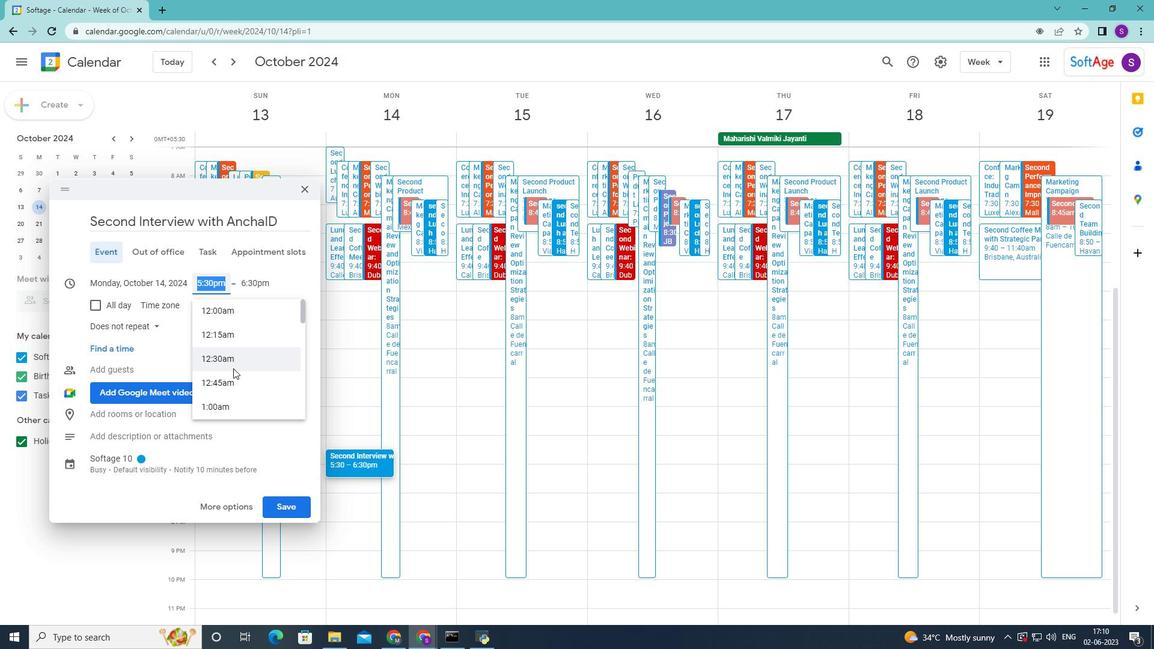 
Action: Mouse moved to (237, 359)
Screenshot: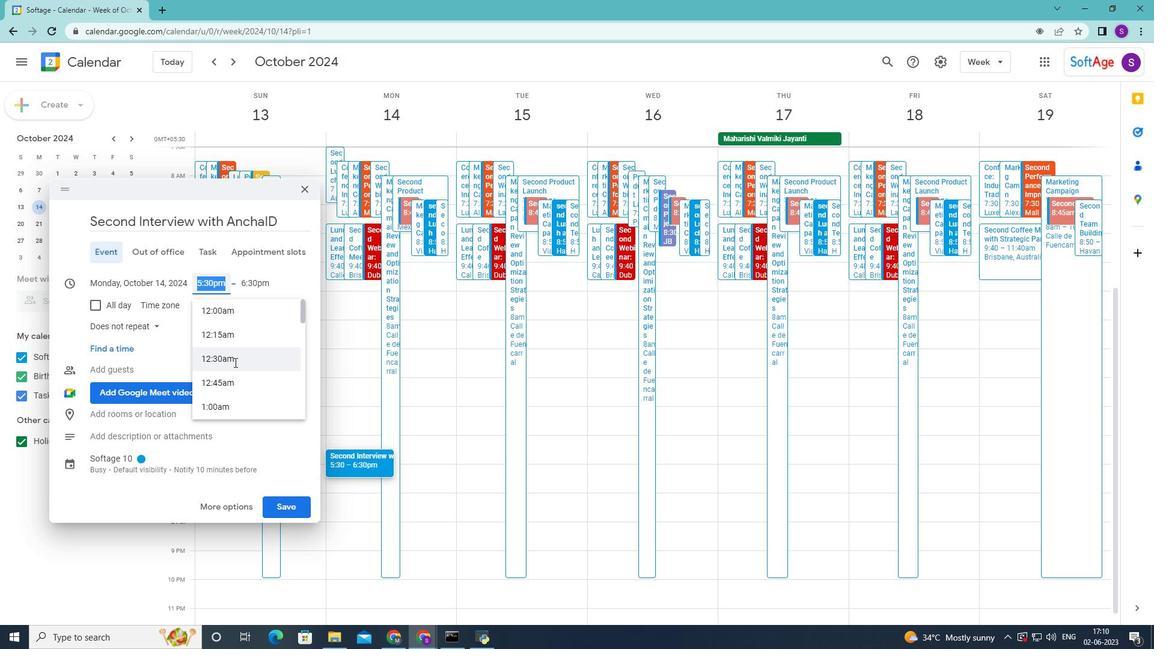 
Action: Mouse scrolled (237, 358) with delta (0, 0)
Screenshot: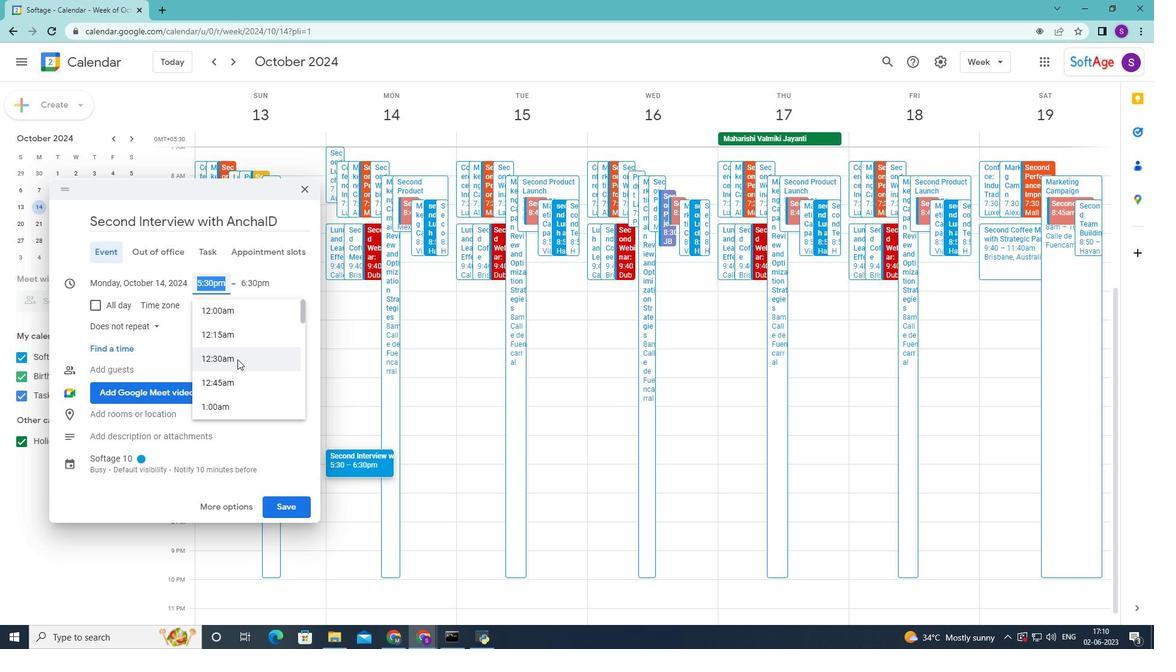 
Action: Mouse scrolled (237, 358) with delta (0, 0)
Screenshot: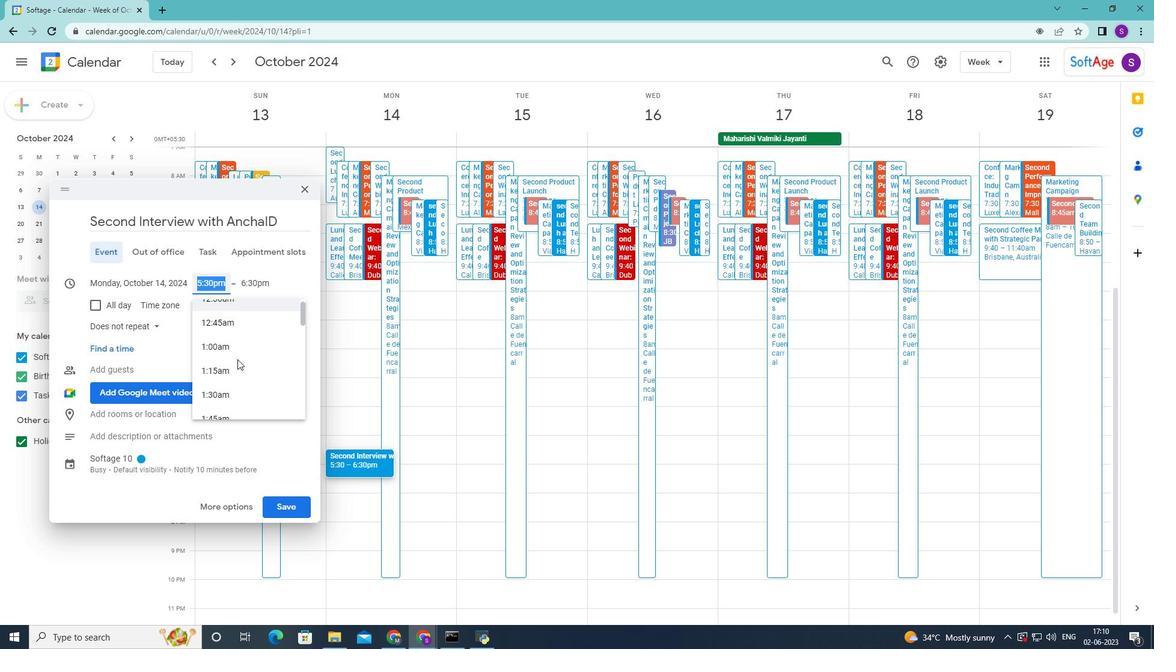 
Action: Mouse scrolled (237, 358) with delta (0, 0)
Screenshot: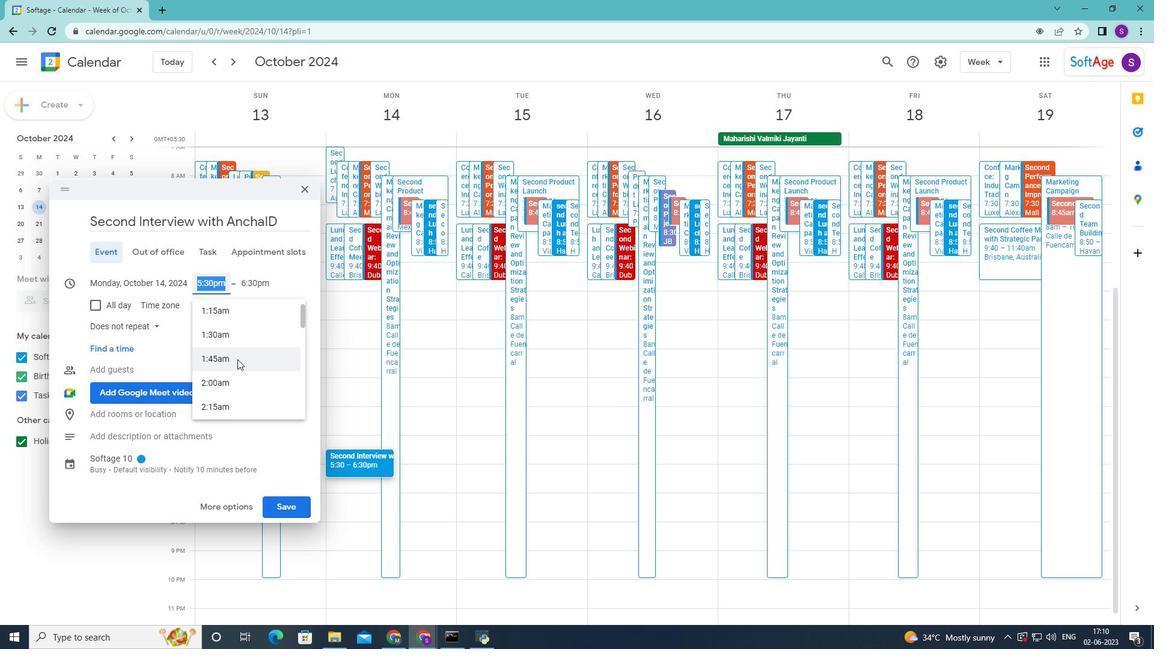 
Action: Mouse scrolled (237, 358) with delta (0, 0)
Screenshot: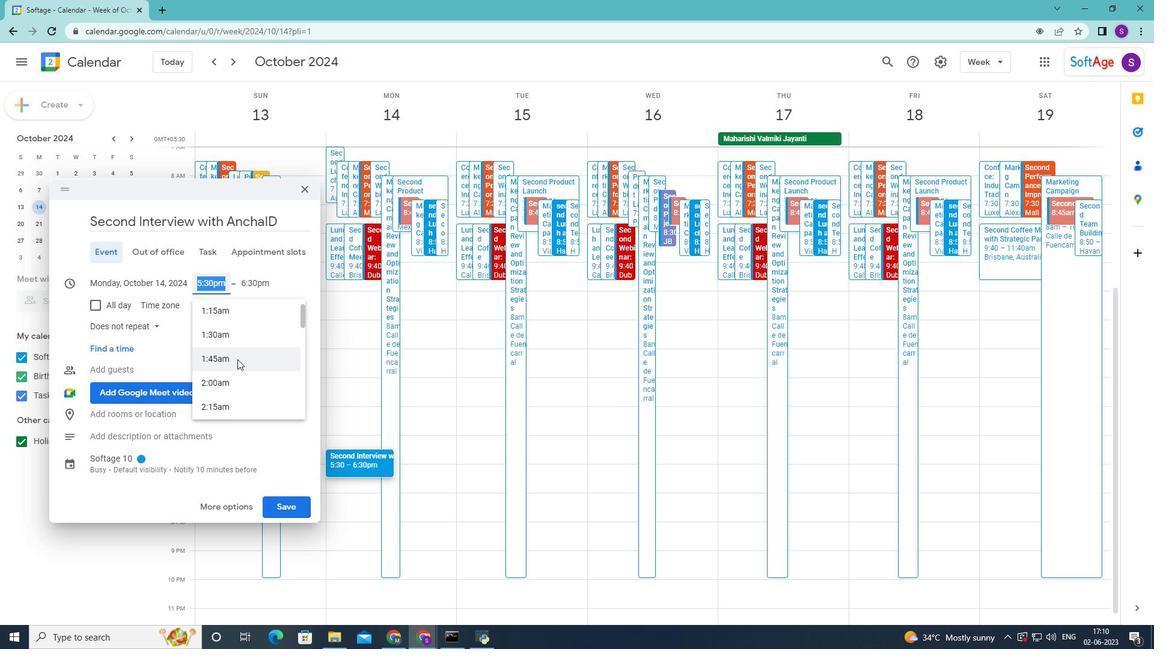 
Action: Mouse scrolled (237, 358) with delta (0, 0)
Screenshot: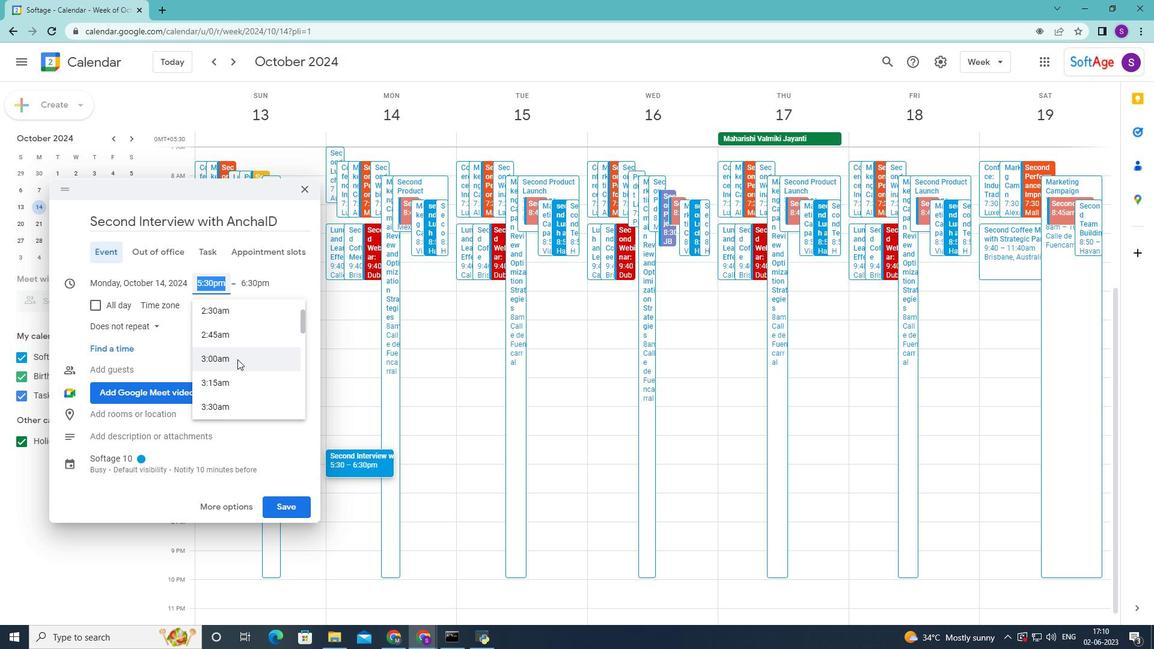 
Action: Mouse moved to (238, 359)
Screenshot: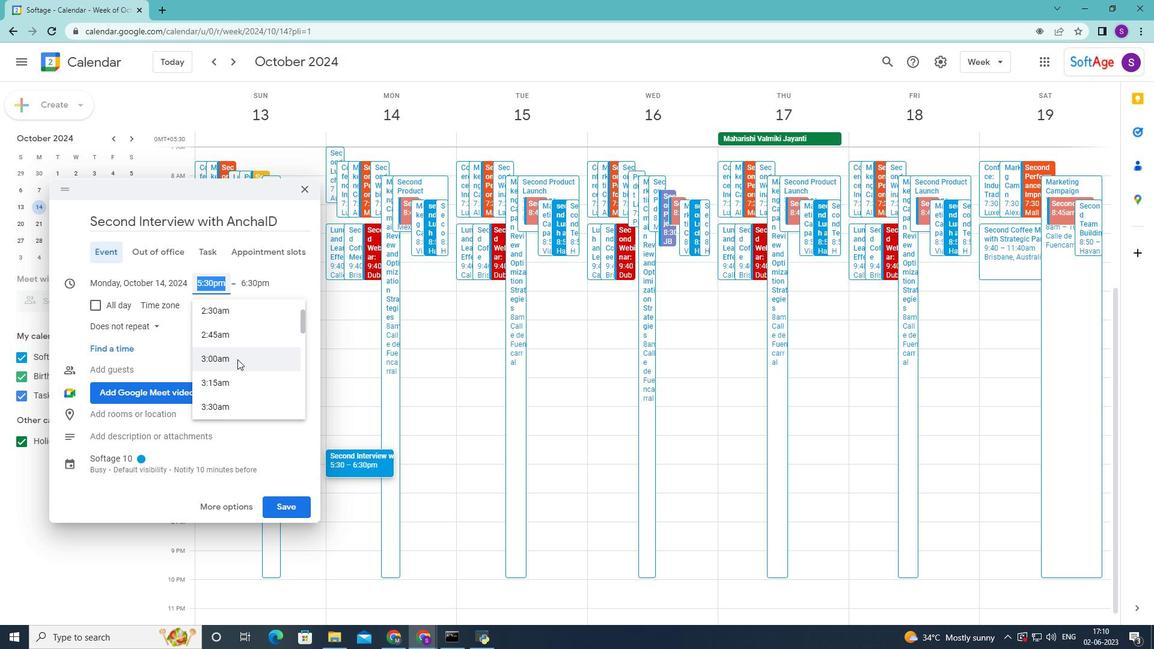 
Action: Mouse scrolled (238, 358) with delta (0, 0)
Screenshot: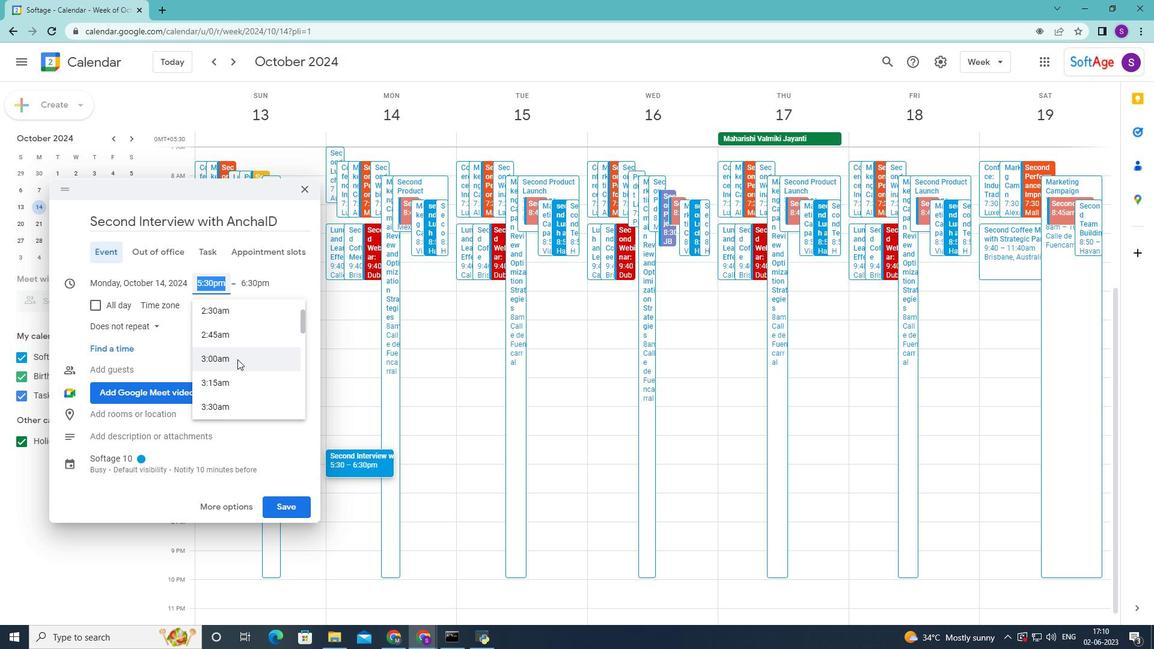 
Action: Mouse scrolled (238, 358) with delta (0, 0)
Screenshot: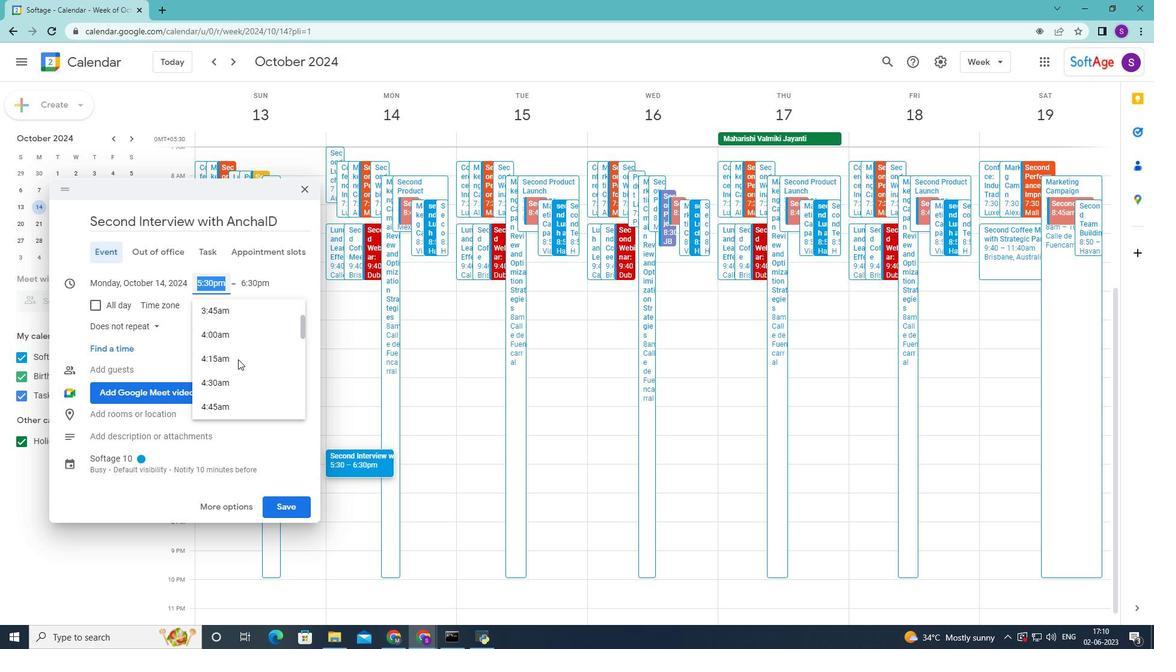 
Action: Mouse scrolled (238, 358) with delta (0, 0)
Screenshot: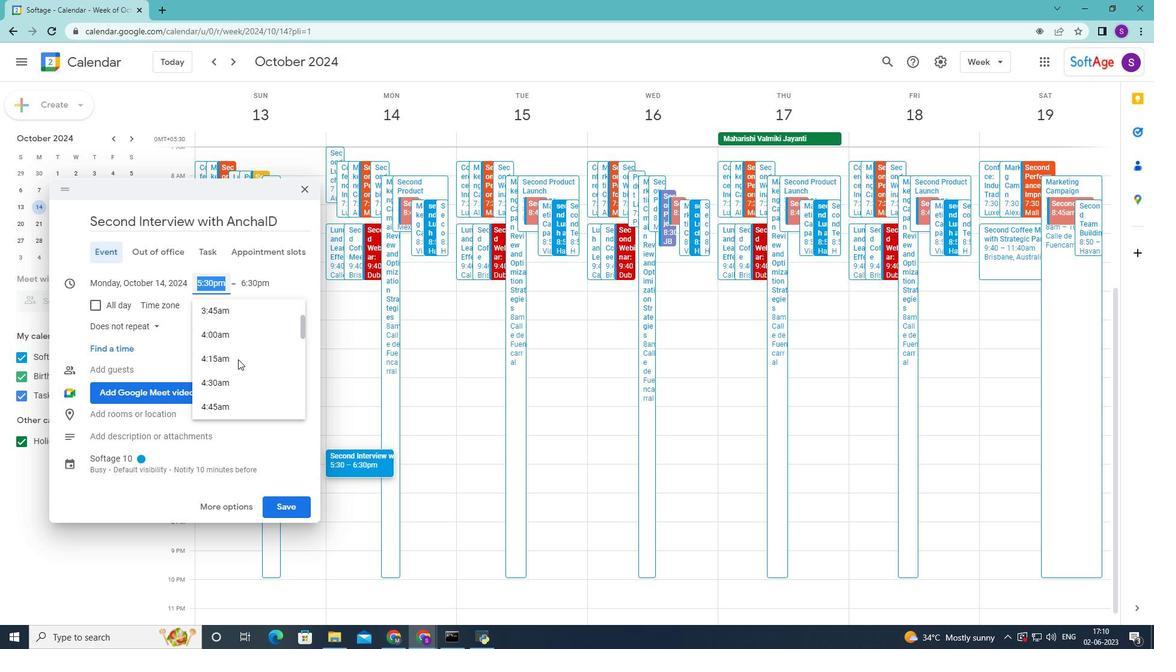
Action: Mouse scrolled (238, 358) with delta (0, 0)
Screenshot: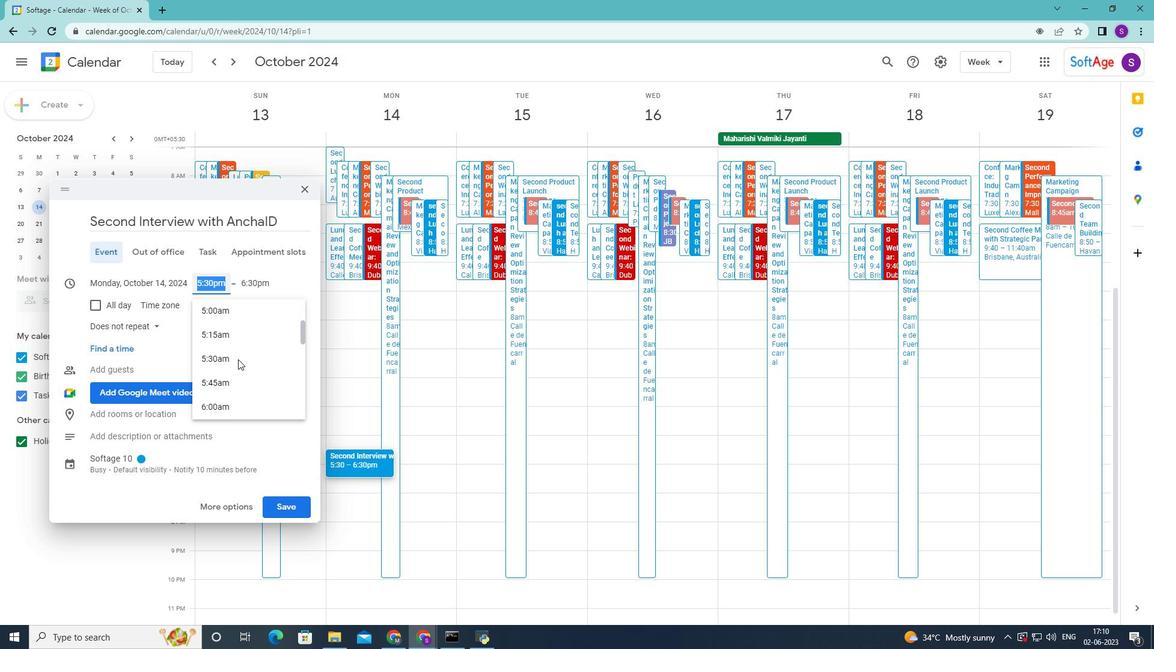 
Action: Mouse scrolled (238, 358) with delta (0, 0)
Screenshot: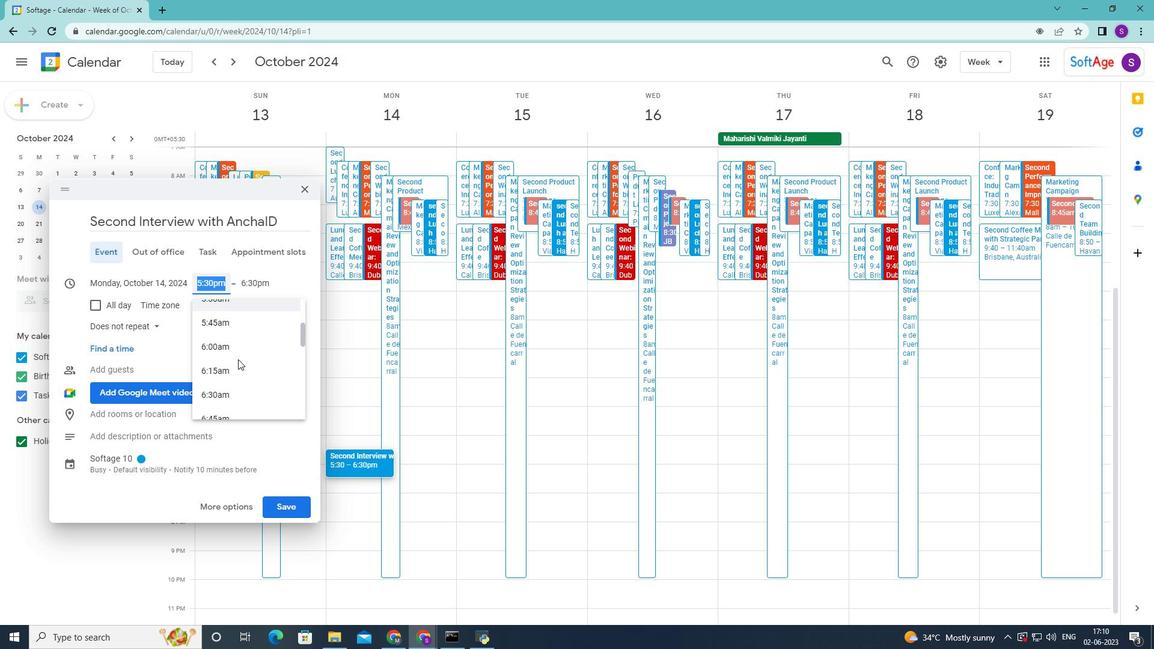 
Action: Mouse scrolled (238, 358) with delta (0, 0)
Screenshot: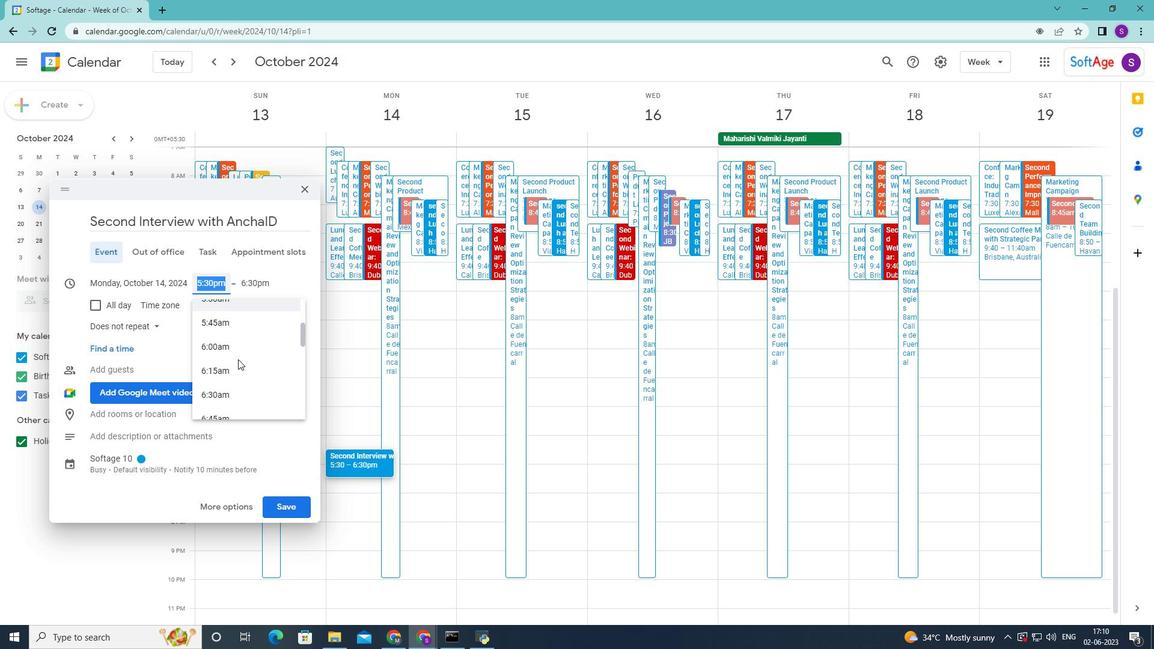 
Action: Mouse moved to (239, 360)
Screenshot: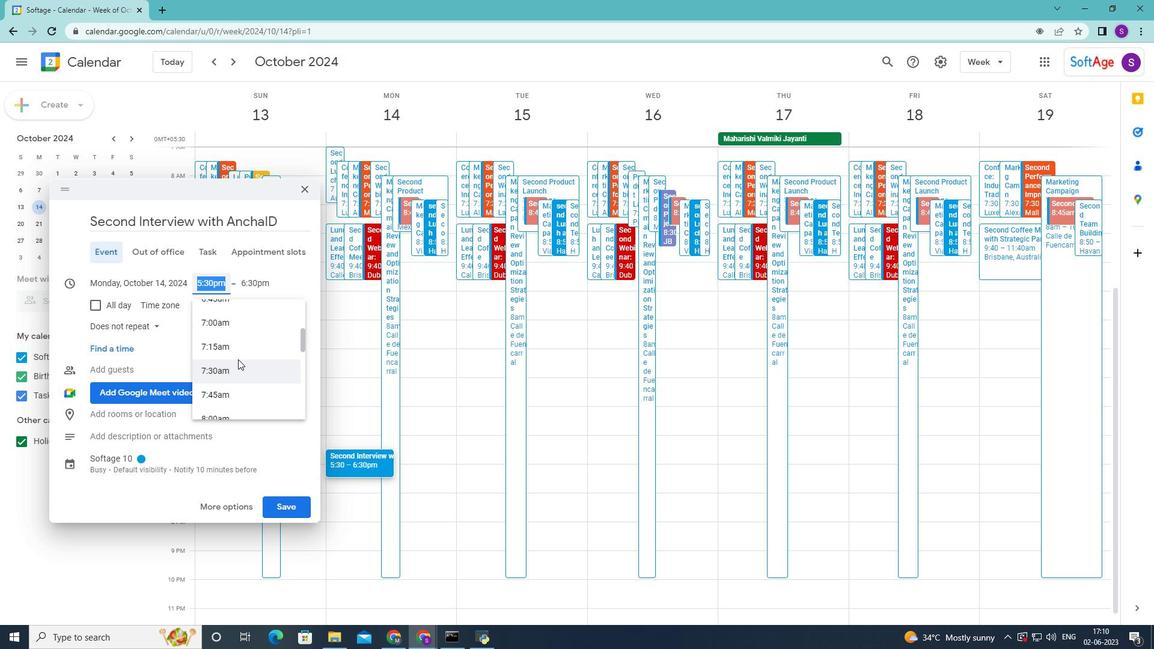 
Action: Mouse scrolled (238, 358) with delta (0, 0)
Screenshot: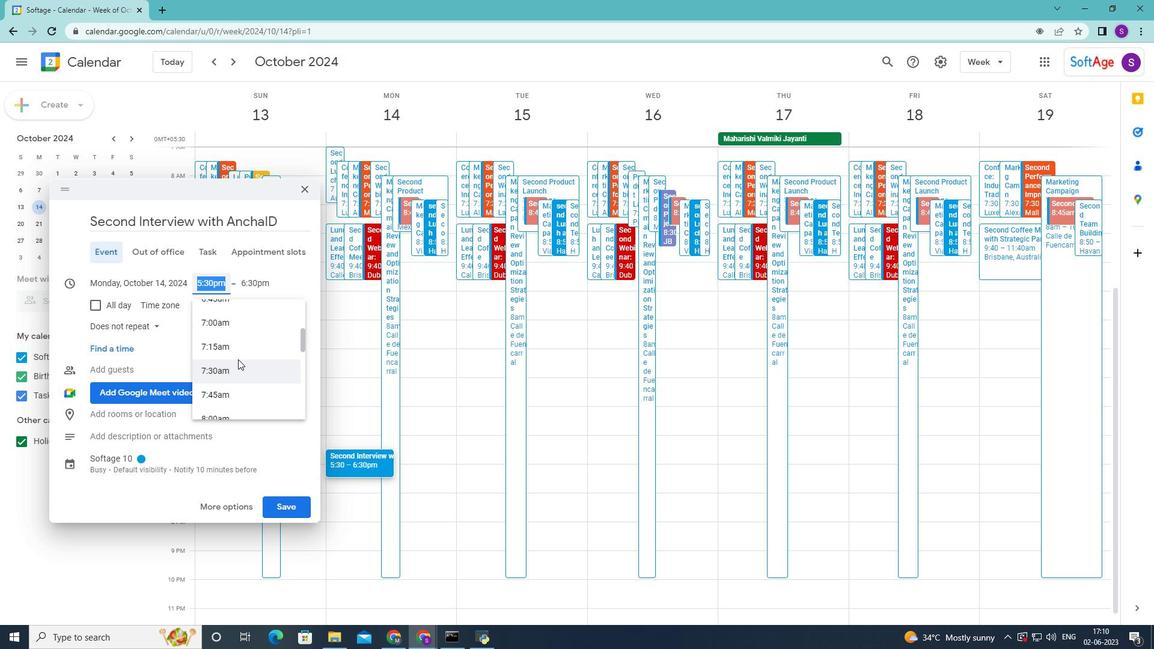 
Action: Mouse scrolled (239, 359) with delta (0, 0)
Screenshot: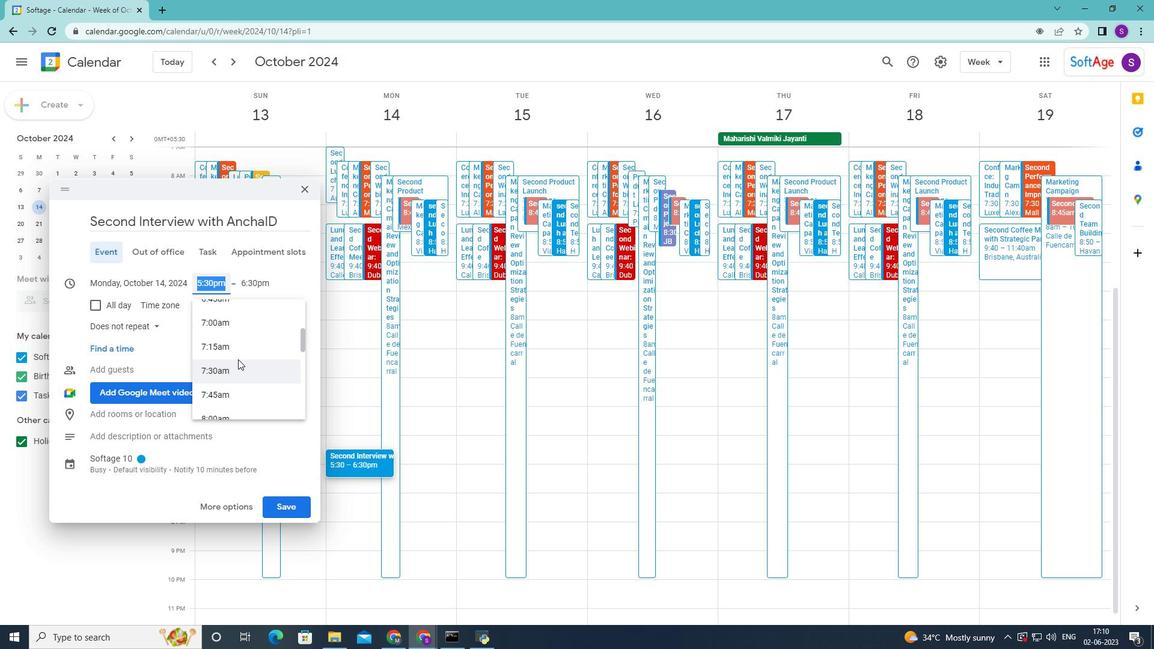 
Action: Mouse scrolled (239, 359) with delta (0, 0)
Screenshot: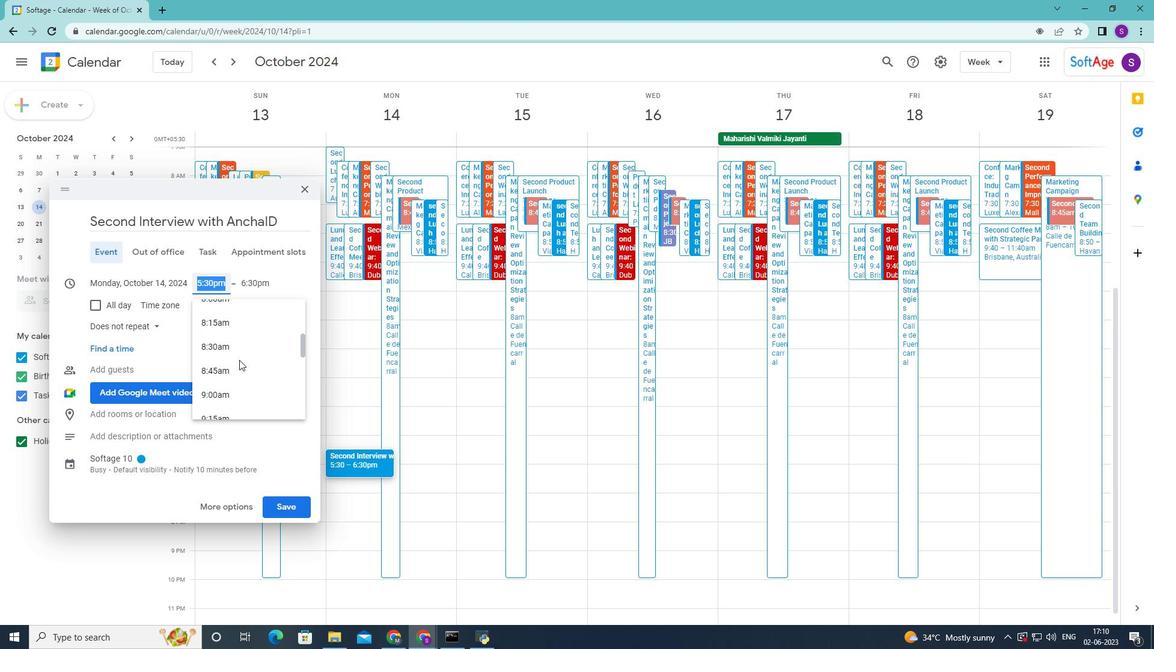 
Action: Mouse moved to (239, 360)
Screenshot: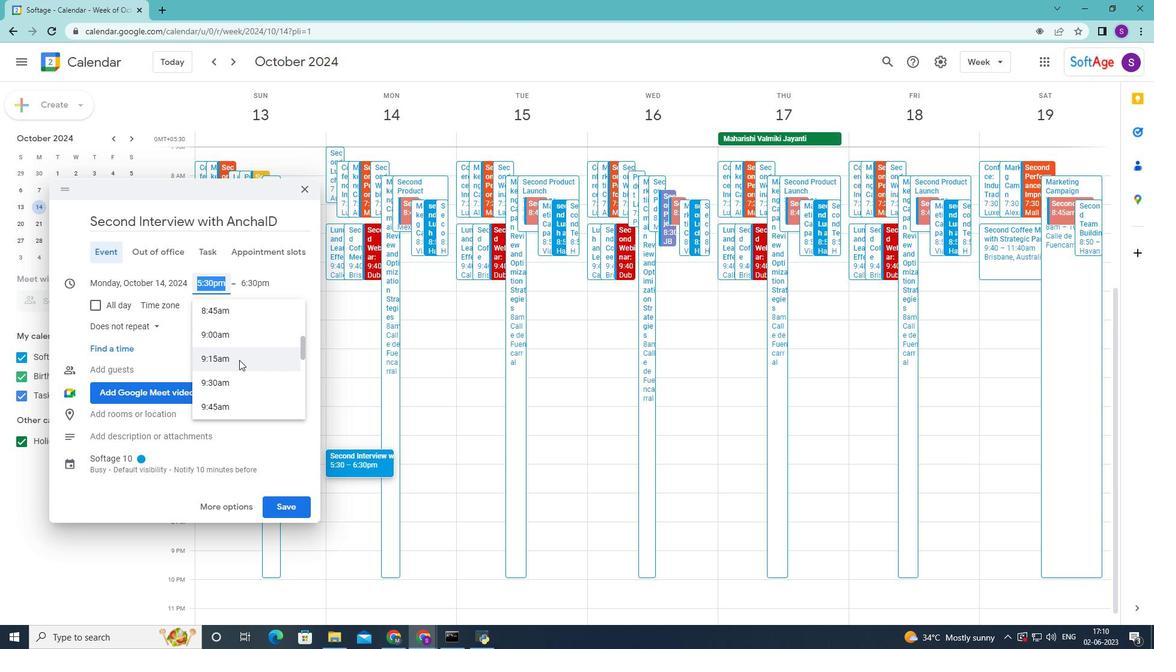 
Action: Mouse pressed left at (239, 360)
Screenshot: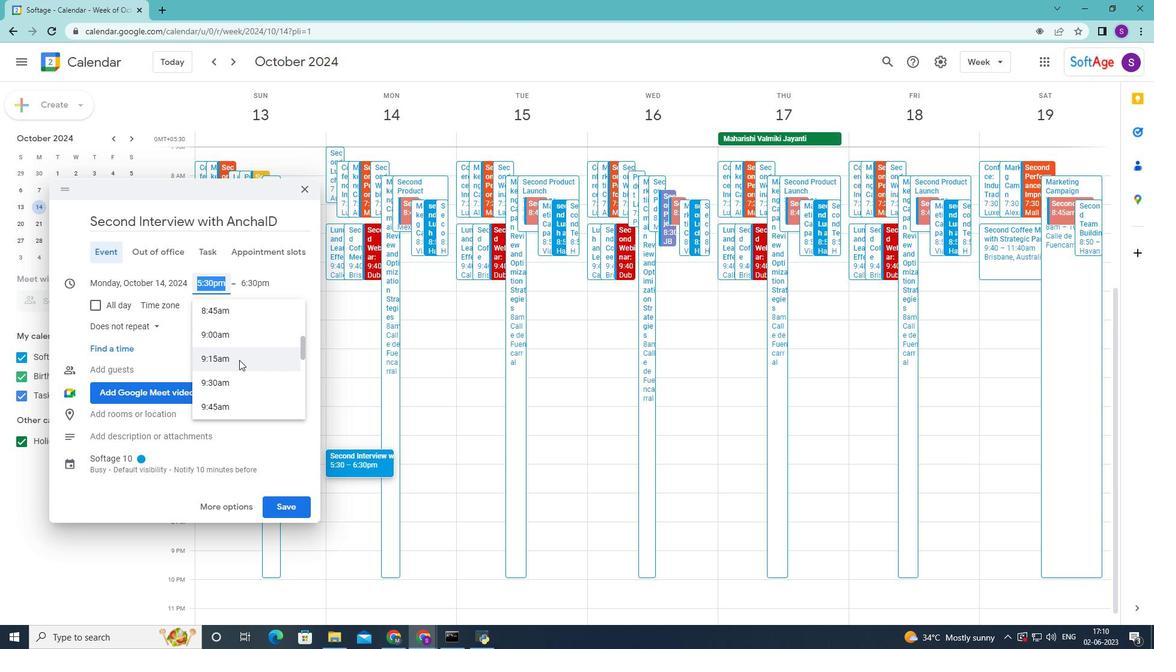 
Action: Mouse moved to (260, 285)
Screenshot: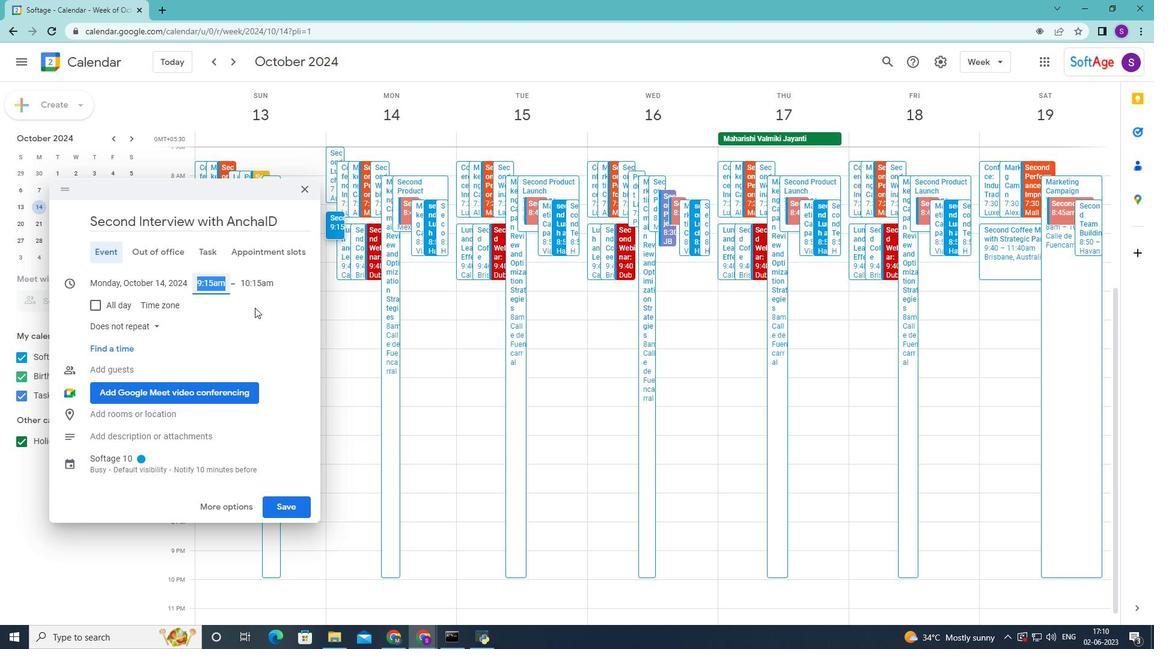 
Action: Mouse pressed left at (260, 285)
Screenshot: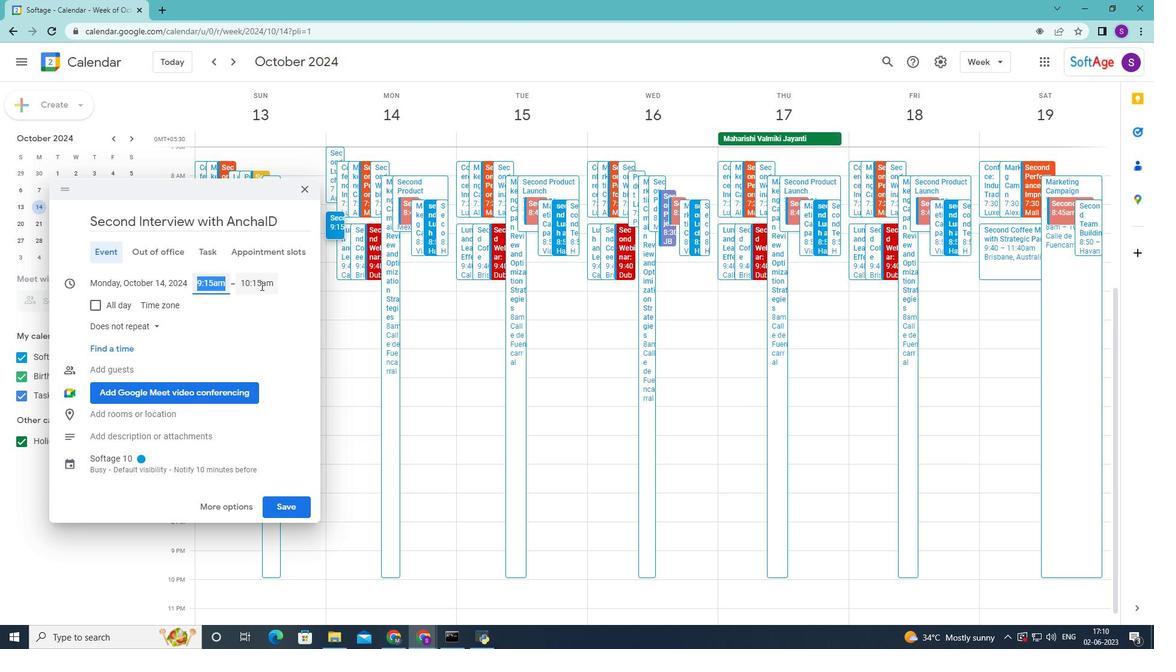 
Action: Mouse moved to (279, 369)
Screenshot: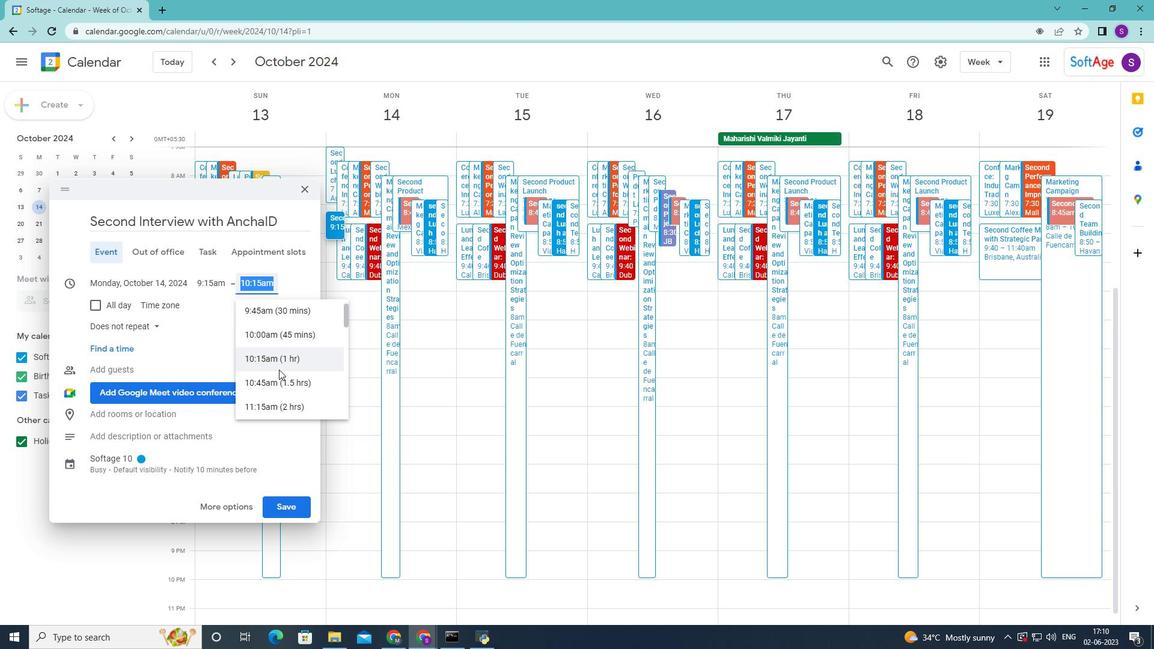 
Action: Mouse scrolled (279, 368) with delta (0, 0)
Screenshot: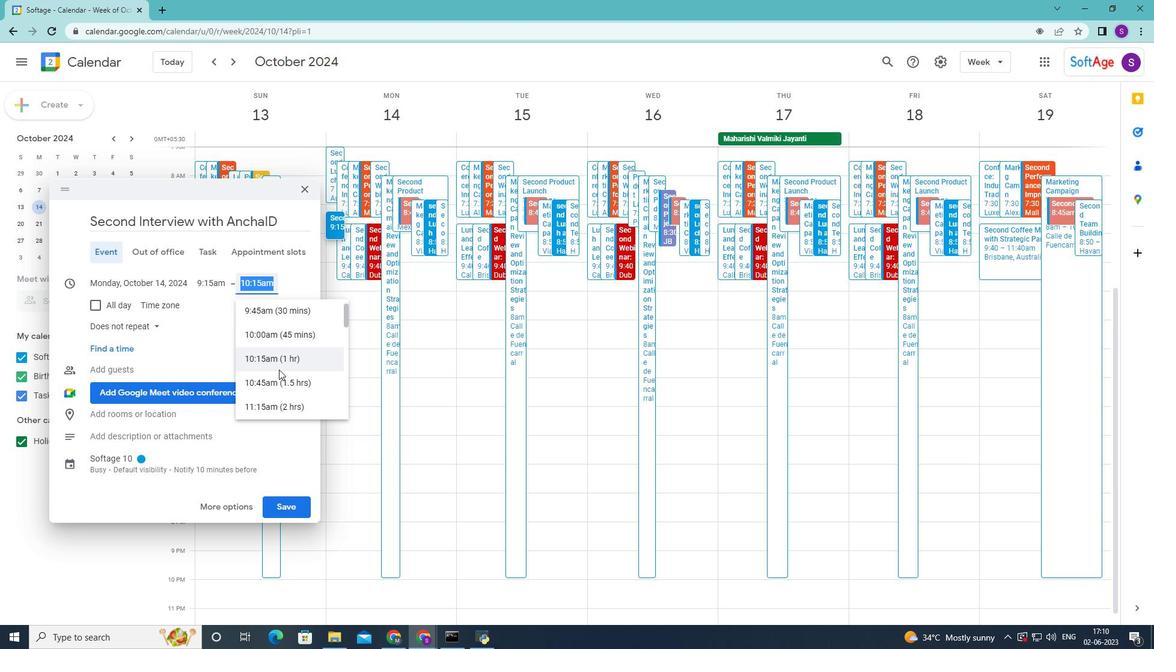 
Action: Mouse scrolled (279, 368) with delta (0, 0)
Screenshot: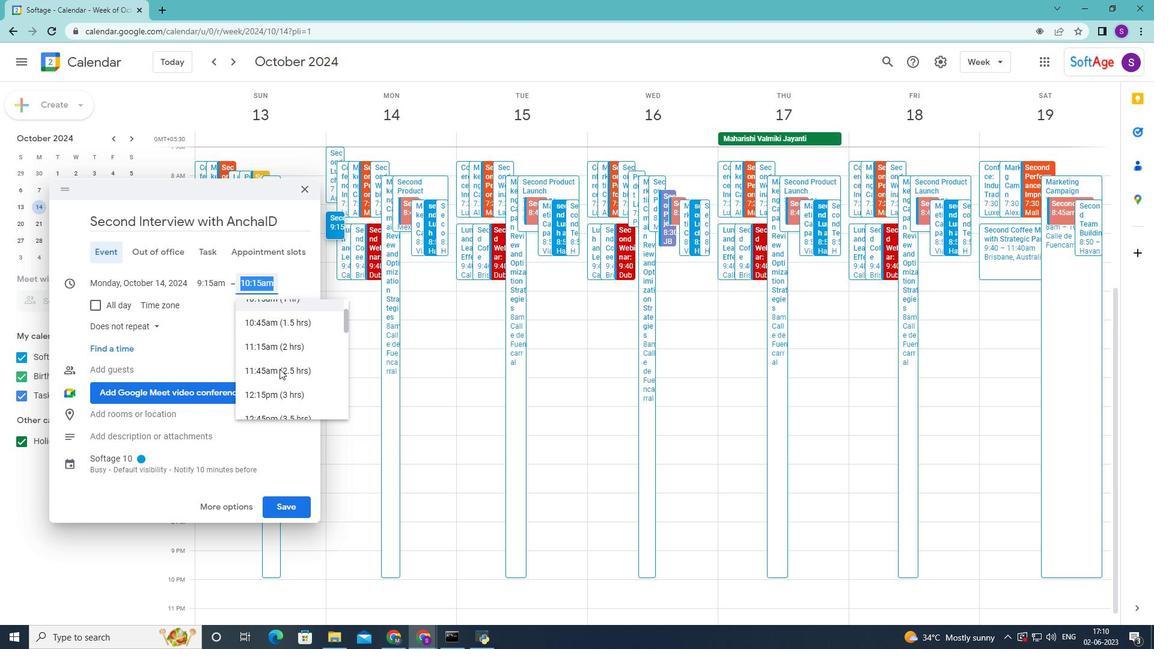 
Action: Mouse scrolled (279, 368) with delta (0, 0)
Screenshot: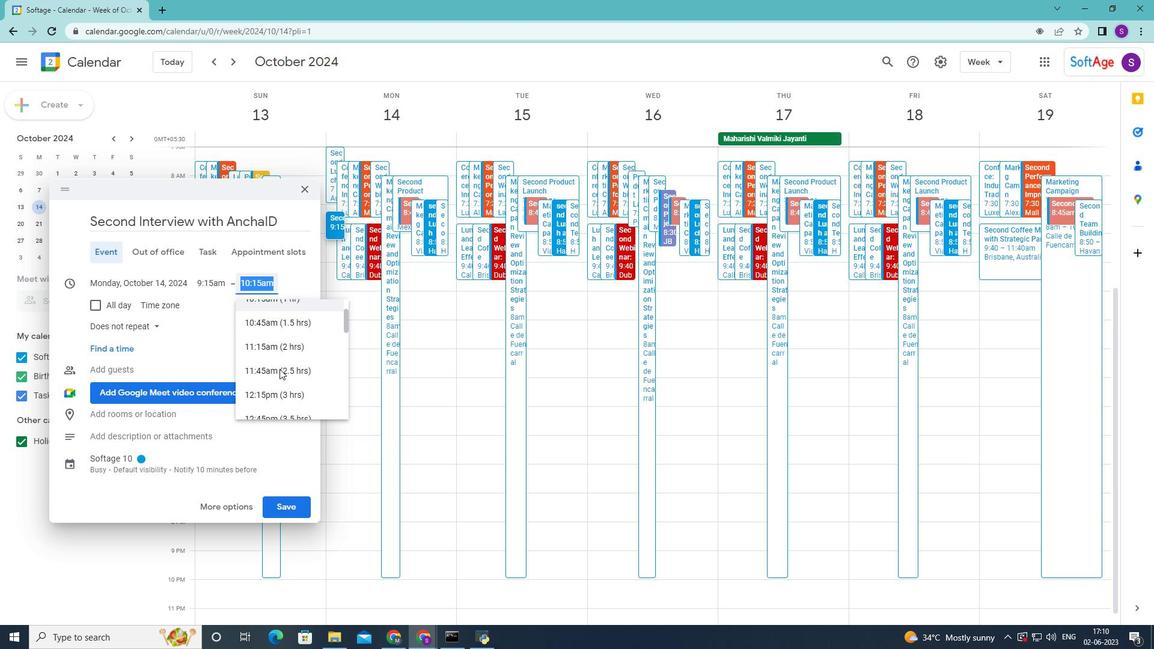 
Action: Mouse moved to (279, 369)
Screenshot: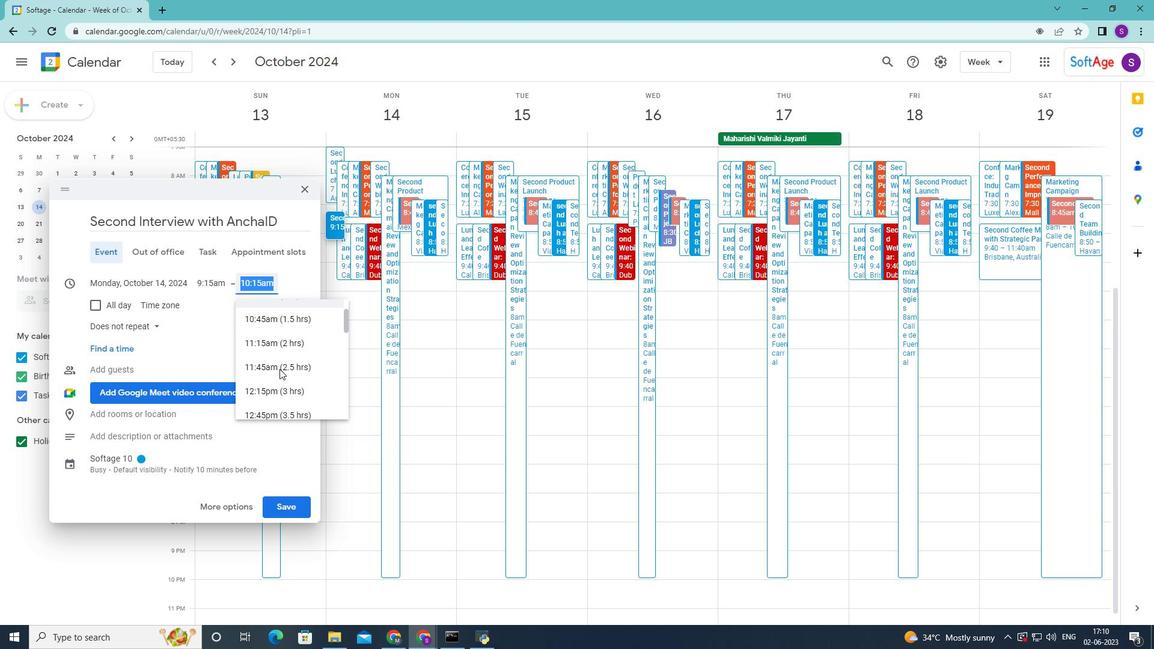 
Action: Mouse scrolled (279, 369) with delta (0, 0)
Screenshot: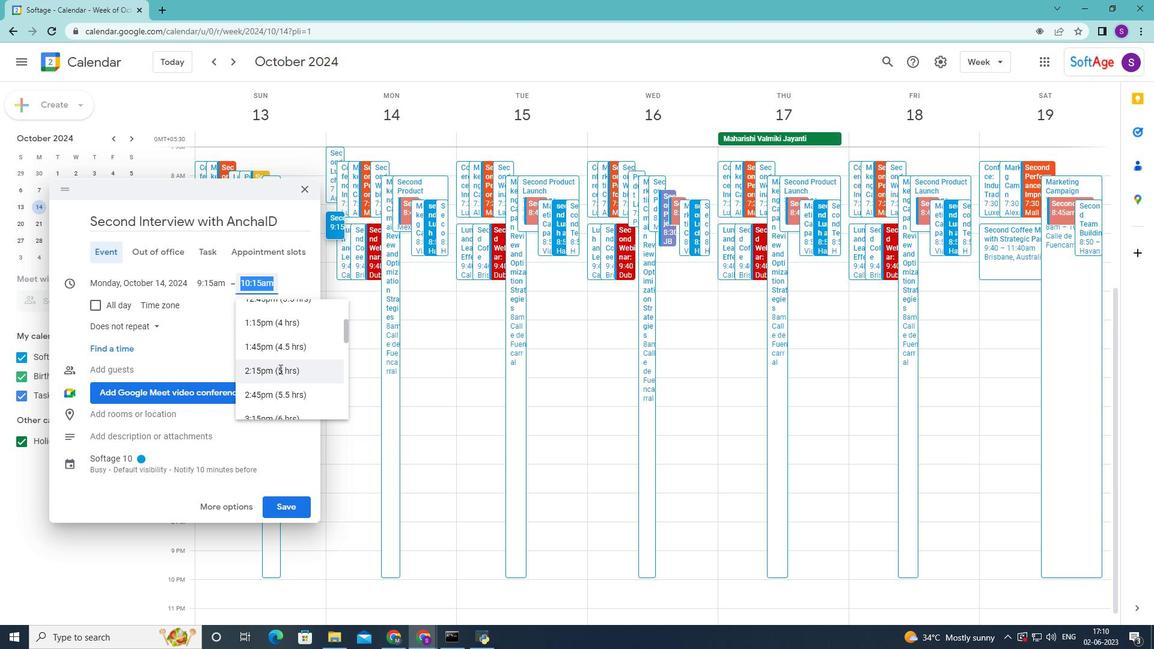 
Action: Mouse scrolled (279, 369) with delta (0, 0)
Screenshot: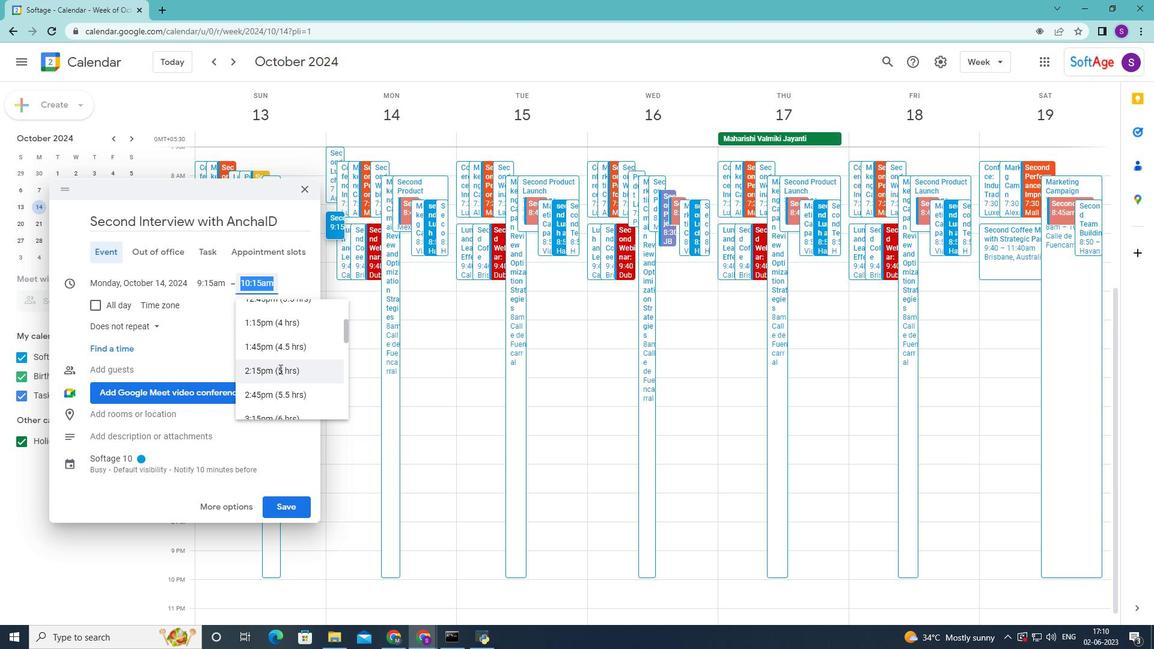 
Action: Mouse moved to (287, 352)
Screenshot: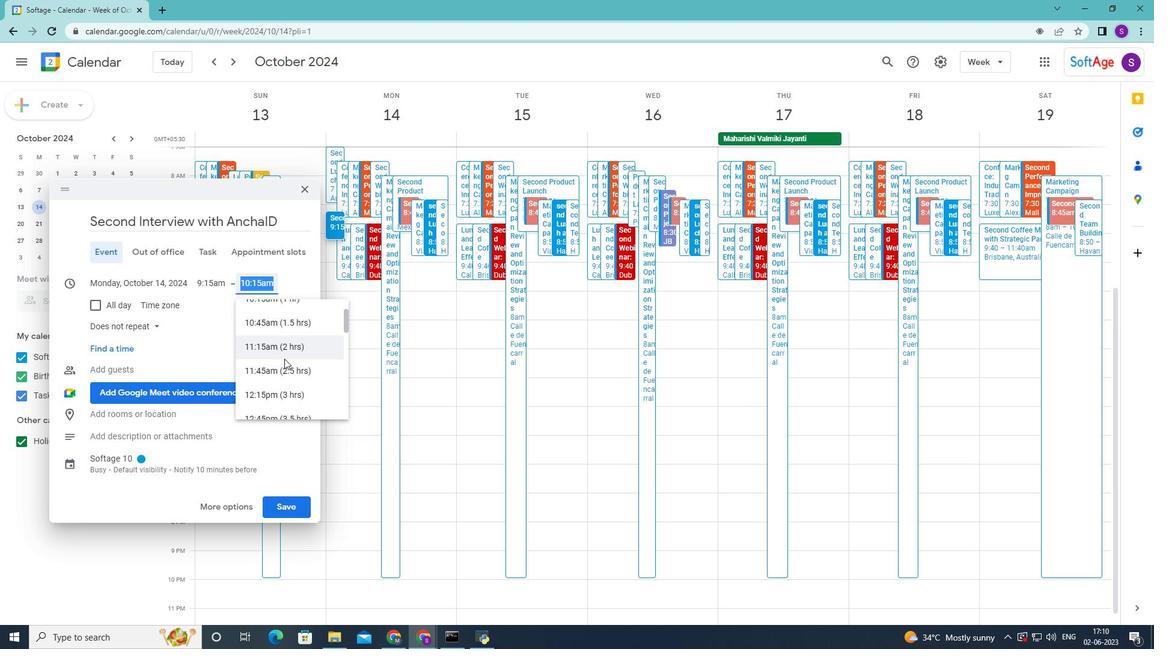 
Action: Mouse pressed left at (287, 352)
Screenshot: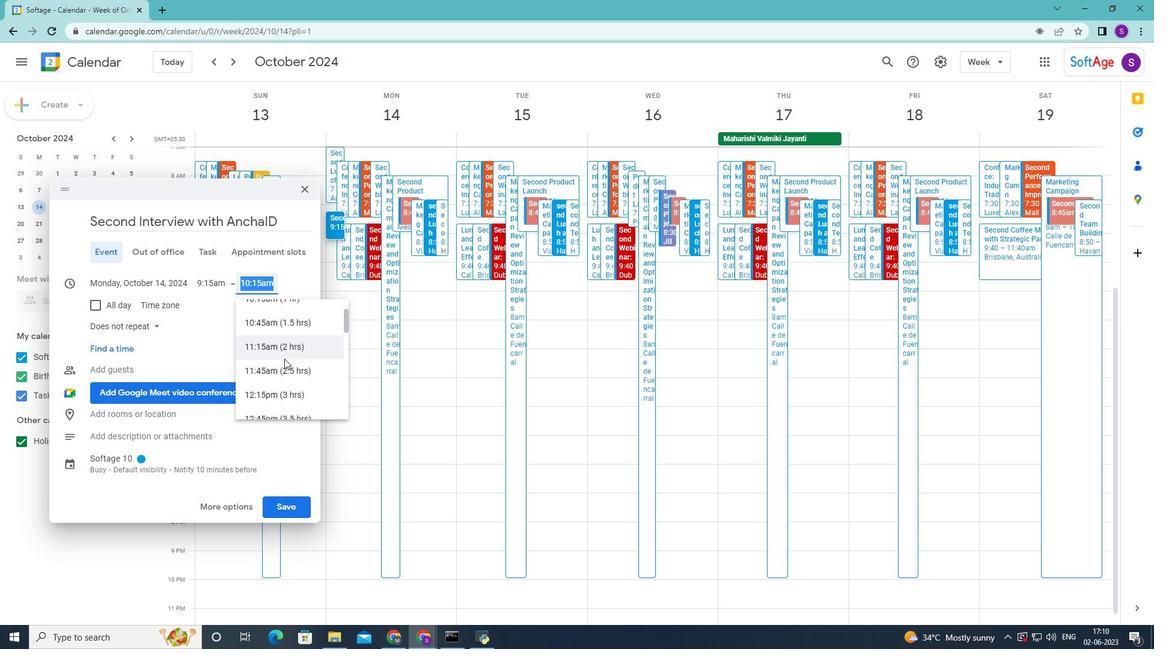 
Action: Mouse moved to (227, 504)
Screenshot: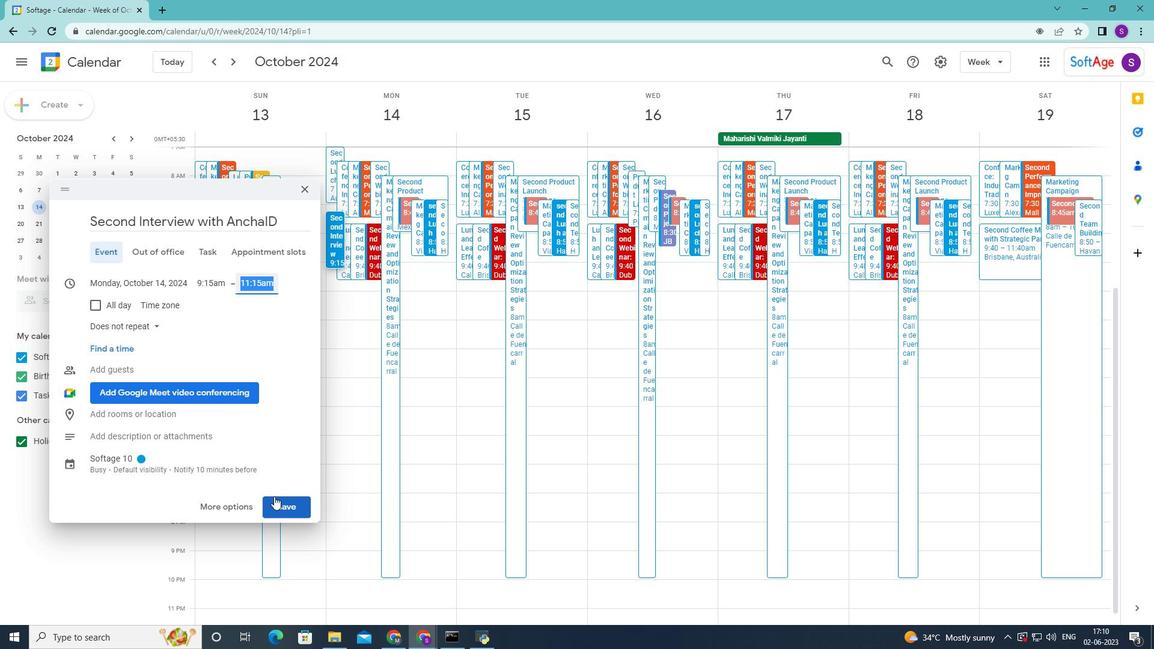 
Action: Mouse pressed left at (227, 504)
Screenshot: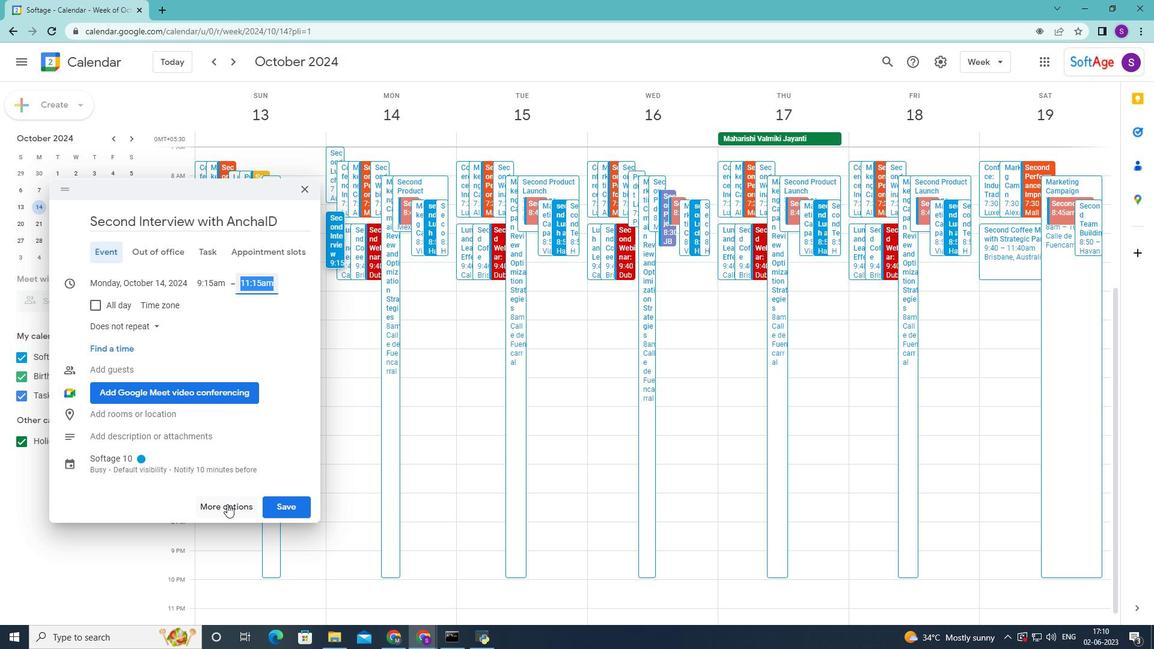 
Action: Mouse moved to (138, 424)
Screenshot: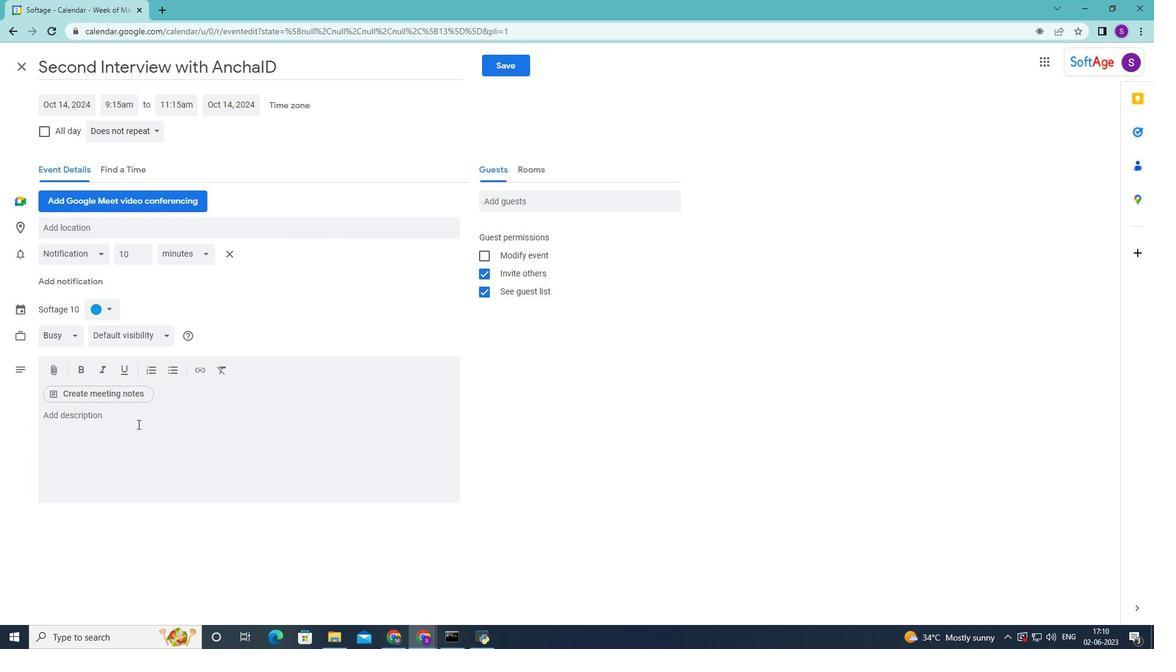 
Action: Mouse pressed left at (138, 424)
Screenshot: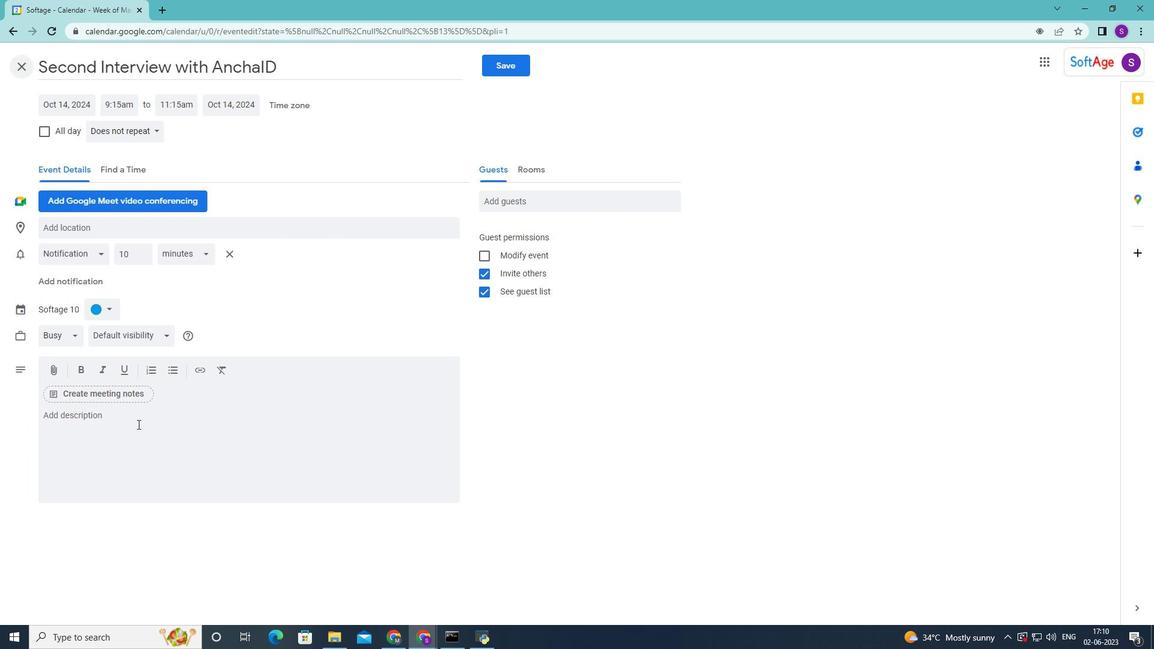 
Action: Key pressed <Key.shift><Key.shift><Key.shift><Key.shift><Key.shift><Key.shift><Key.shift><Key.shift><Key.shift><Key.shift><Key.shift><Key.shift><Key.shift><Key.shift><Key.shift>During<Key.space>the<Key.space>meeting<Key.space><Key.backspace>,<Key.space>you<Key.space>will<Key.space>have<Key.space>the<Key.space>chance<Key.space>to<Key.space>present<Key.space>an<Key.space>overview<Key.space>of<Key.space>your<Key.space>business<Key.space><Key.backspace>,<Key.space>highlih<Key.backspace>ghting<Key.space>key<Key.space>aspects<Key.space>such<Key.space>as<Key.space>yp<Key.backspace>our<Key.space>product<Key.space>or<Key.space>service,<Key.space>target<Key.space>market,<Key.space>competitive<Key.space>advantah<Key.backspace>f<Key.backspace>ges<Key.space>and<Key.space>growth<Key.space>potential<Key.space><Key.backspace>.<Key.space><Key.shift>This<Key.space>presentation<Key.space>should<Key.space>provide<Key.space>a<Key.space>clear<Key.space>understanding<Key.space>of<Key.space>your<Key.space>business<Key.space>model<Key.space>and<Key.space>vali<Key.backspace>ue<Key.space>proposition,<Key.space>captivating<Key.space>the<Key.space>interest<Key.space>of<Key.space>the<Key.space>poteb<Key.backspace>ntial<Key.space>investorrs<Key.space>
Screenshot: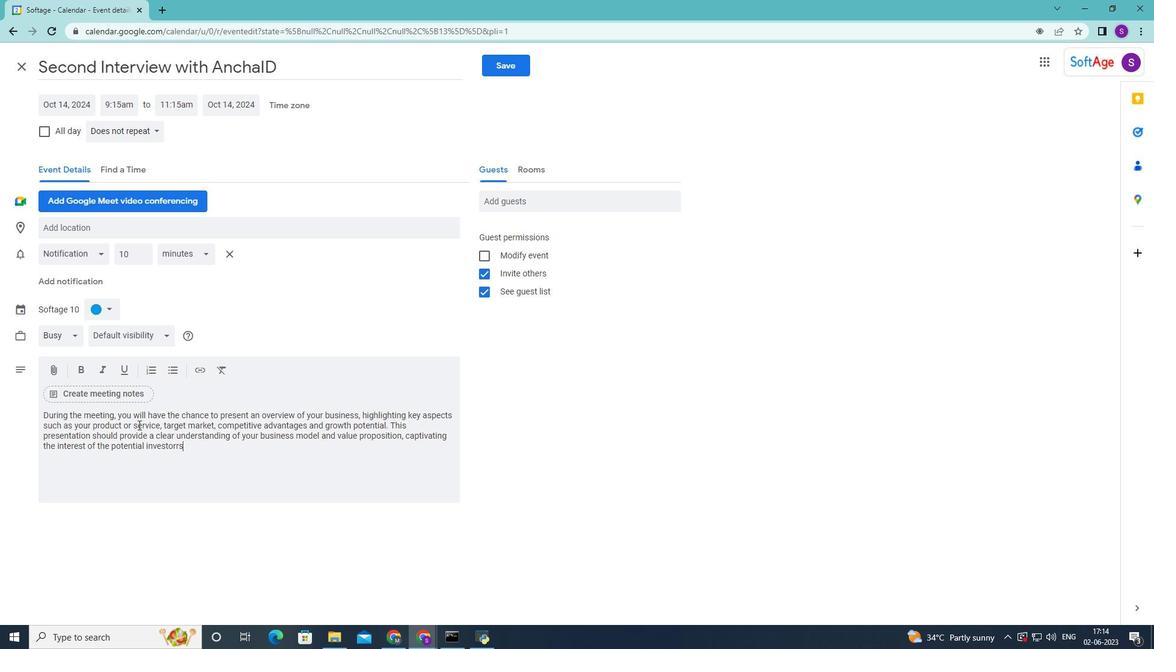 
Action: Mouse moved to (177, 446)
Screenshot: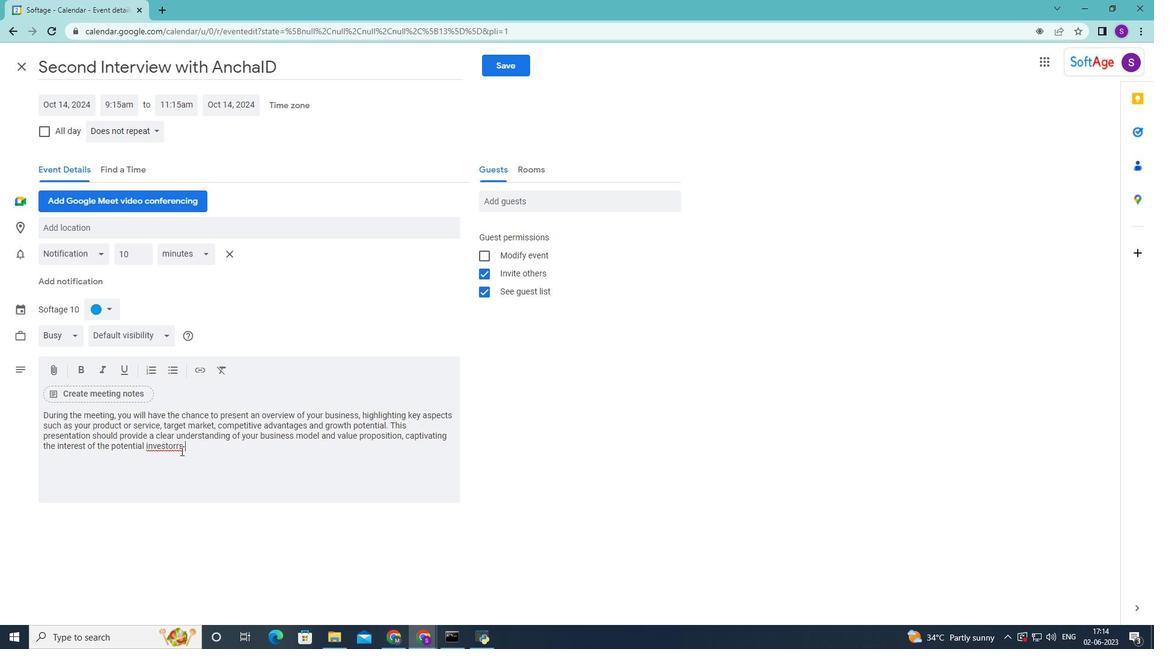 
Action: Mouse pressed left at (177, 446)
Screenshot: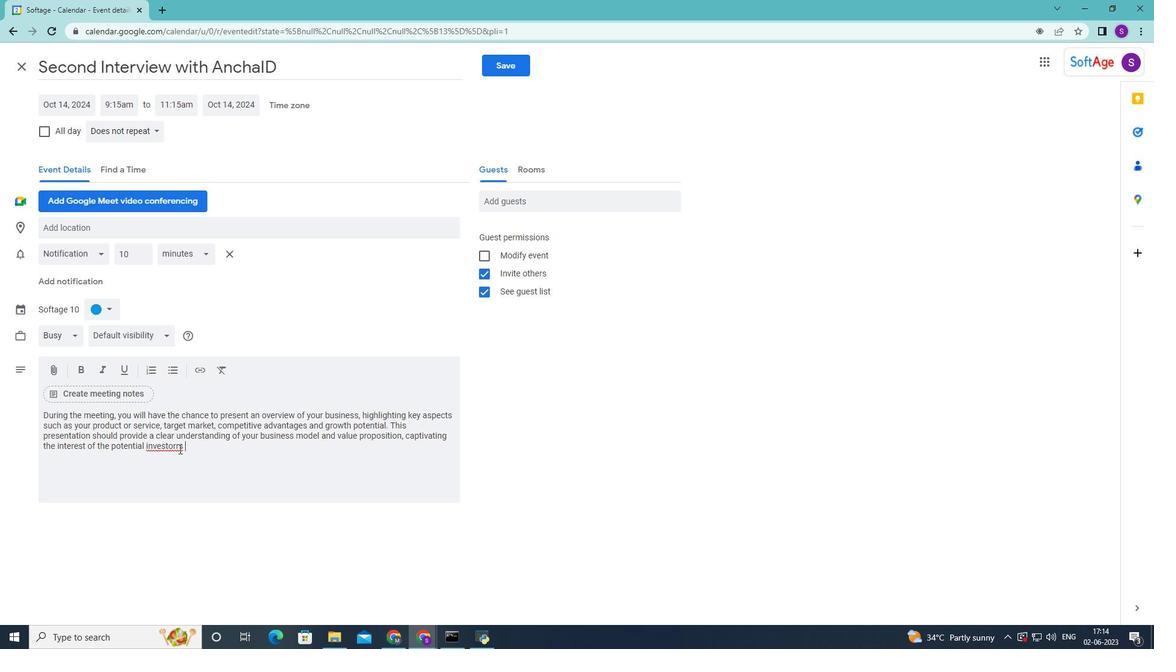 
Action: Key pressed <Key.backspace>
Screenshot: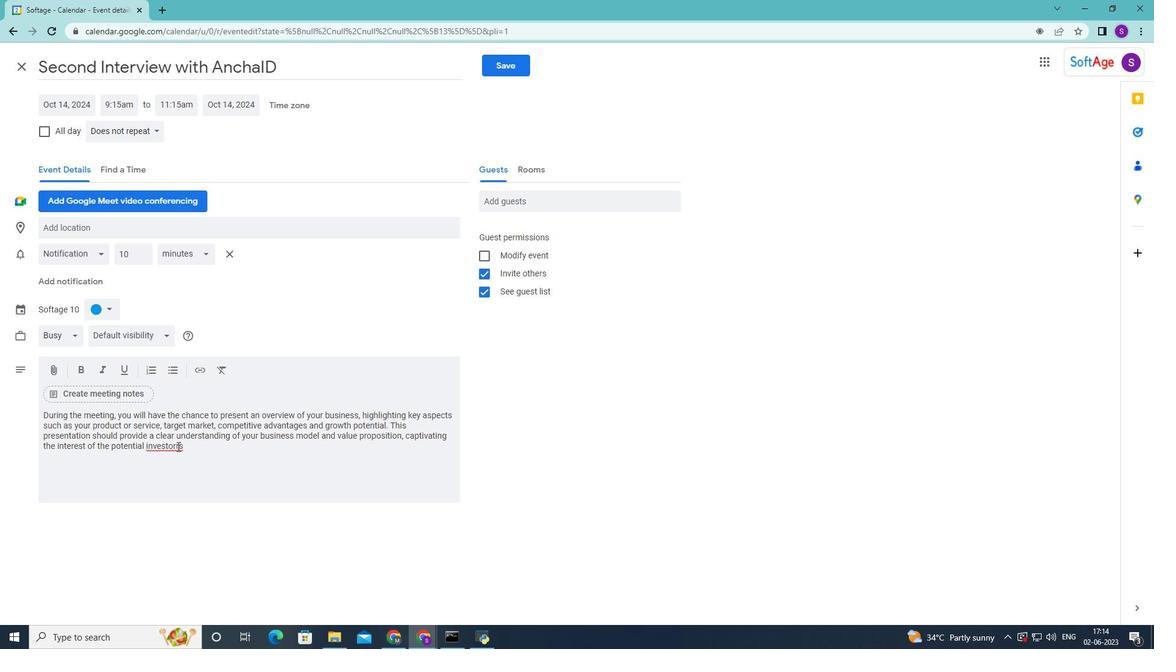 
Action: Mouse moved to (184, 446)
Screenshot: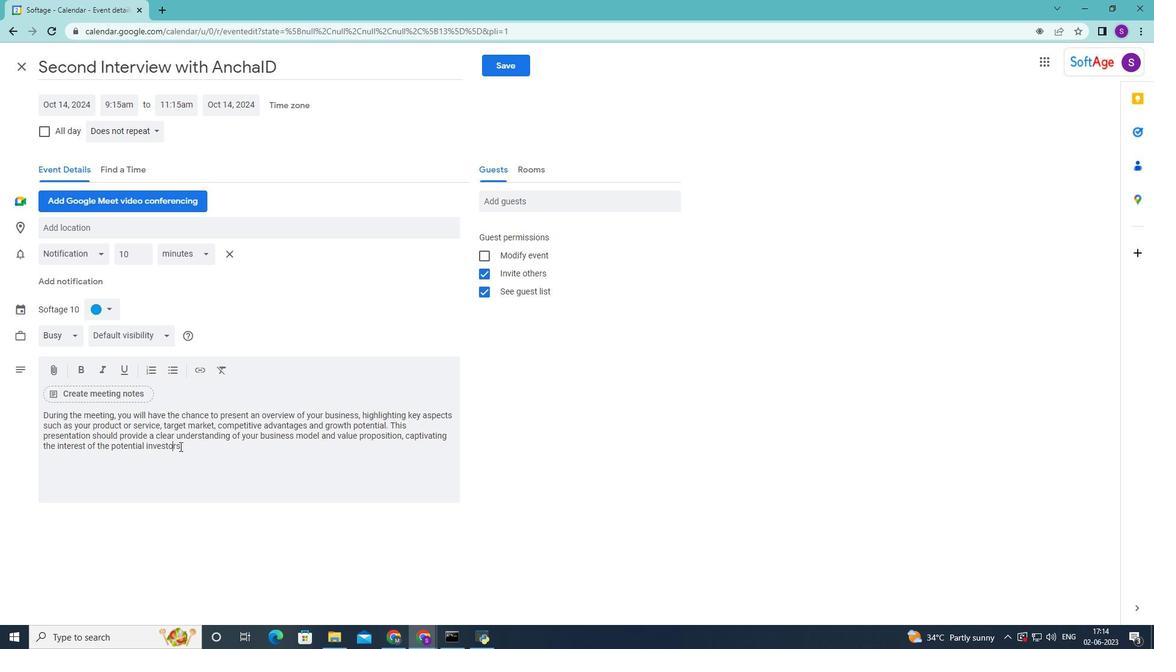 
Action: Mouse pressed left at (184, 446)
Screenshot: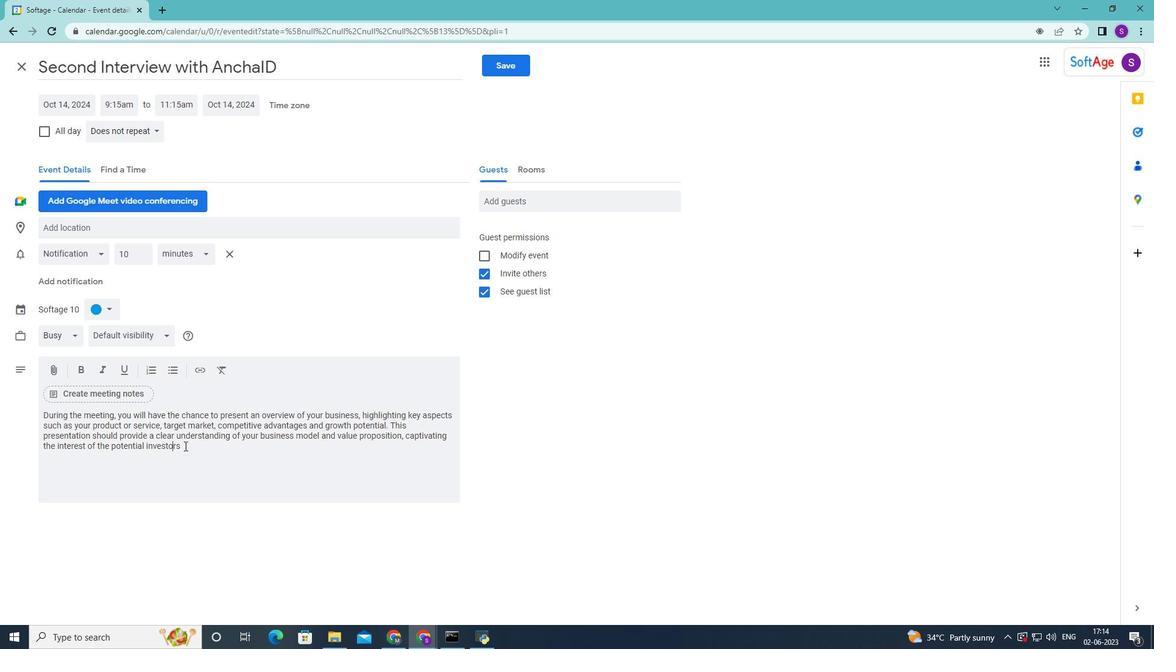
Action: Mouse moved to (194, 464)
Screenshot: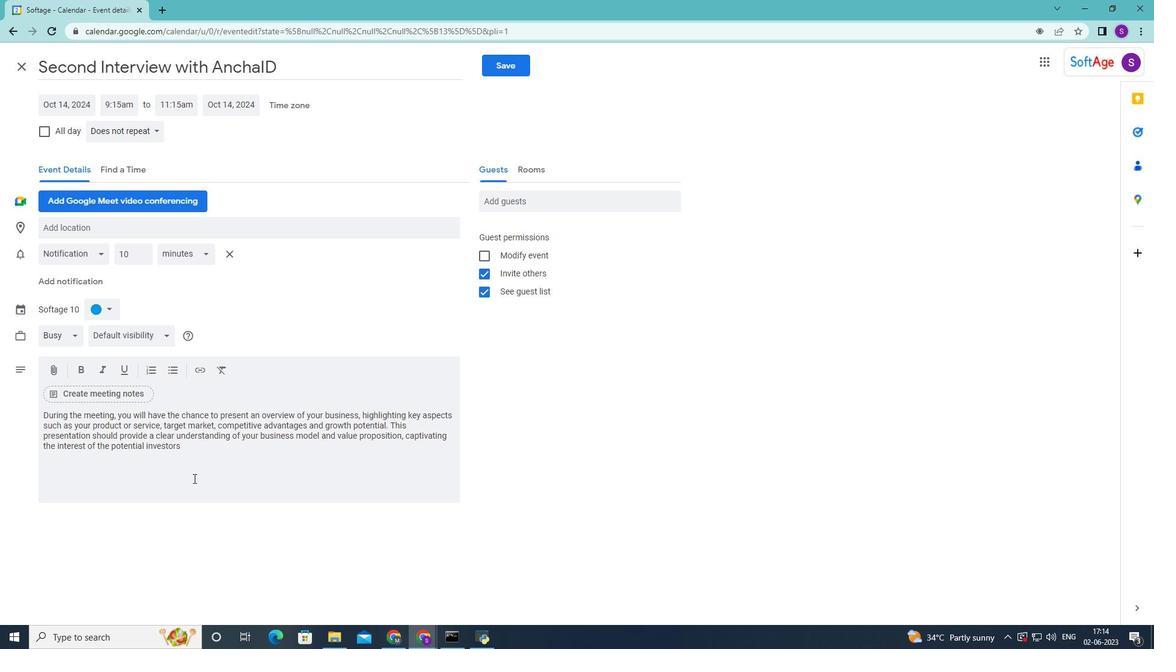 
Action: Key pressed .
Screenshot: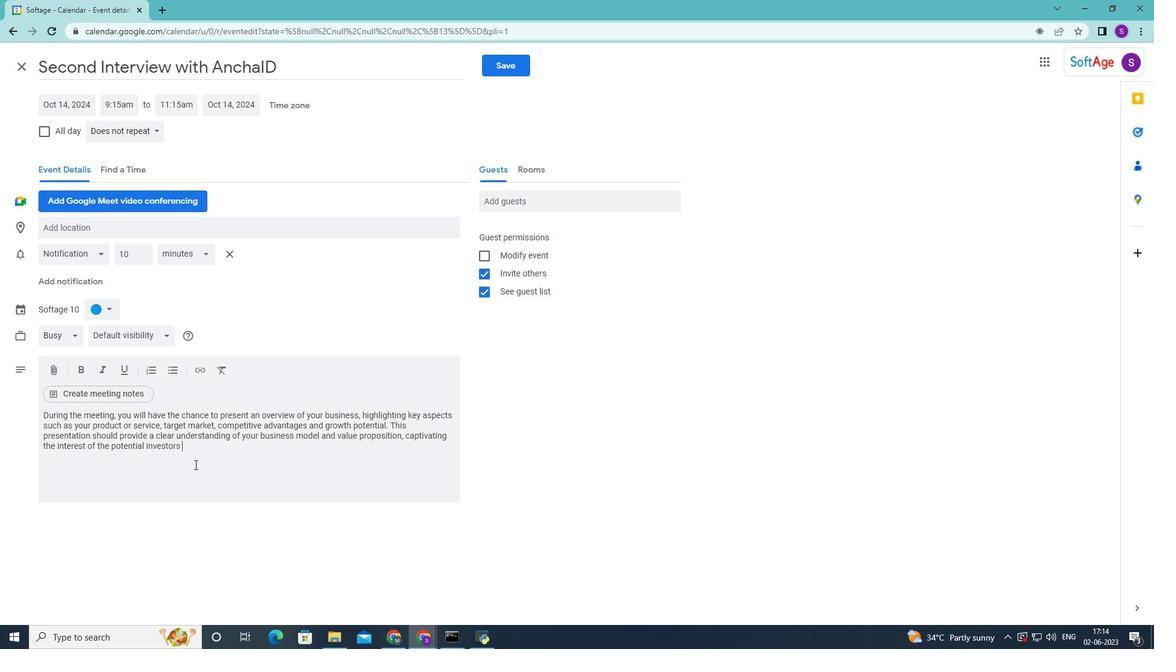
Action: Mouse moved to (112, 312)
Screenshot: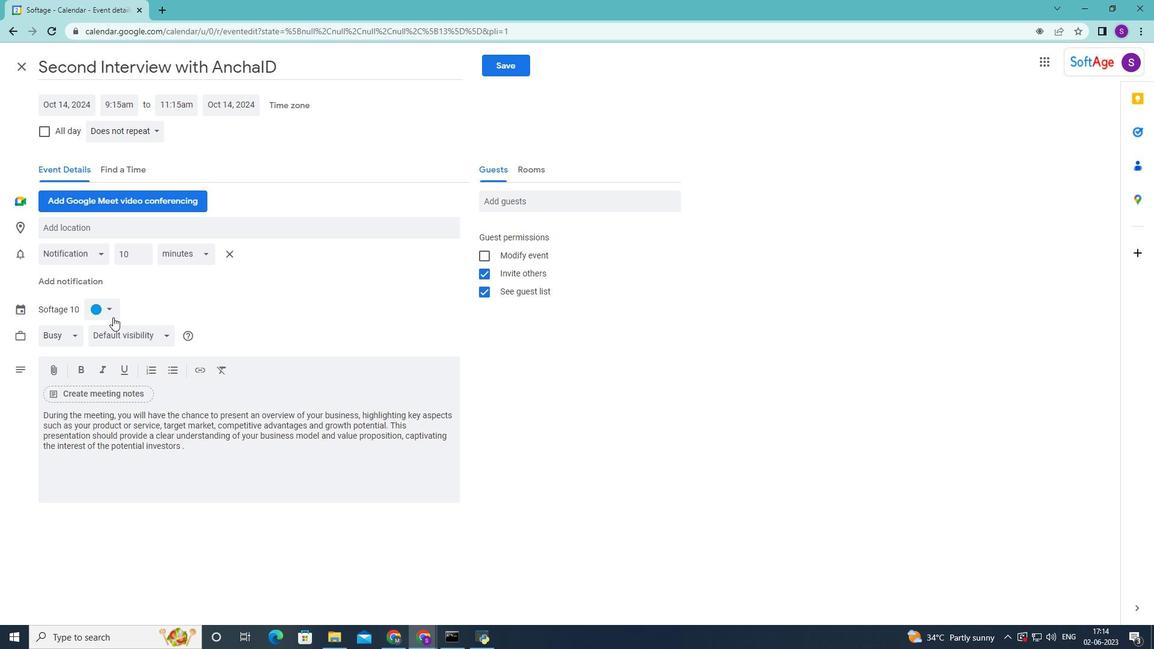 
Action: Mouse pressed left at (112, 312)
Screenshot: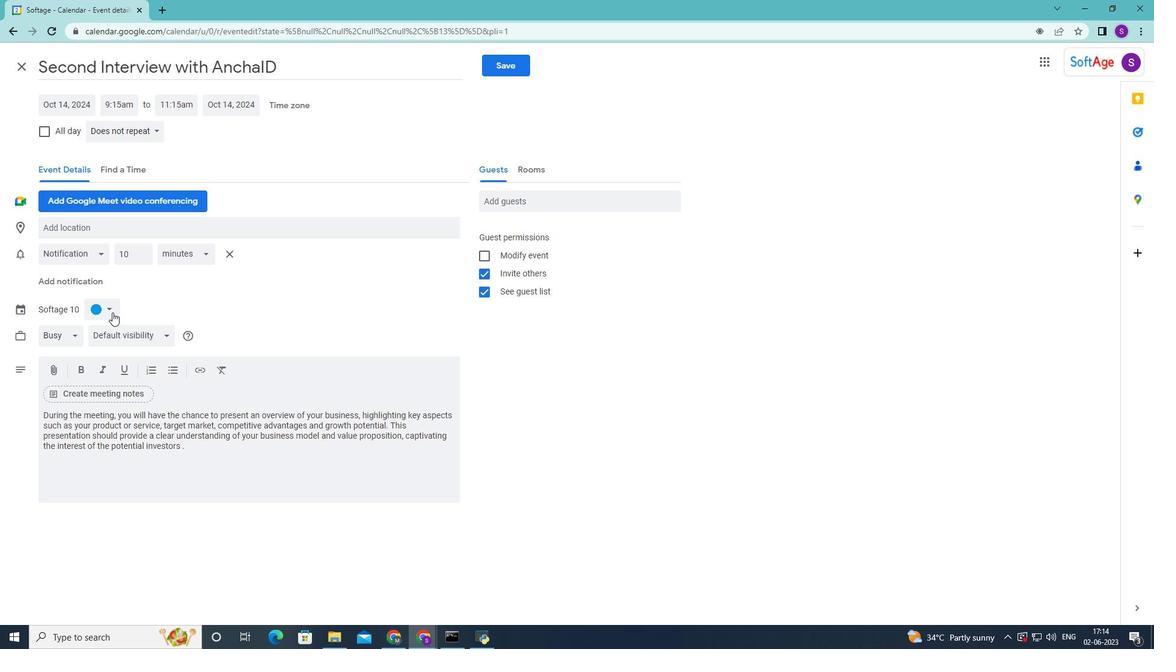 
Action: Mouse moved to (111, 348)
Screenshot: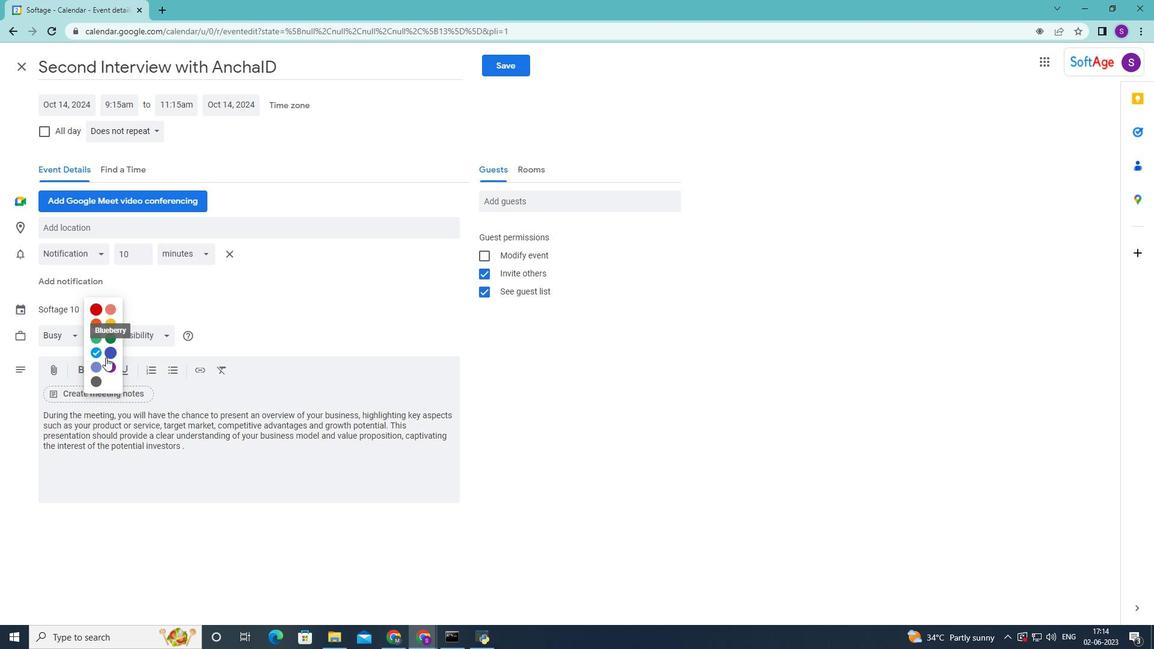 
Action: Mouse pressed left at (111, 348)
Screenshot: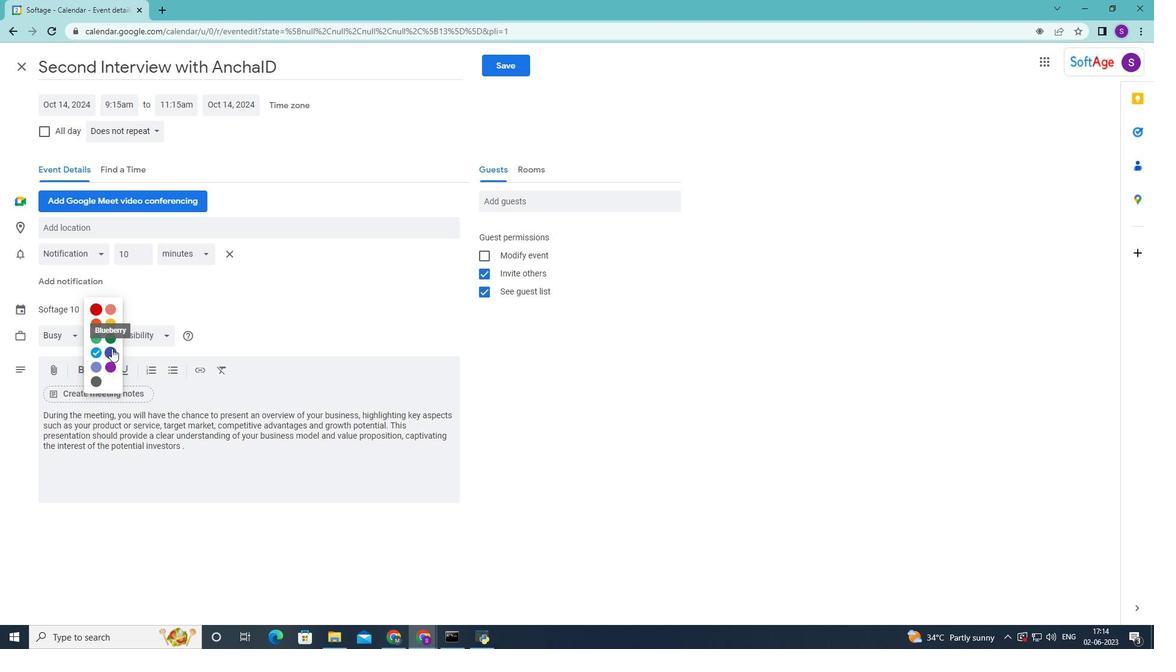
Action: Mouse moved to (120, 232)
Screenshot: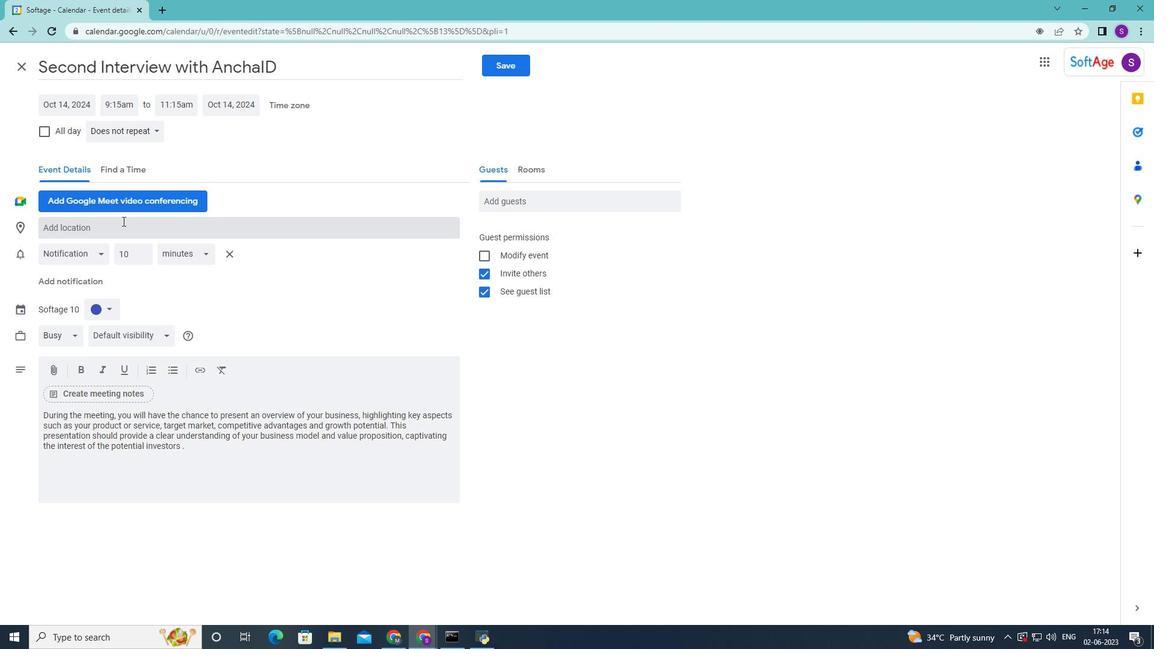 
Action: Mouse pressed left at (120, 232)
Screenshot: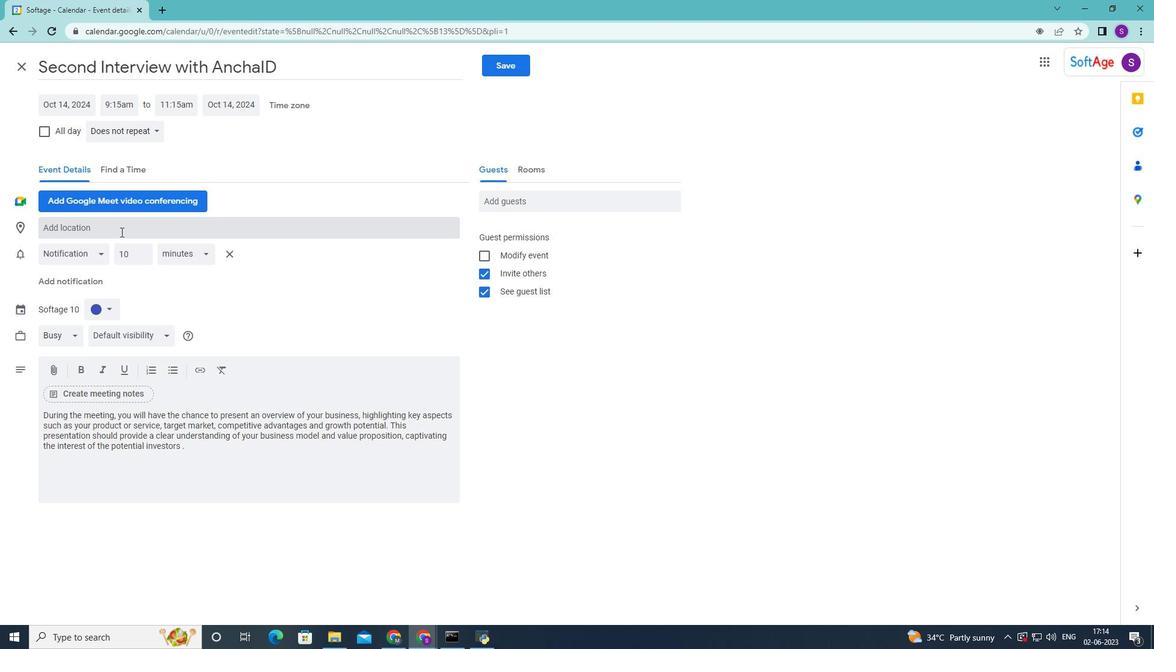 
Action: Key pressed 987t<Key.backspace><Key.space>topkapi<Key.space>palace<Key.space><Key.backspace>,<Key.space>istanbul,<Key.space>turl<Key.backspace>key,
Screenshot: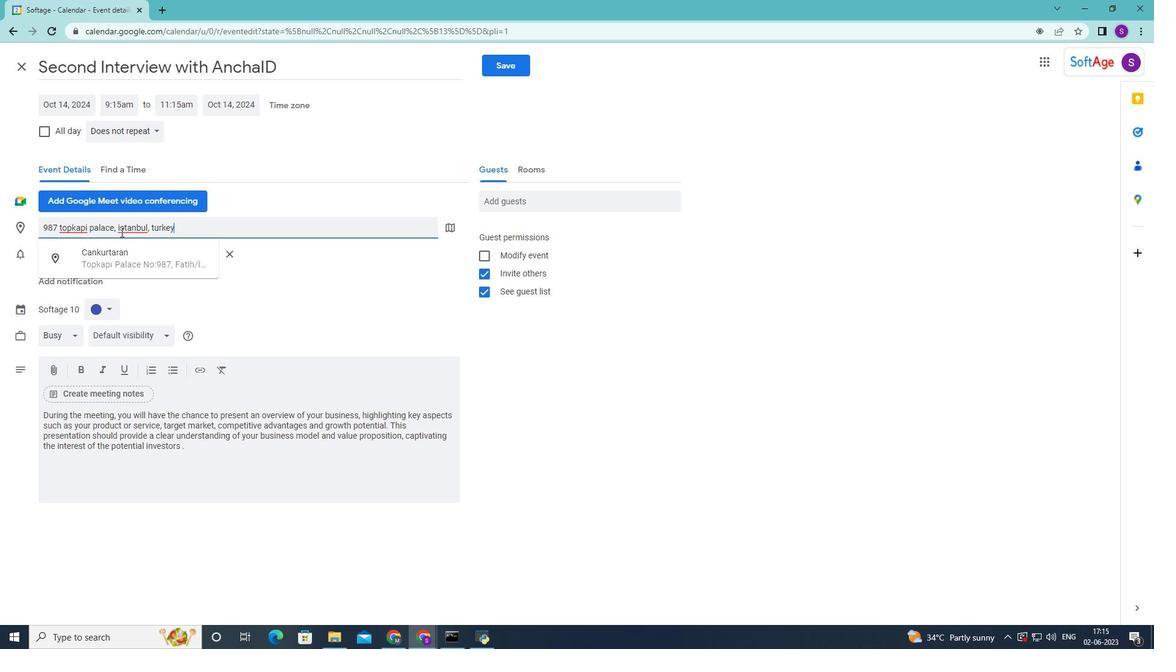 
Action: Mouse moved to (88, 271)
Screenshot: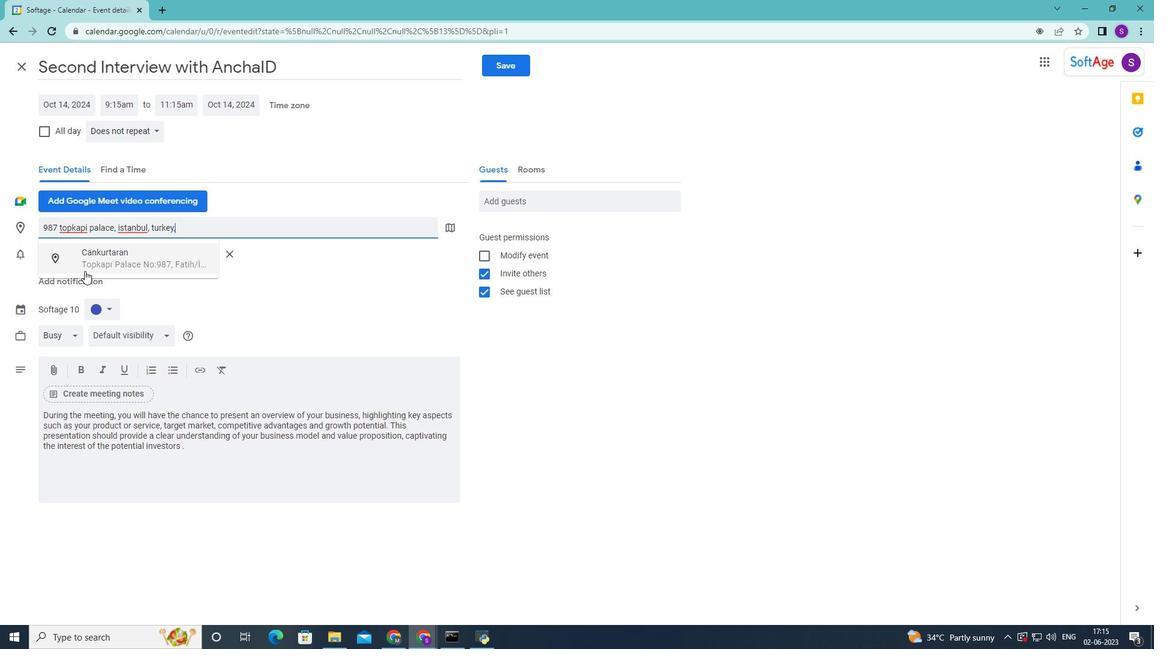 
Action: Mouse pressed left at (88, 271)
Screenshot: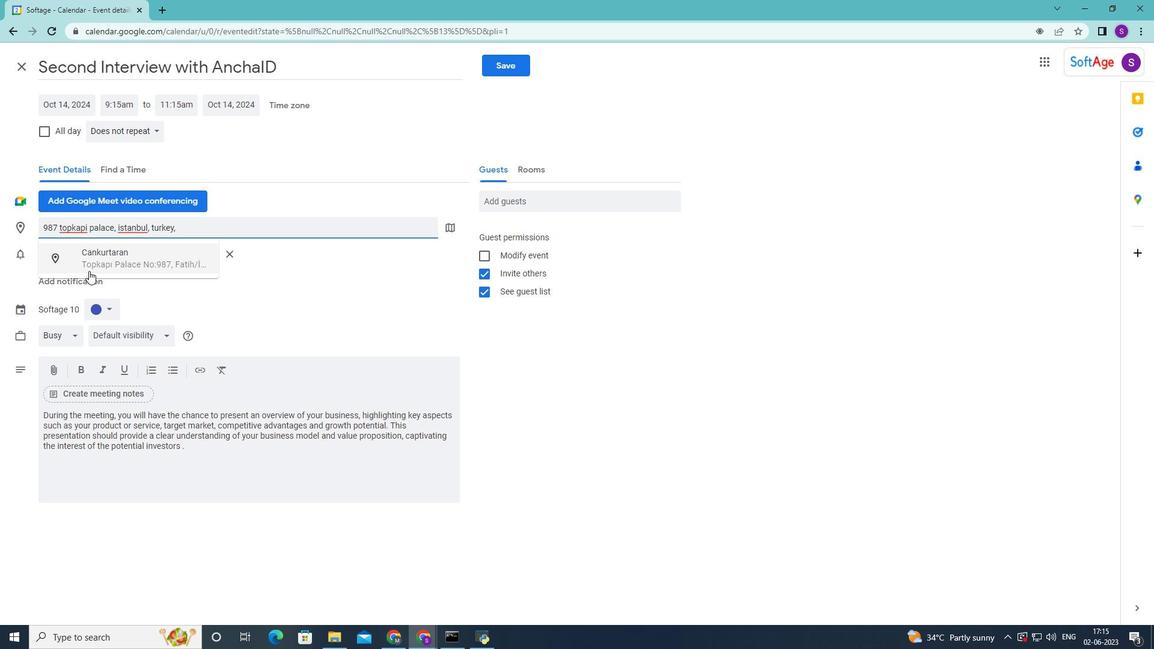 
Action: Mouse moved to (480, 294)
Screenshot: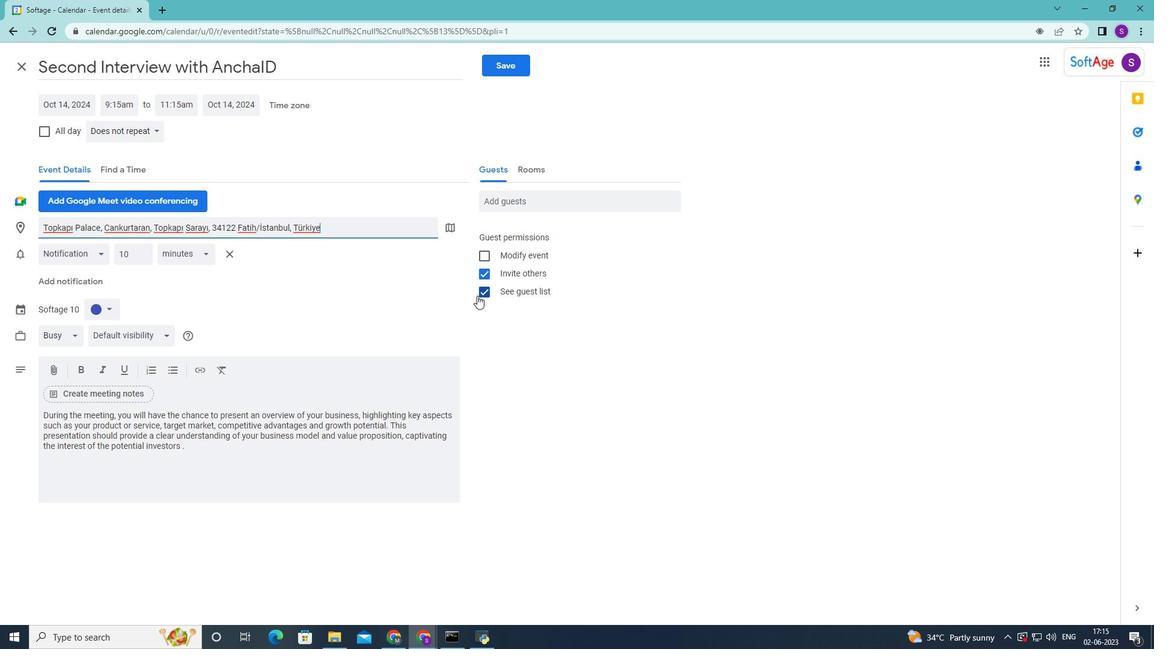 
Action: Mouse pressed left at (480, 294)
Screenshot: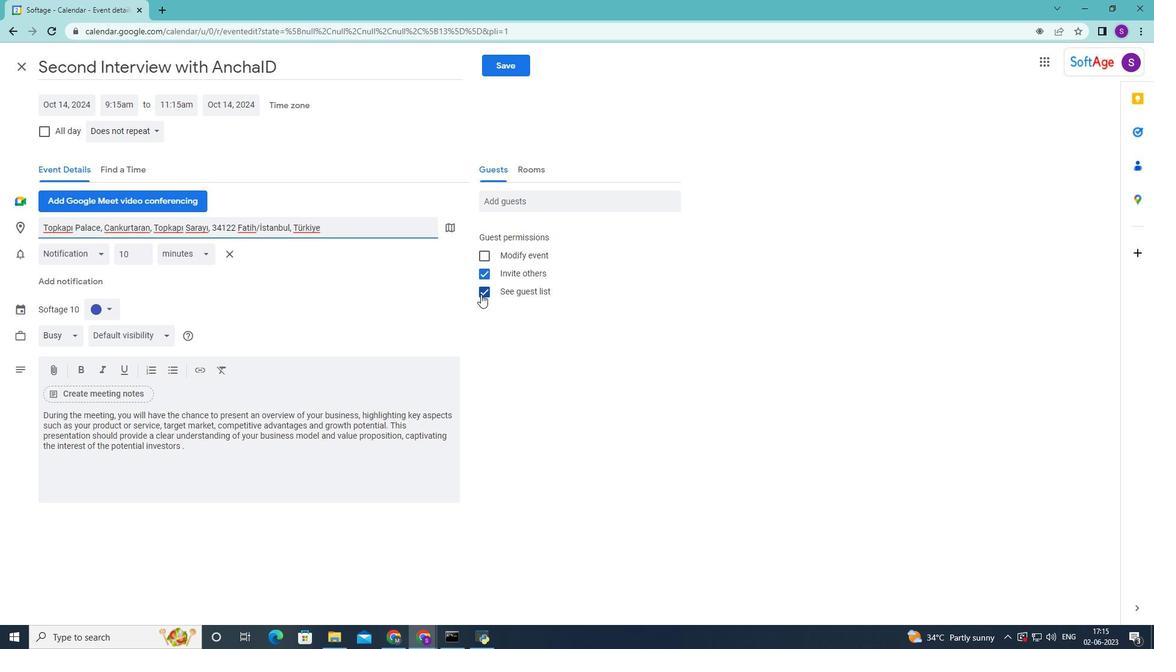 
Action: Mouse moved to (530, 198)
Screenshot: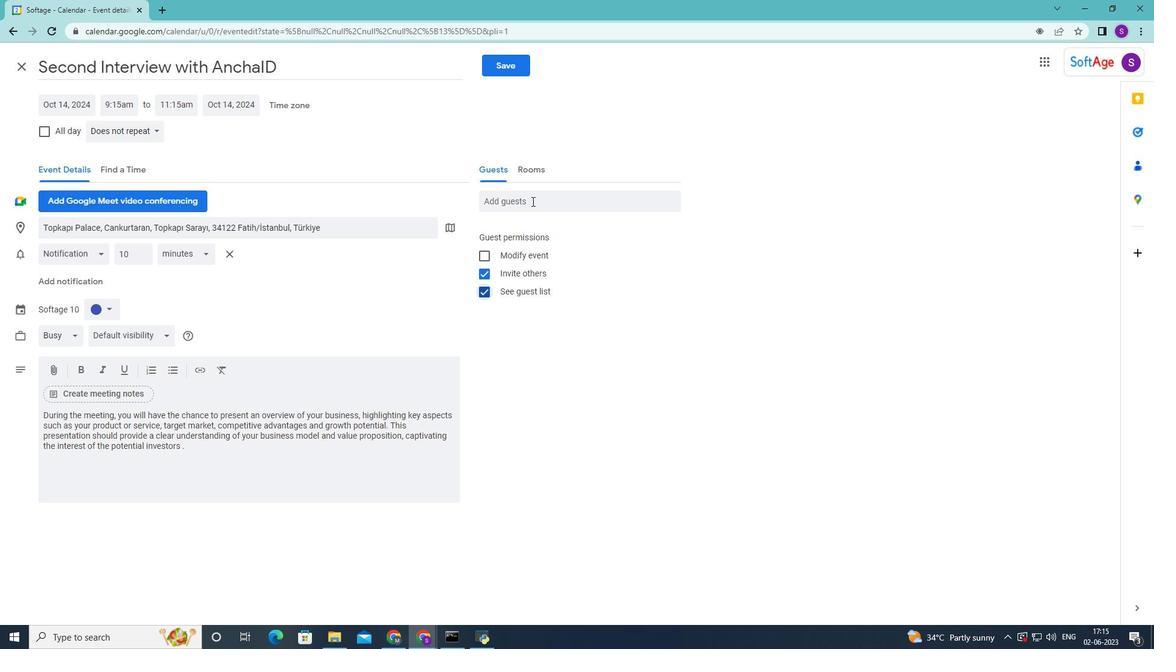 
Action: Mouse pressed left at (530, 198)
Screenshot: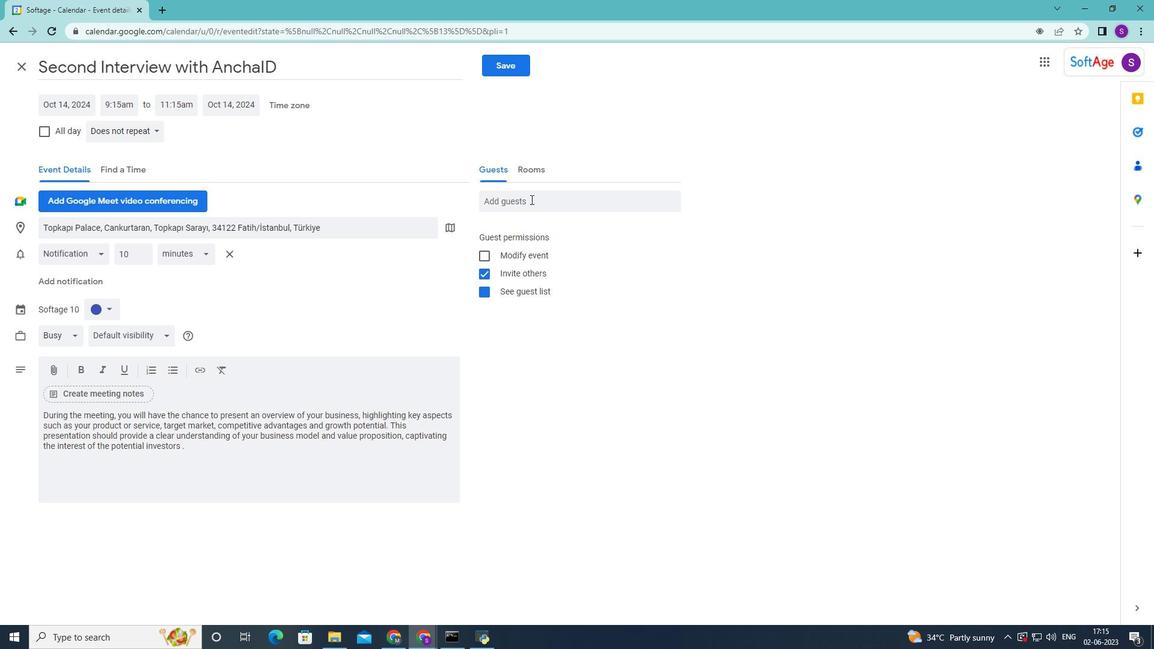 
Action: Mouse moved to (454, 196)
Screenshot: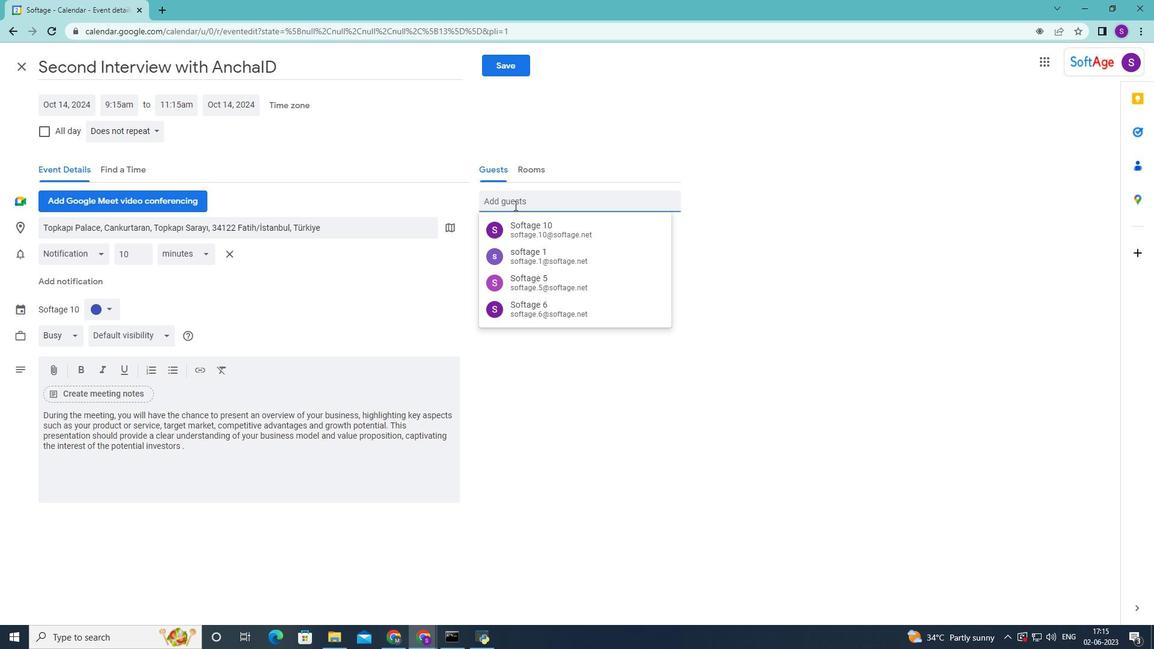 
Action: Key pressed softage.9<Key.shift>2softage.net
Screenshot: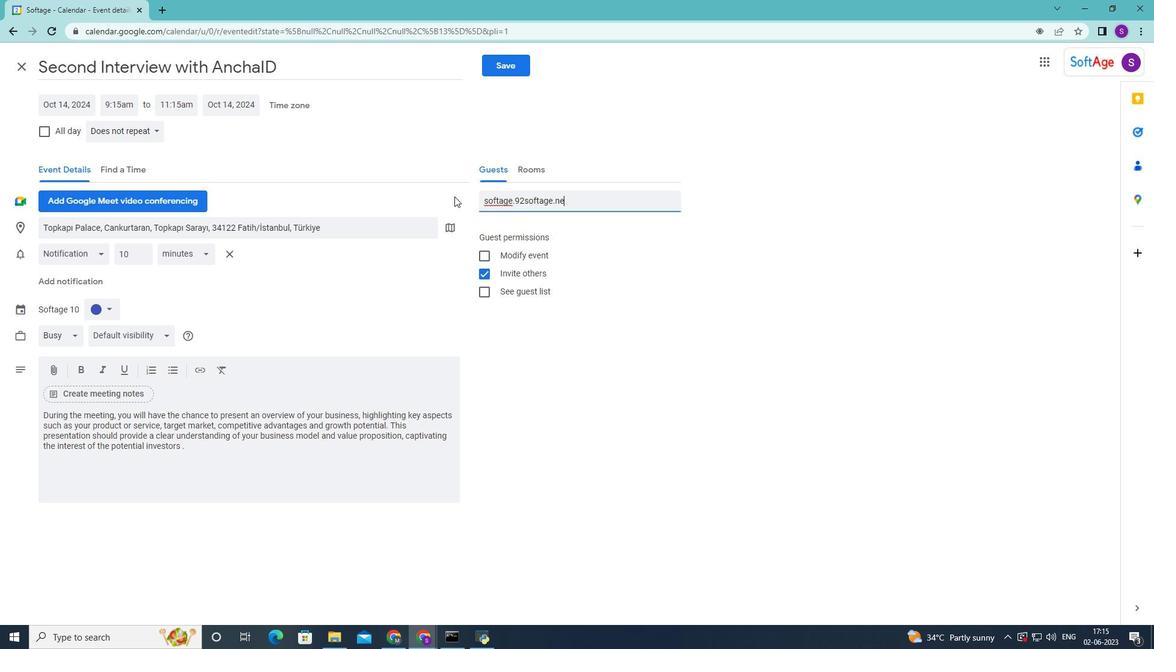 
Action: Mouse moved to (524, 202)
Screenshot: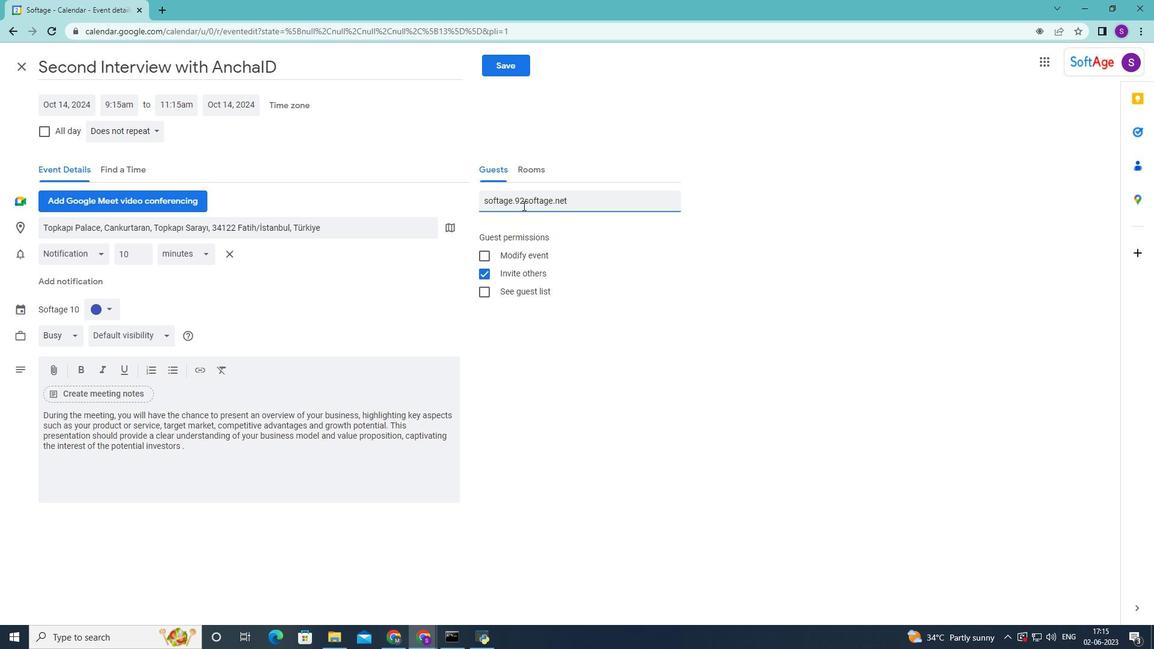 
Action: Mouse pressed left at (524, 202)
Screenshot: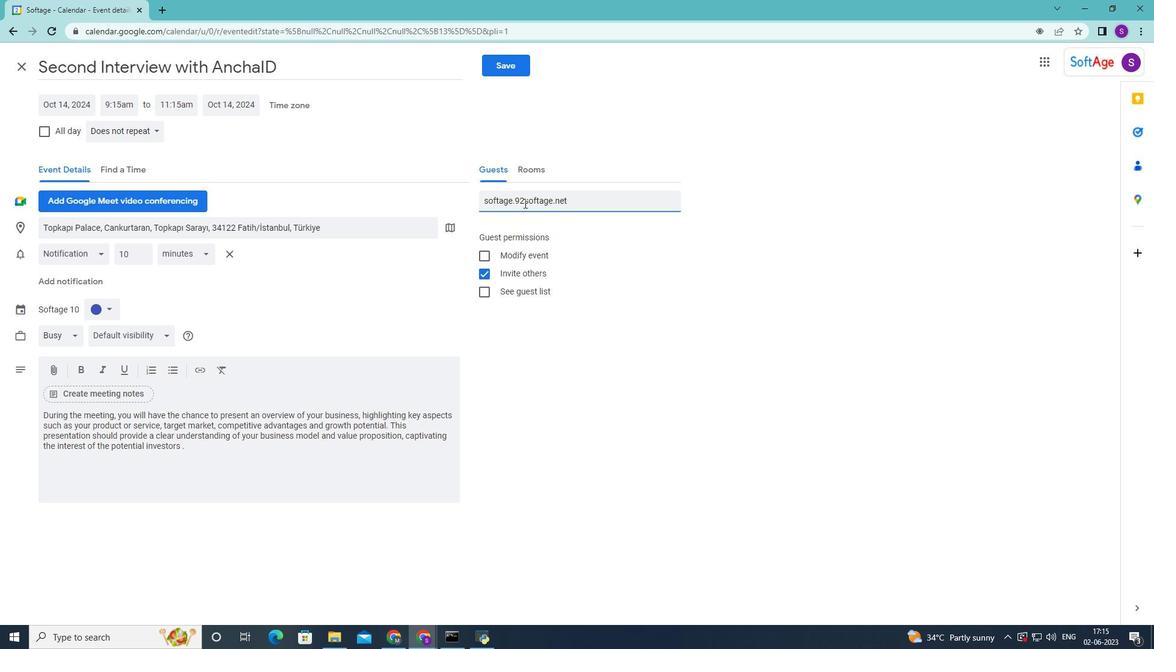 
Action: Mouse moved to (489, 211)
Screenshot: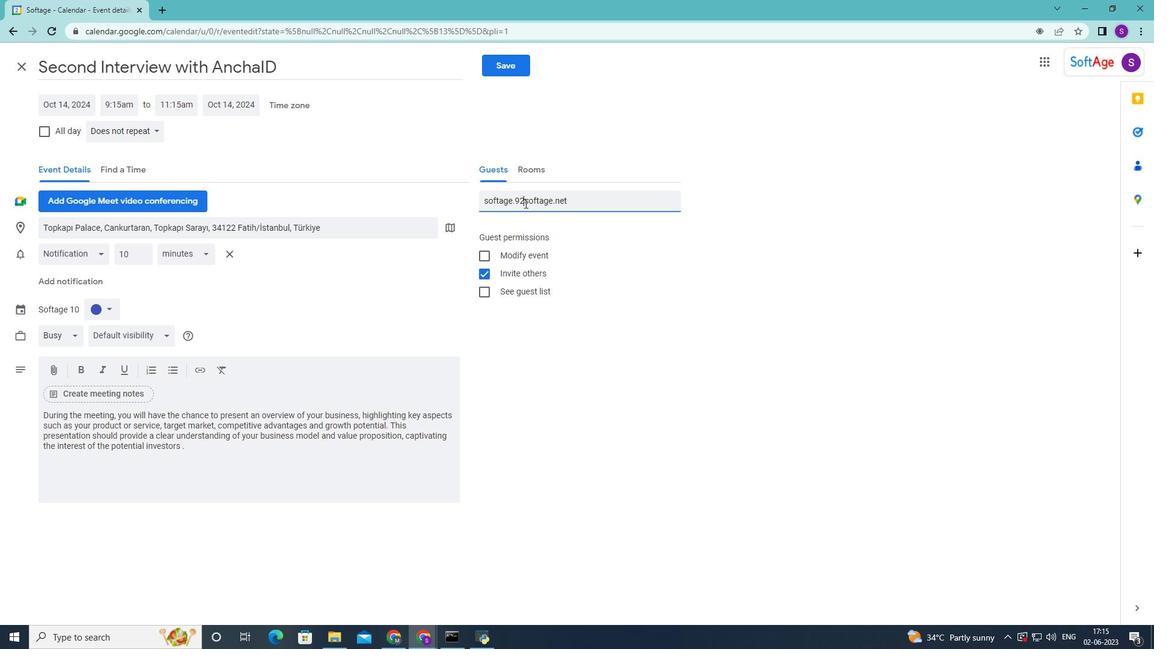 
Action: Key pressed <Key.backspace><Key.shift>@<Key.enter>softage.8<Key.shift><Key.shift><Key.shift><Key.shift><Key.shift><Key.shift><Key.shift><Key.shift><Key.shift><Key.shift><Key.shift><Key.shift>@softage.net<Key.enter>
Screenshot: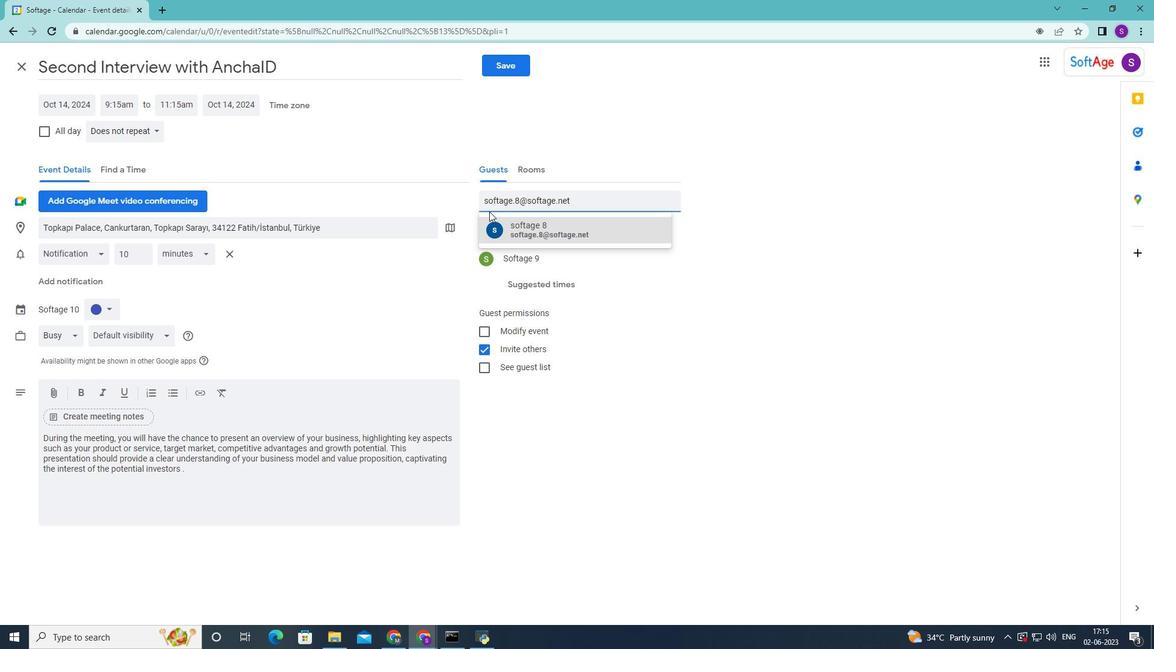 
Action: Mouse moved to (109, 126)
Screenshot: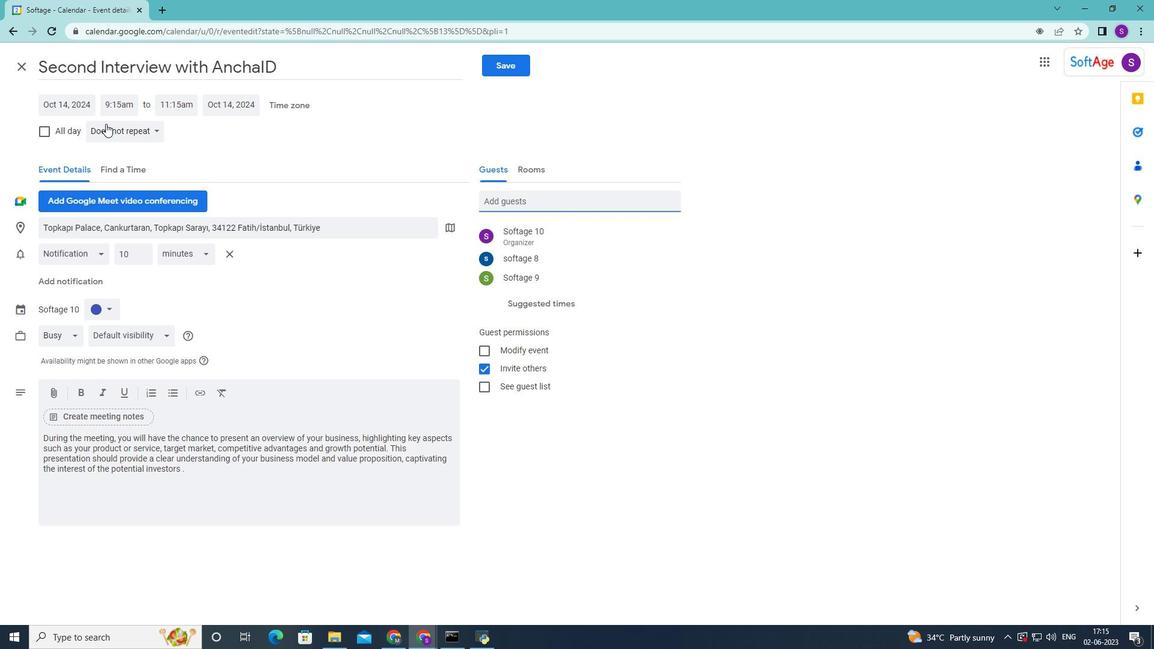 
Action: Mouse pressed left at (109, 126)
Screenshot: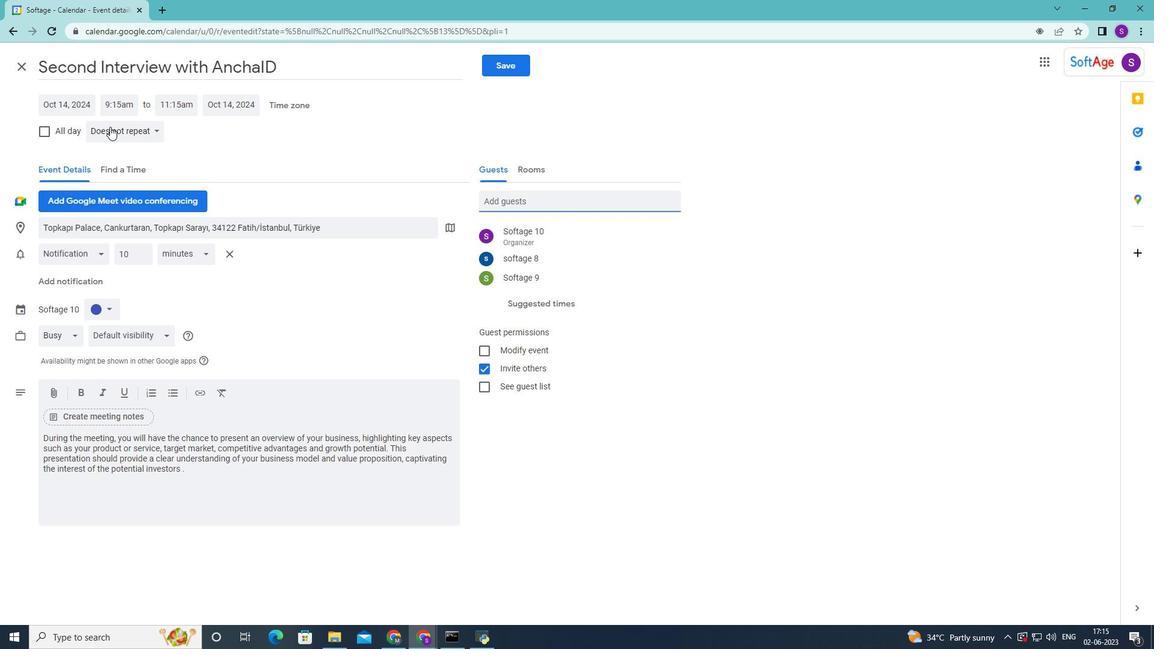
Action: Mouse moved to (142, 137)
Screenshot: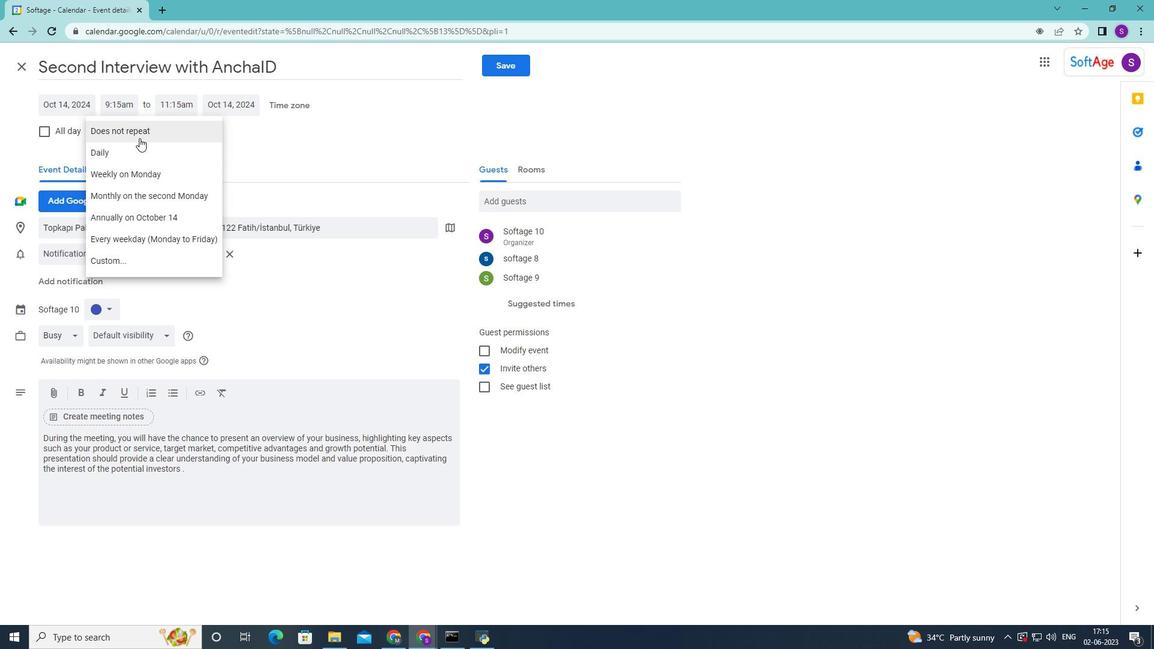 
Action: Mouse pressed left at (142, 137)
Screenshot: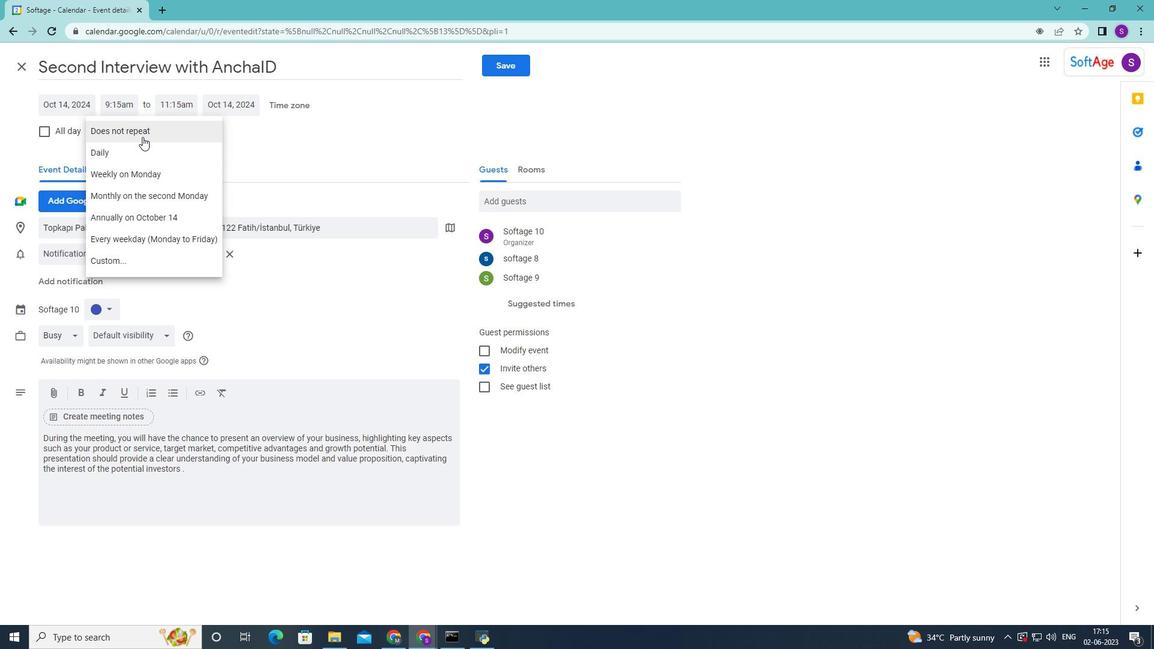 
Action: Mouse moved to (511, 64)
Screenshot: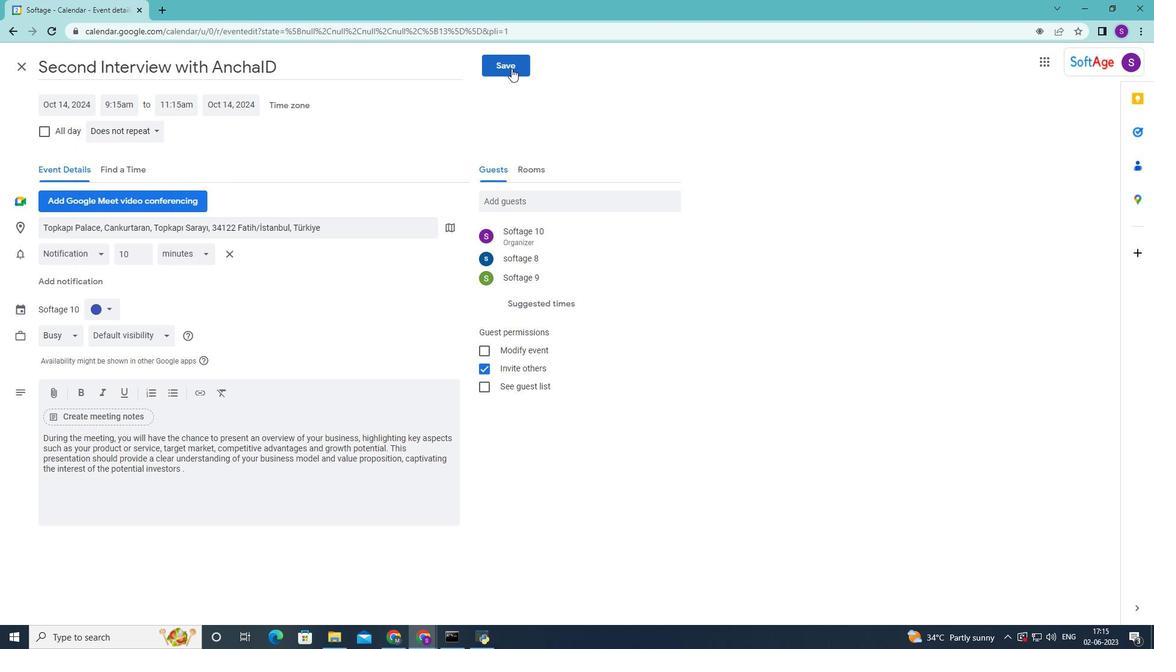 
Action: Mouse pressed left at (511, 64)
Screenshot: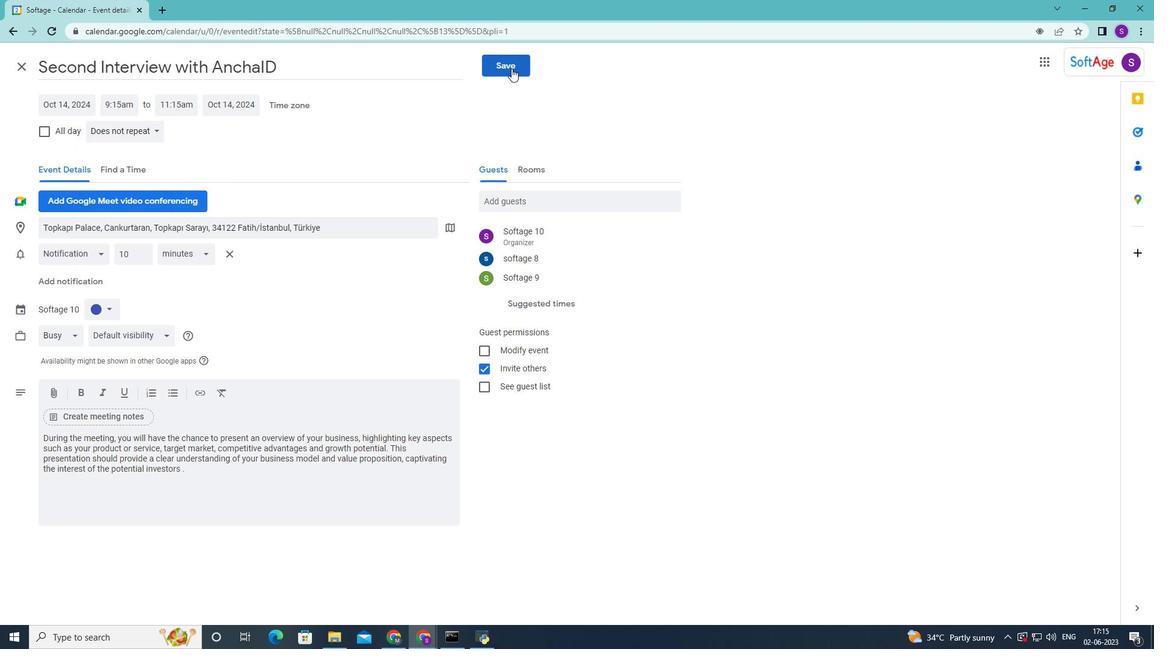 
Action: Mouse moved to (686, 359)
Screenshot: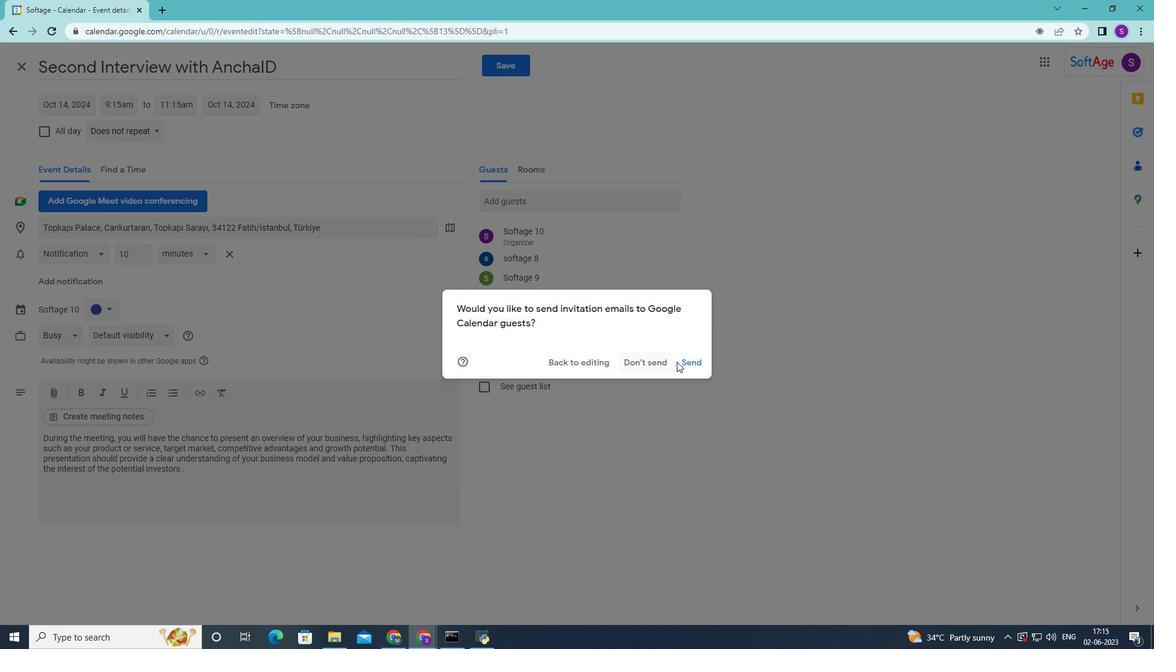 
Action: Mouse pressed left at (686, 359)
Screenshot: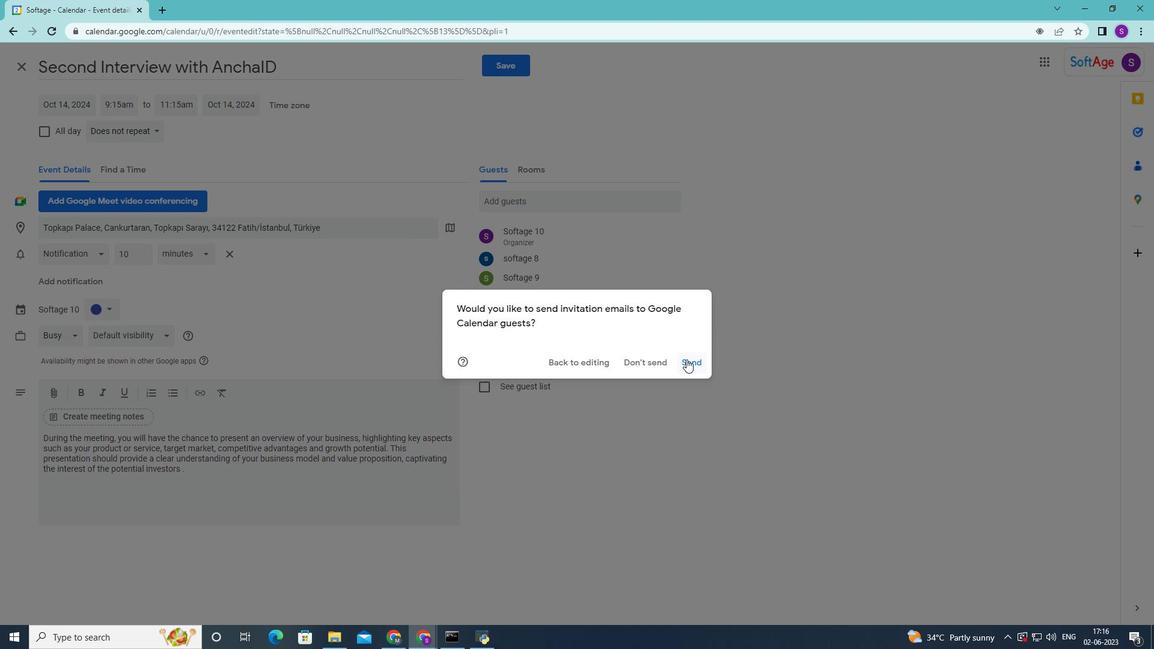 
Action: Mouse moved to (507, 476)
Screenshot: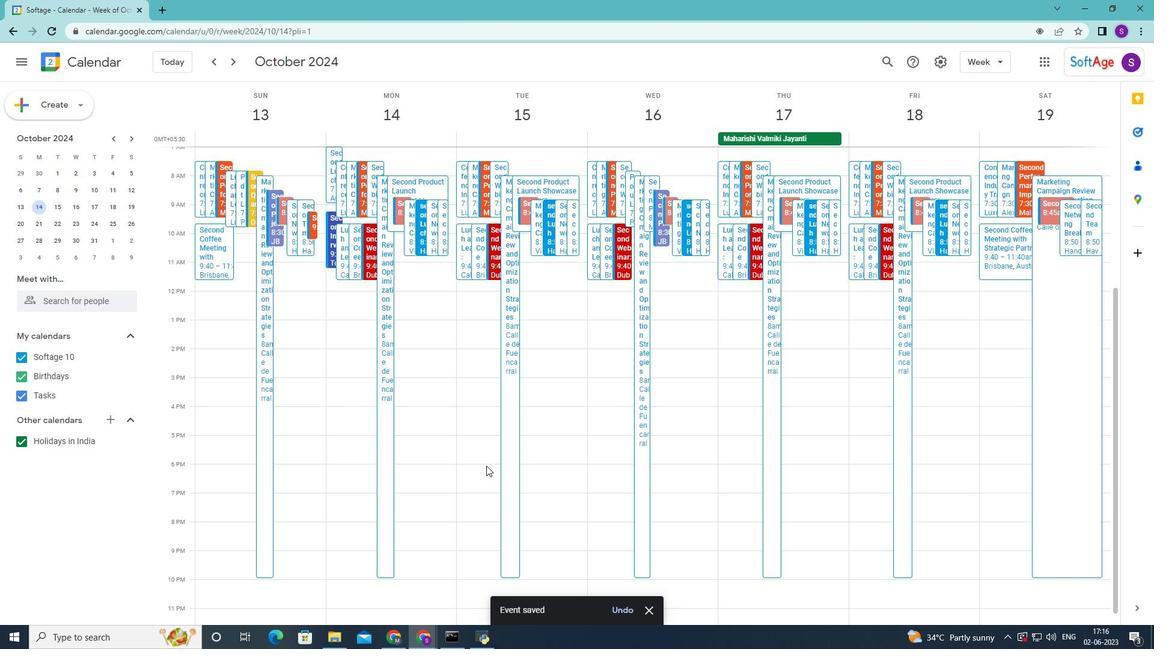 
